 Task: Search one way flight ticket for 3 adults in first from Lynchburg: Lynchburg Regional Airport (preston Glenn Field) to Jacksonville: Albert J. Ellis Airport on 8-3-2023. Number of bags: 1 carry on bag. Price is upto 87000. Outbound departure time preference is 4:15. Look for best flights.
Action: Mouse moved to (338, 135)
Screenshot: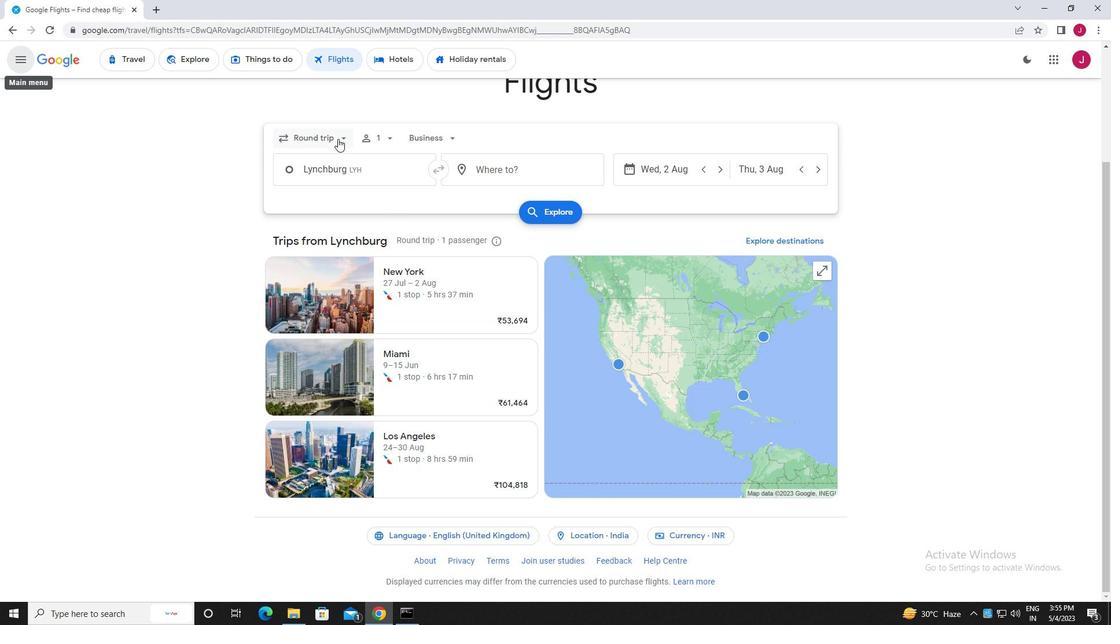 
Action: Mouse pressed left at (338, 135)
Screenshot: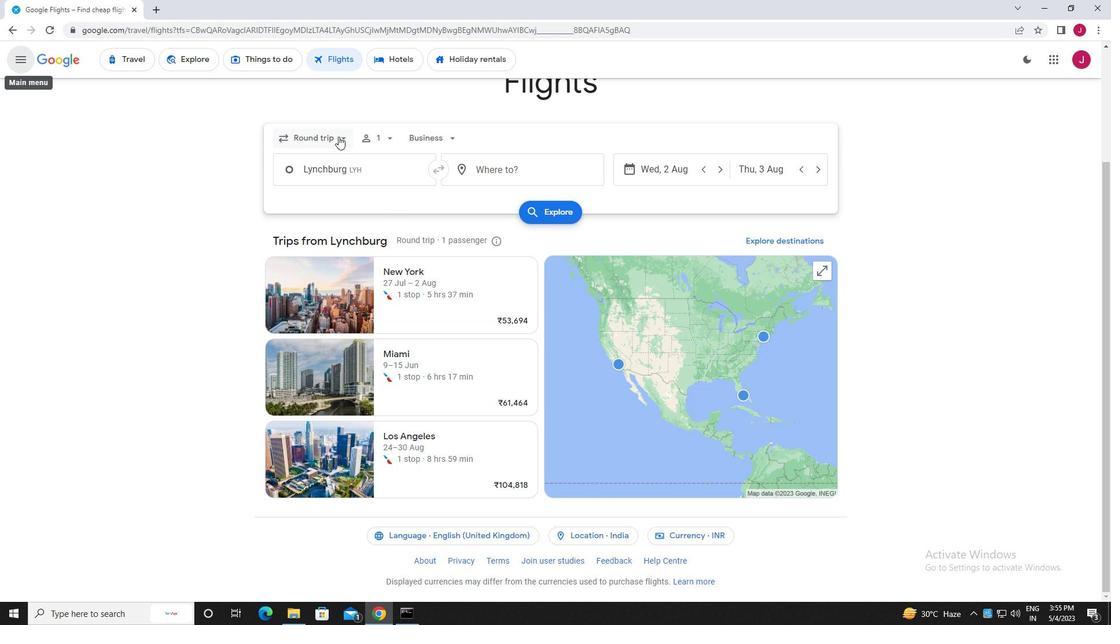 
Action: Mouse moved to (325, 191)
Screenshot: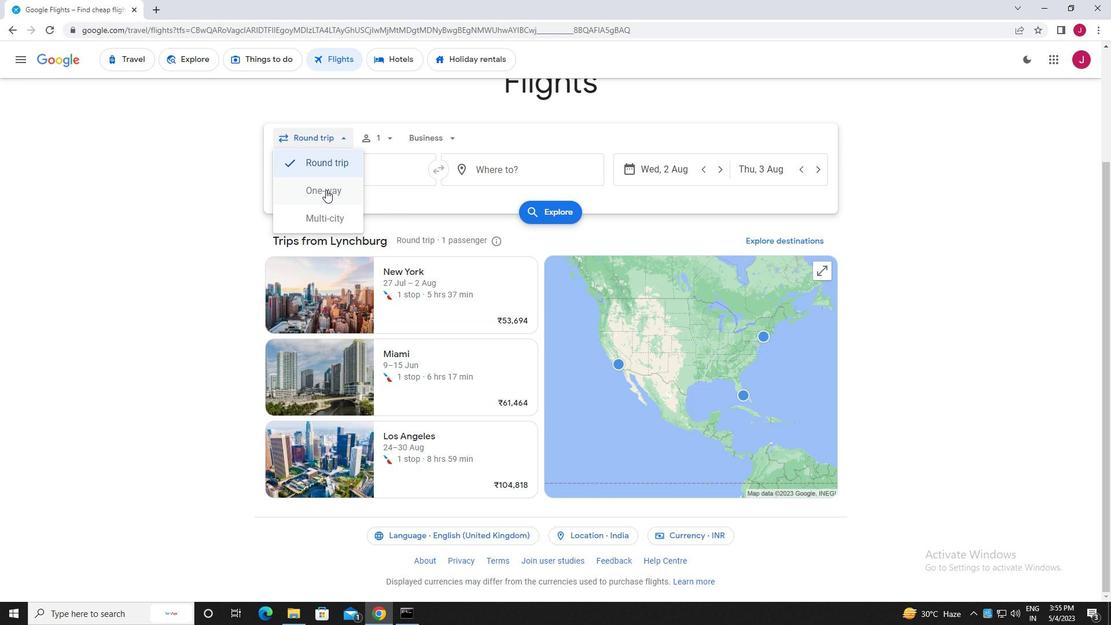 
Action: Mouse pressed left at (325, 191)
Screenshot: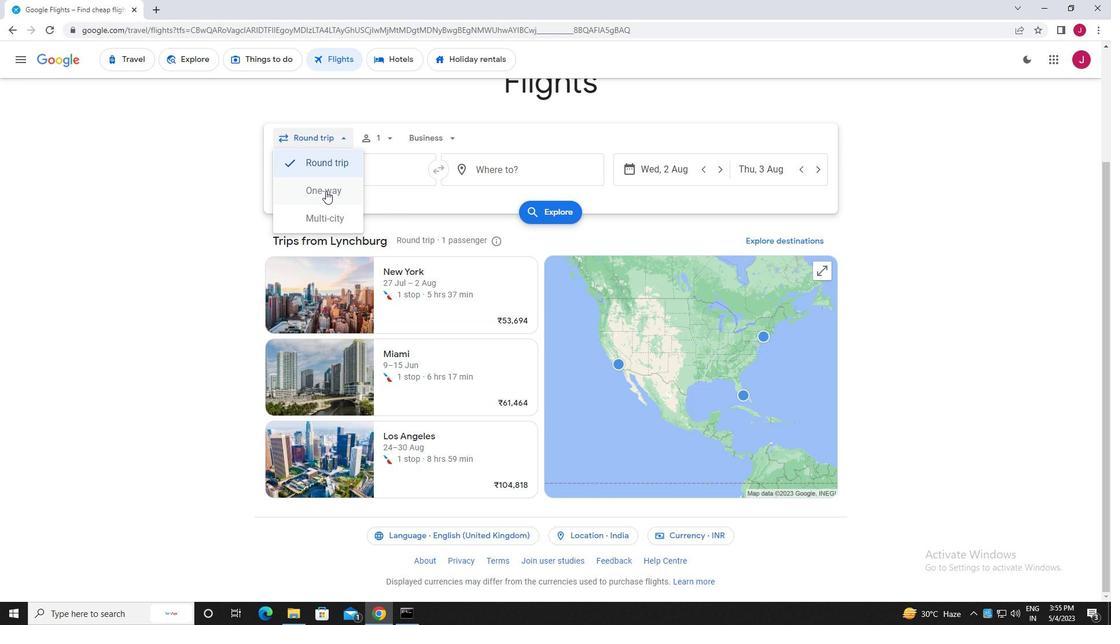 
Action: Mouse moved to (381, 139)
Screenshot: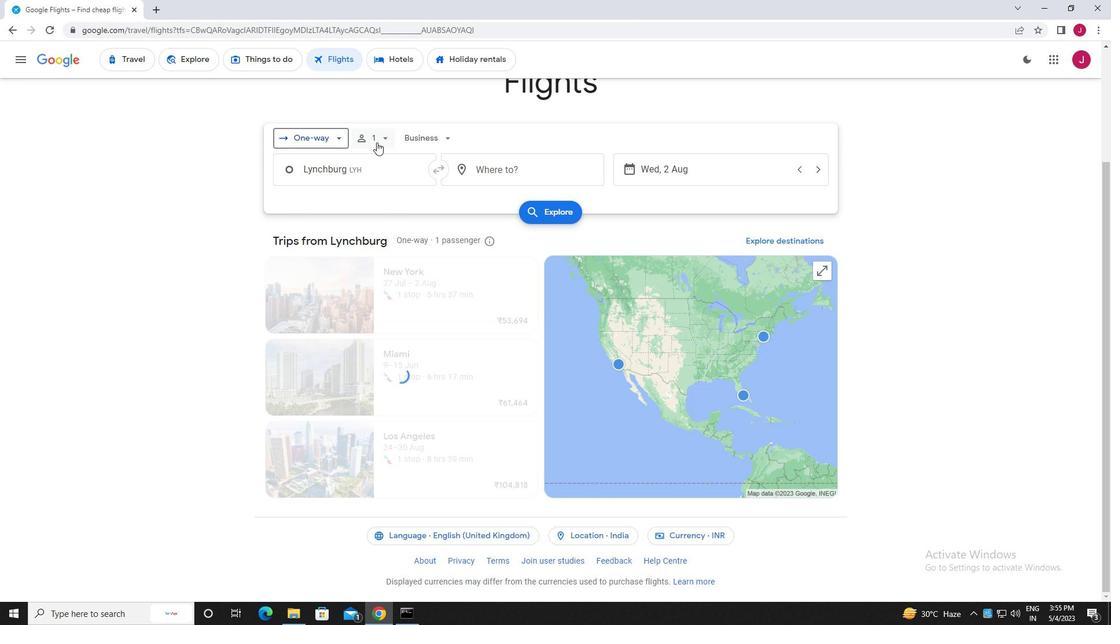 
Action: Mouse pressed left at (381, 139)
Screenshot: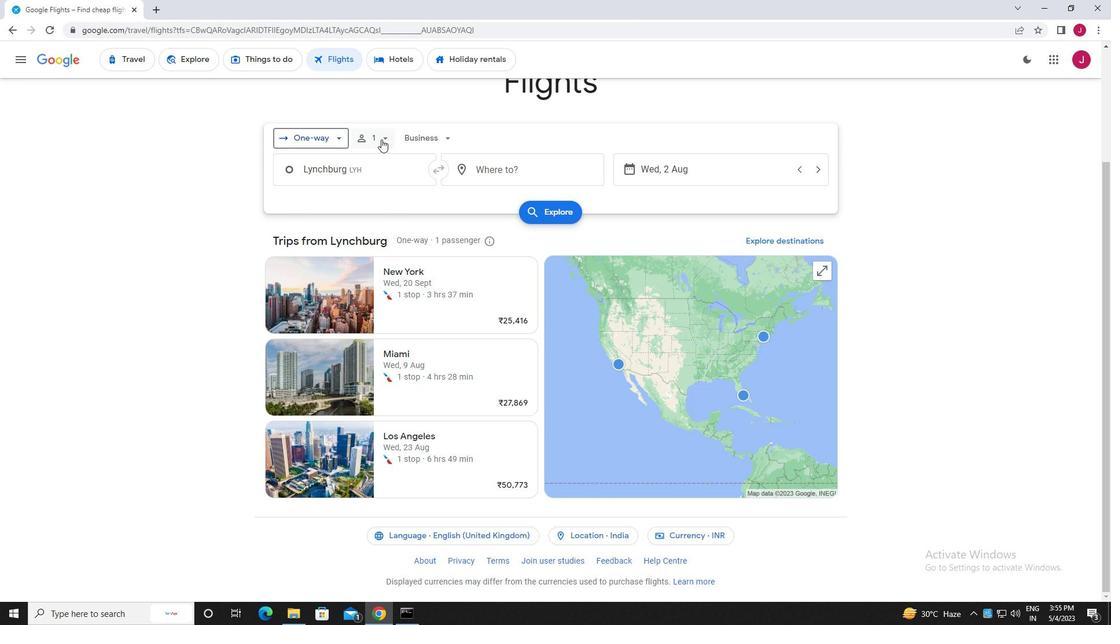 
Action: Mouse moved to (474, 166)
Screenshot: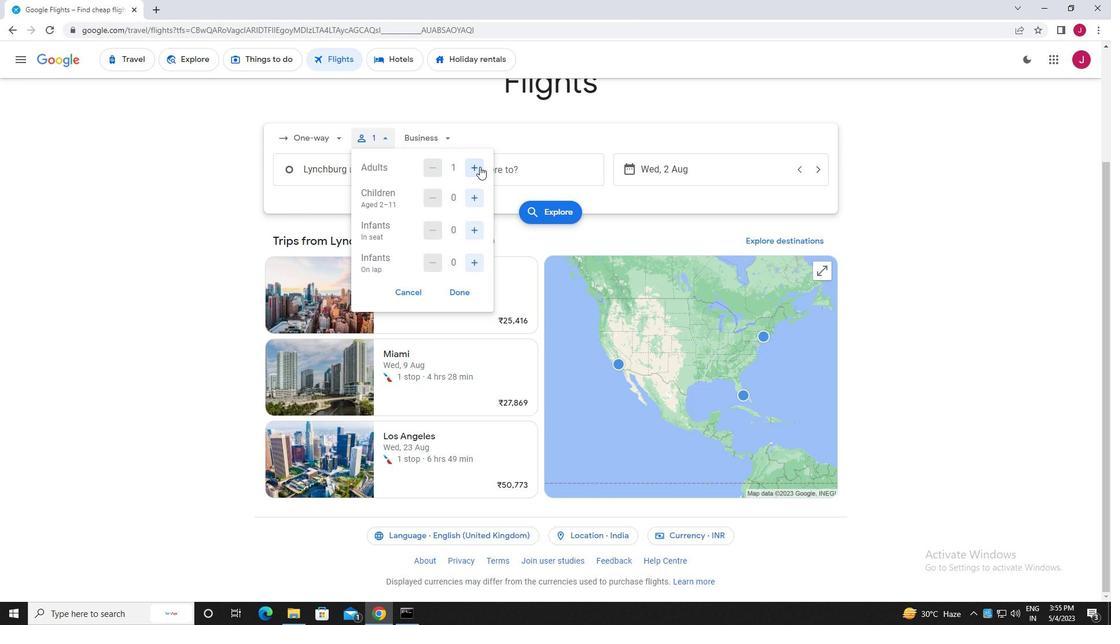 
Action: Mouse pressed left at (474, 166)
Screenshot: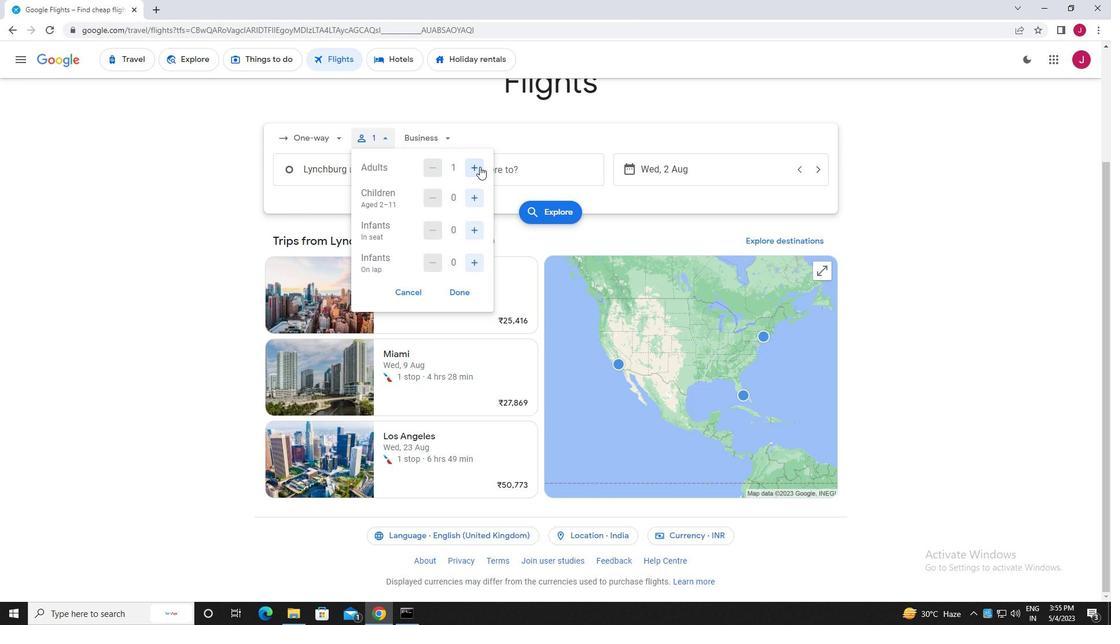 
Action: Mouse pressed left at (474, 166)
Screenshot: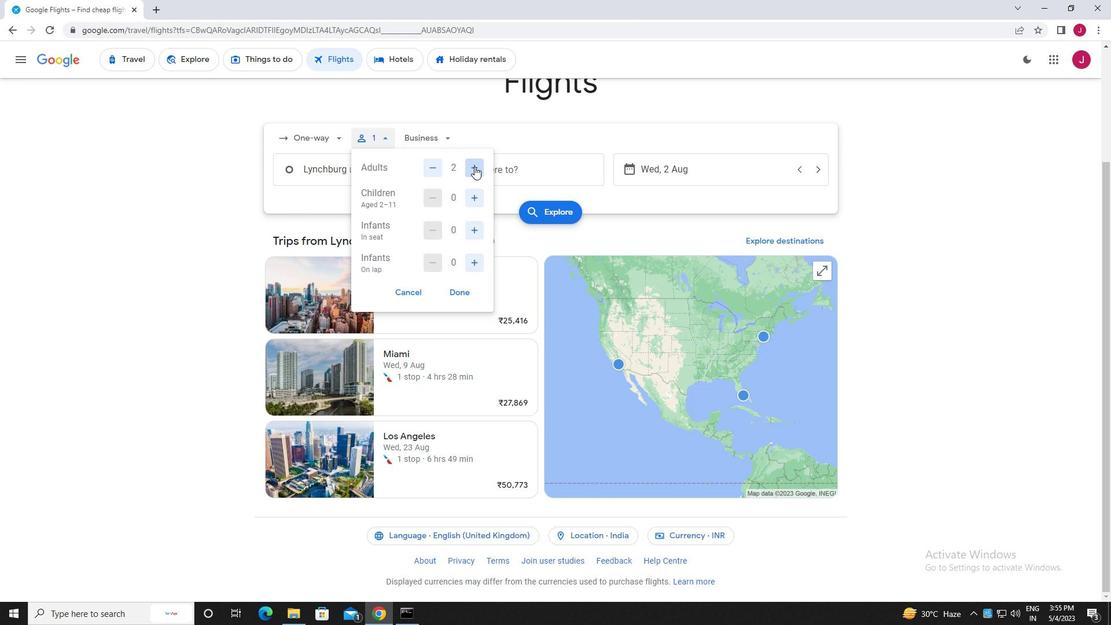 
Action: Mouse moved to (458, 291)
Screenshot: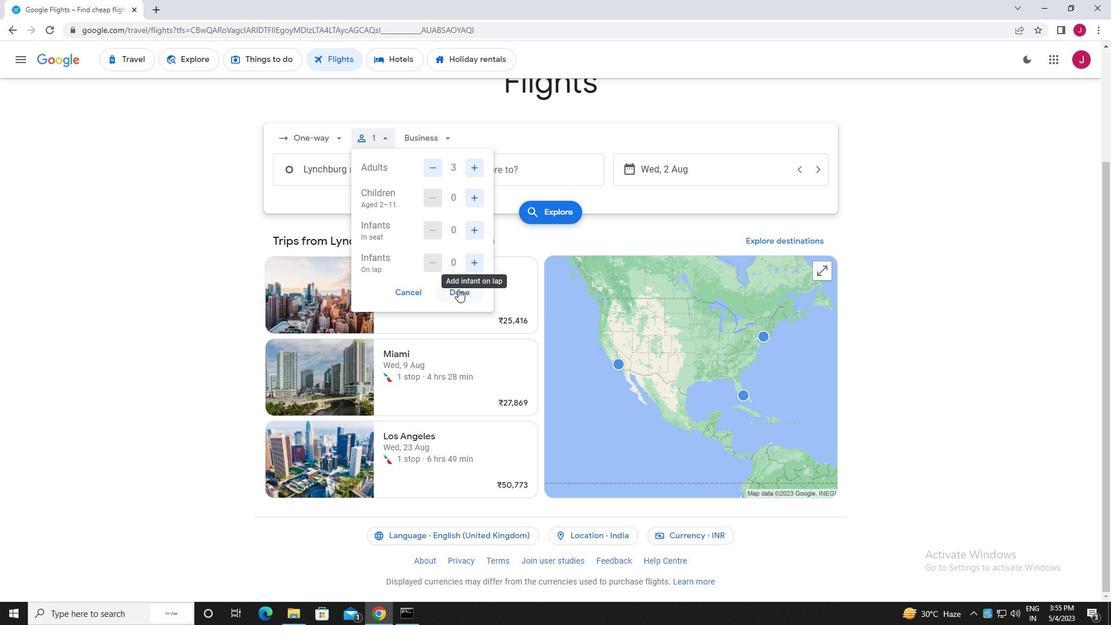 
Action: Mouse pressed left at (458, 291)
Screenshot: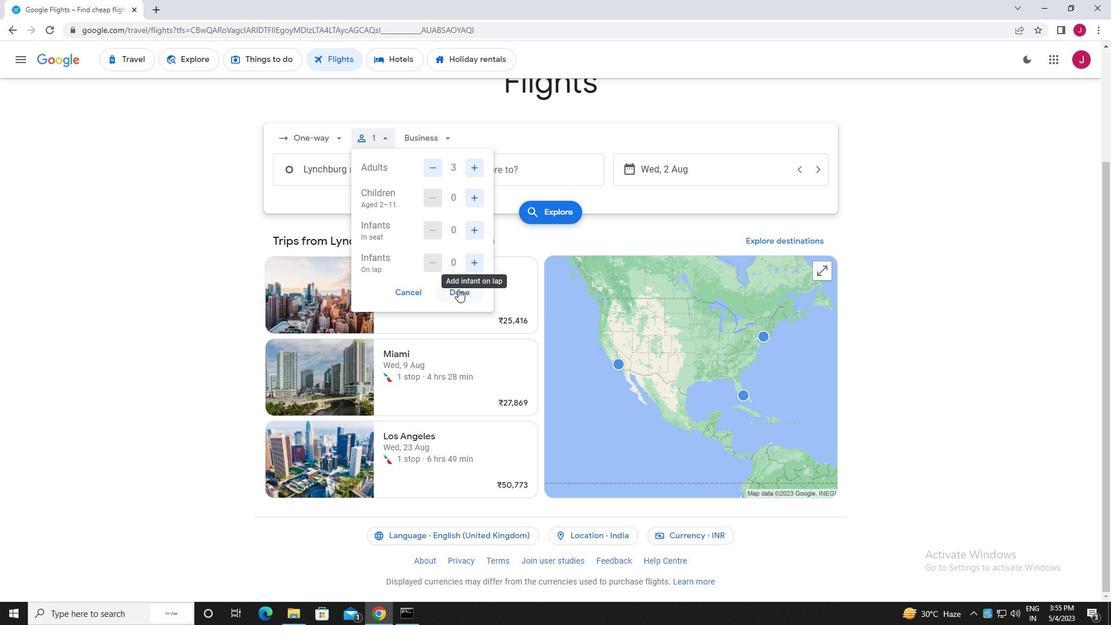 
Action: Mouse moved to (445, 138)
Screenshot: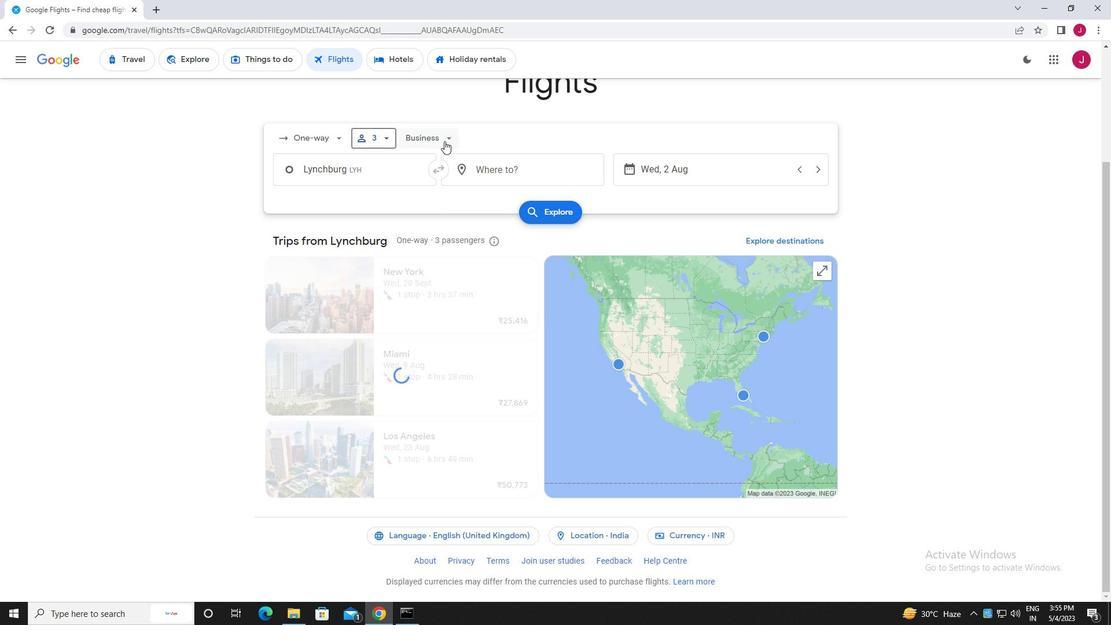 
Action: Mouse pressed left at (445, 138)
Screenshot: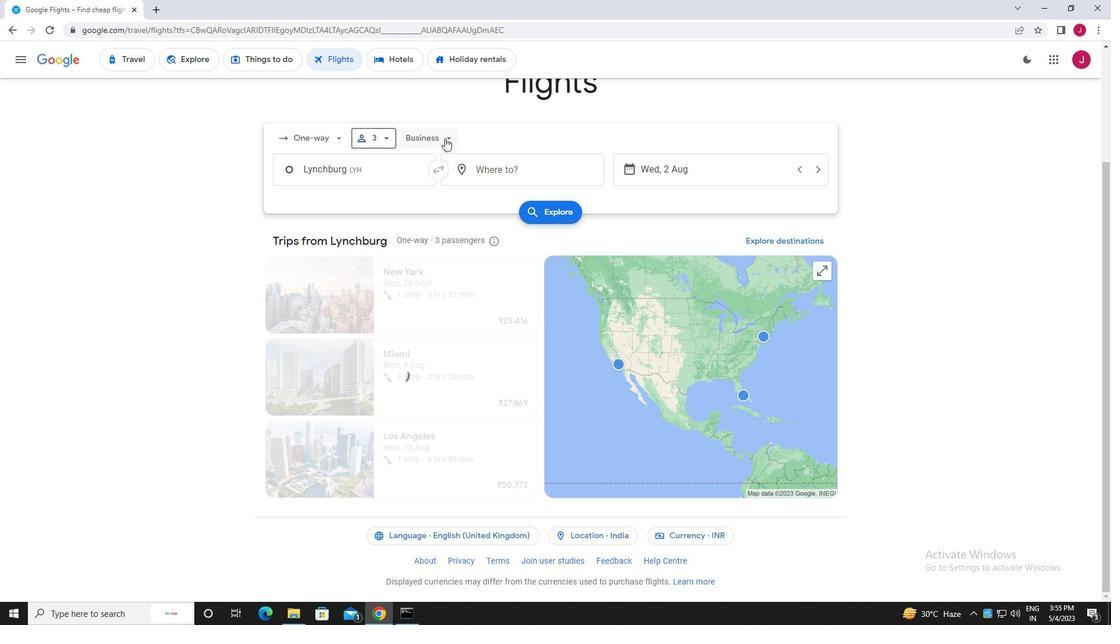
Action: Mouse moved to (442, 245)
Screenshot: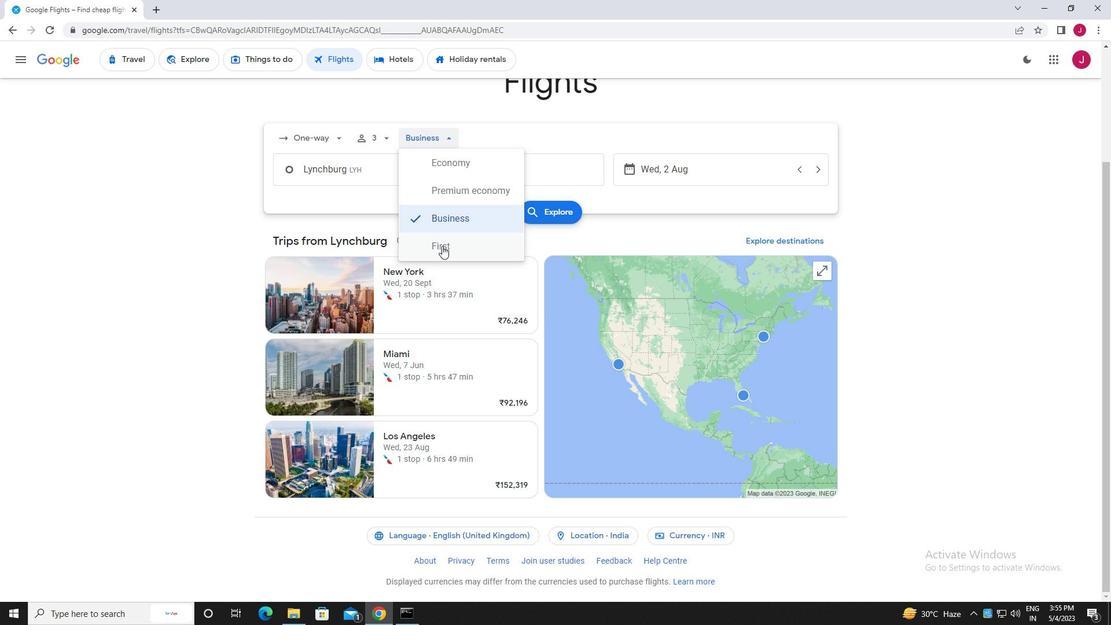 
Action: Mouse pressed left at (442, 245)
Screenshot: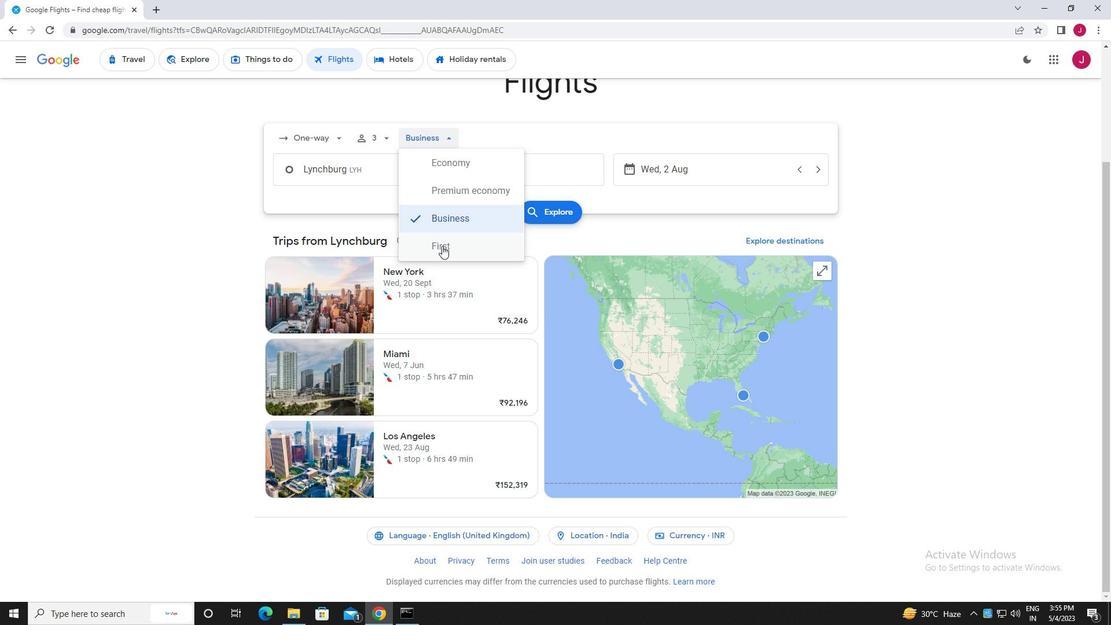 
Action: Mouse moved to (390, 170)
Screenshot: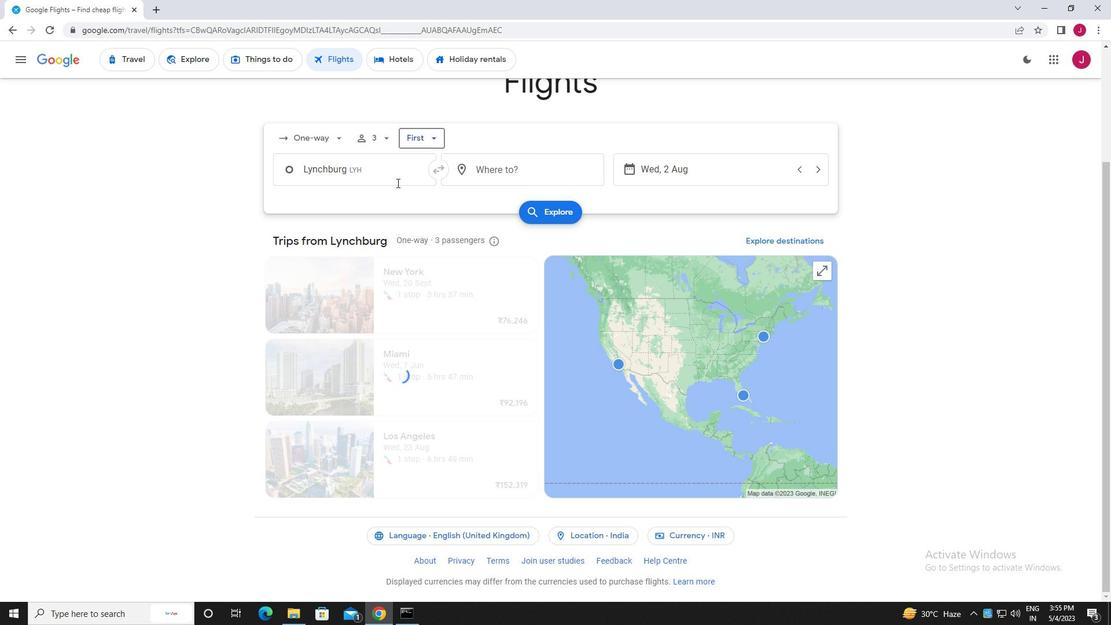 
Action: Mouse pressed left at (390, 170)
Screenshot: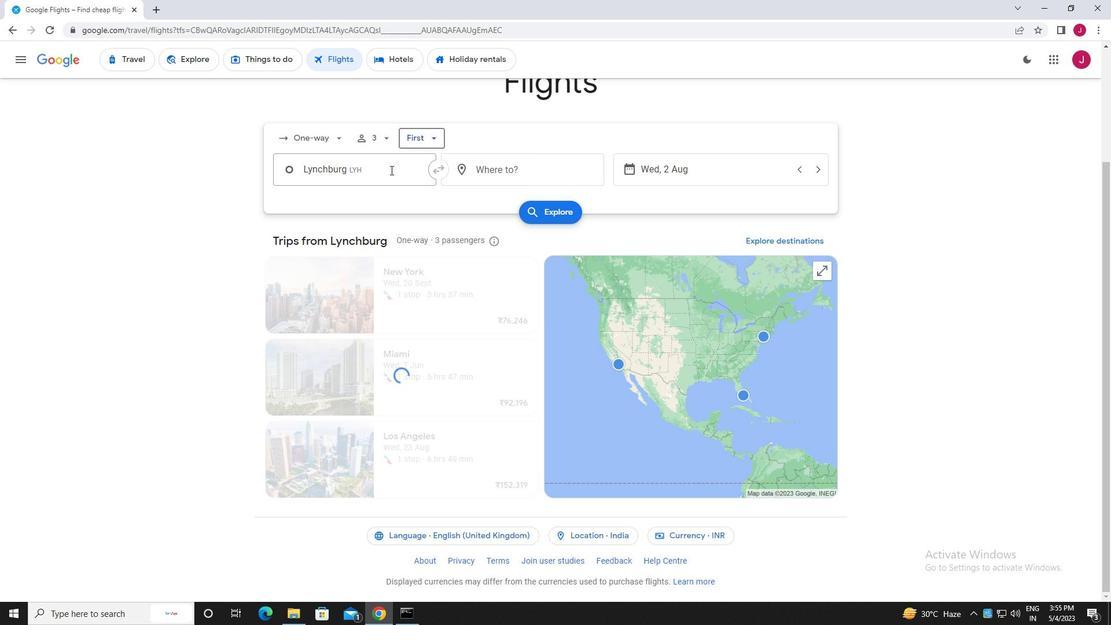 
Action: Mouse moved to (398, 173)
Screenshot: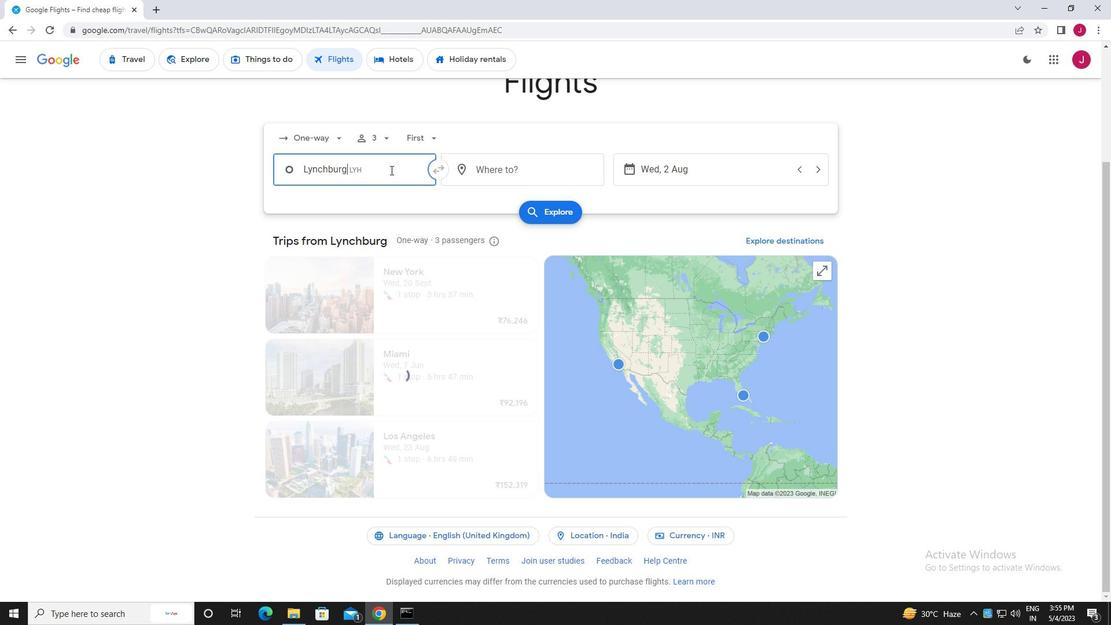 
Action: Key pressed lynch
Screenshot: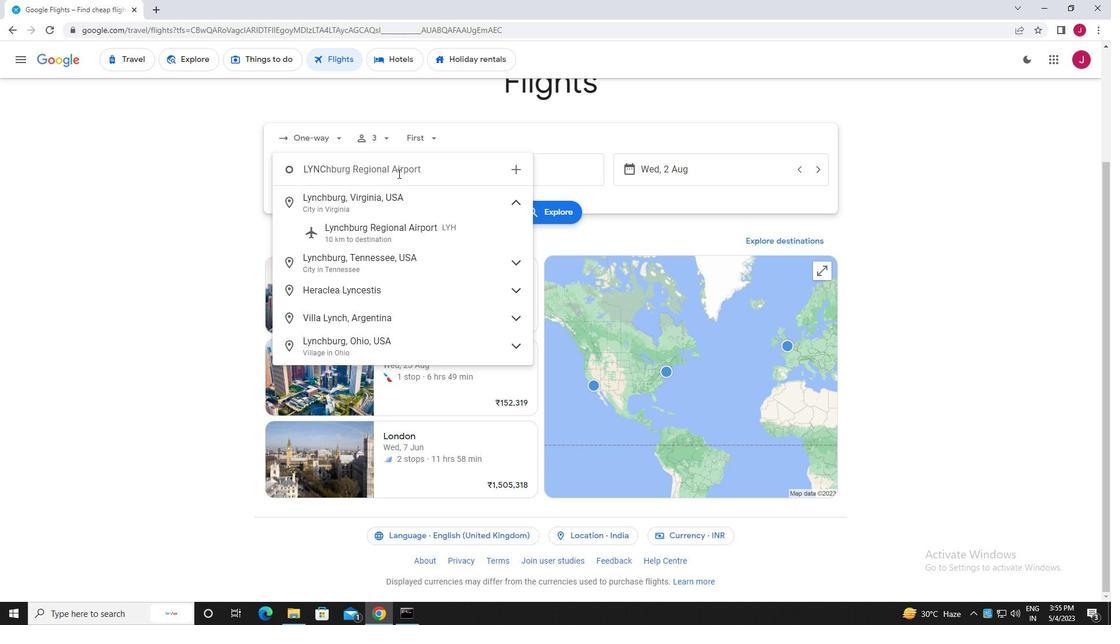 
Action: Mouse moved to (421, 225)
Screenshot: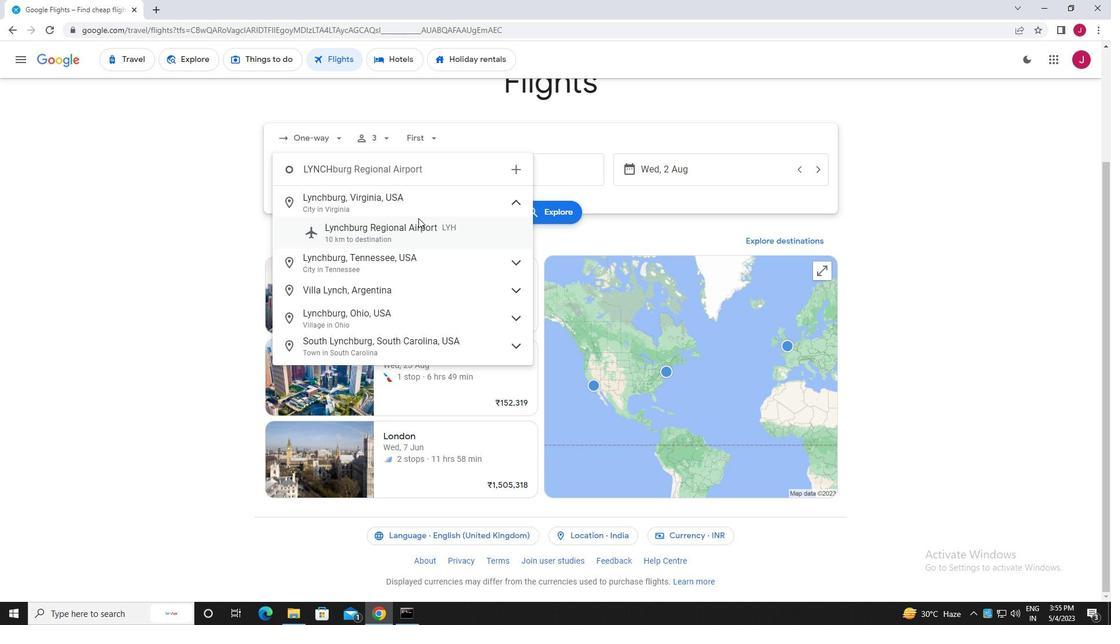 
Action: Mouse pressed left at (421, 225)
Screenshot: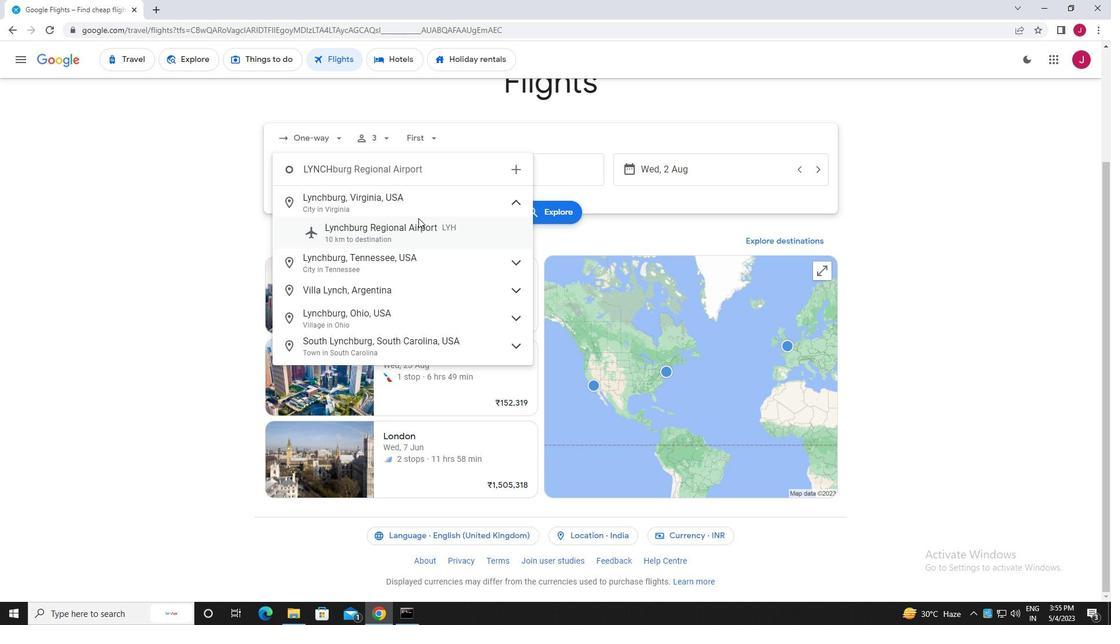 
Action: Mouse moved to (522, 173)
Screenshot: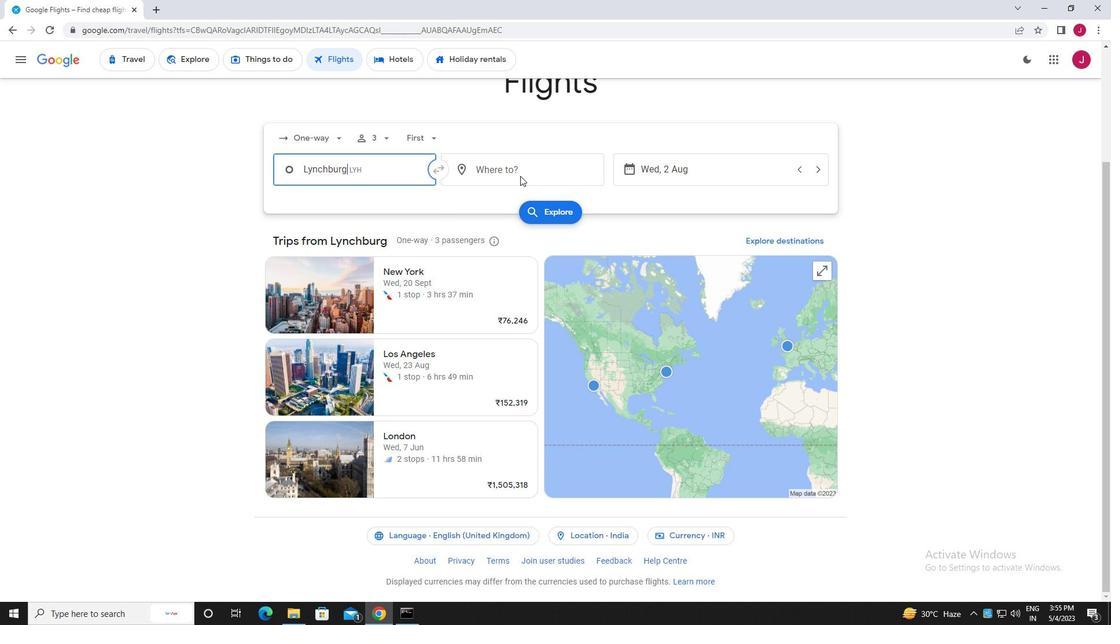 
Action: Mouse pressed left at (522, 173)
Screenshot: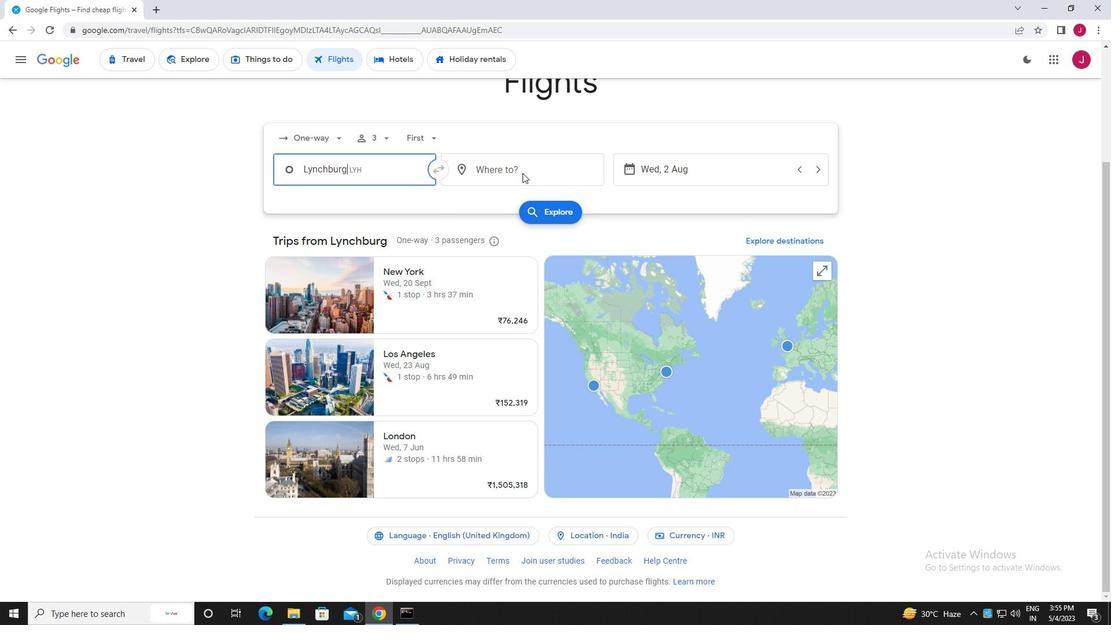 
Action: Mouse moved to (527, 173)
Screenshot: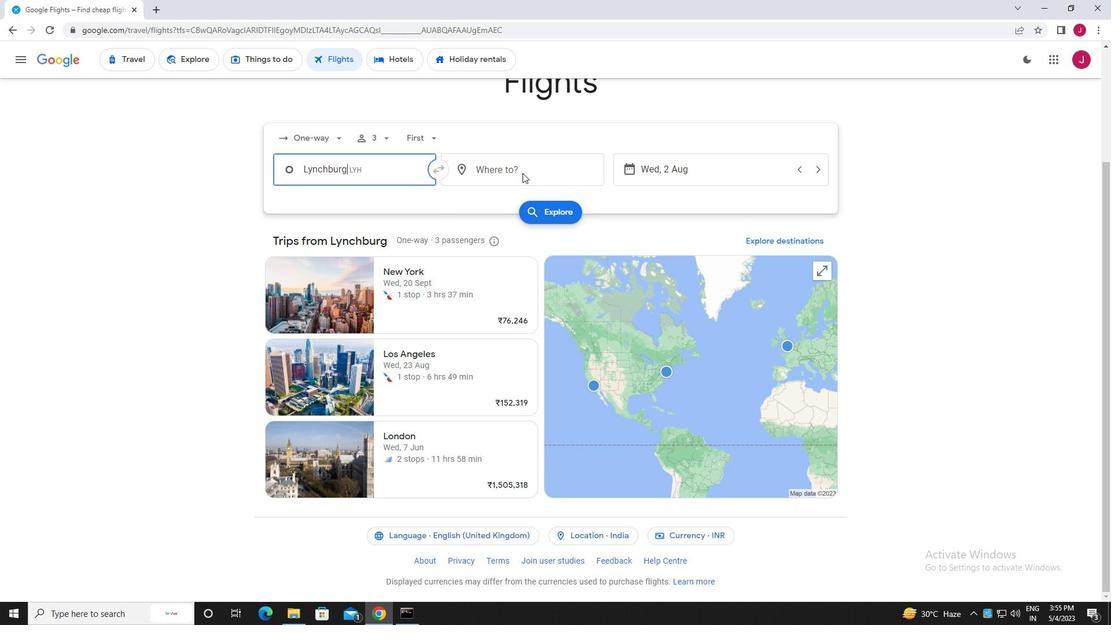 
Action: Key pressed albert<Key.space>
Screenshot: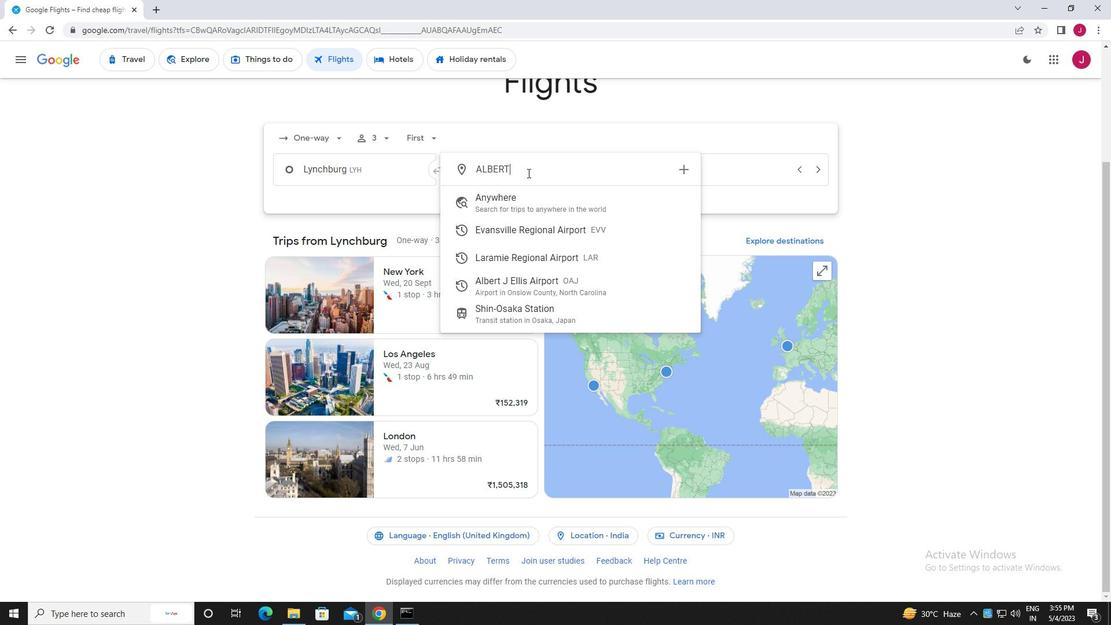 
Action: Mouse moved to (543, 202)
Screenshot: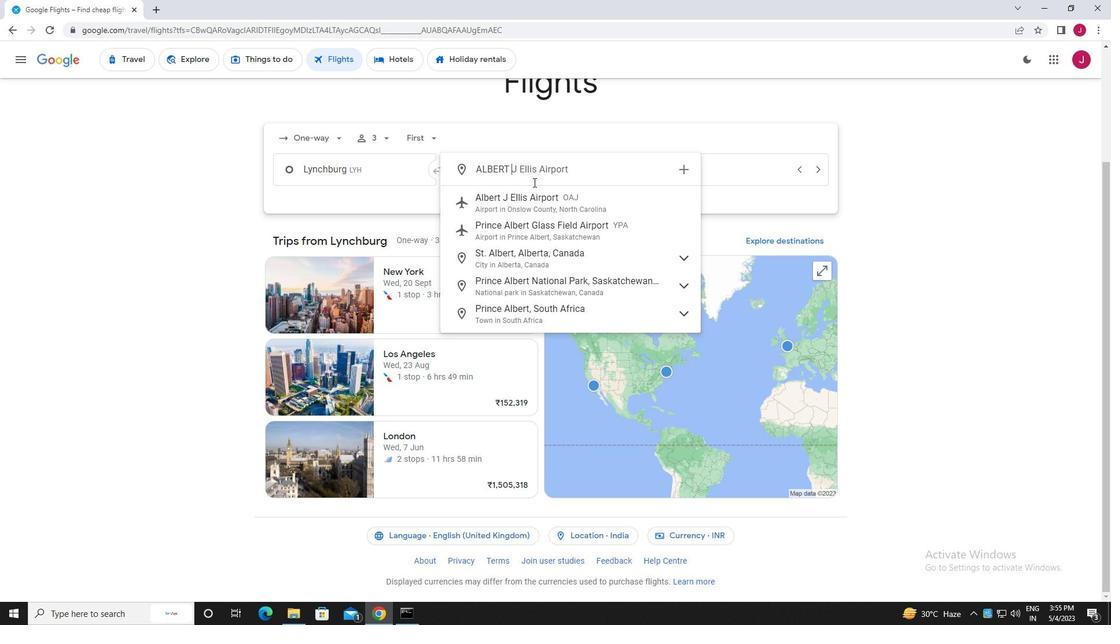 
Action: Mouse pressed left at (543, 202)
Screenshot: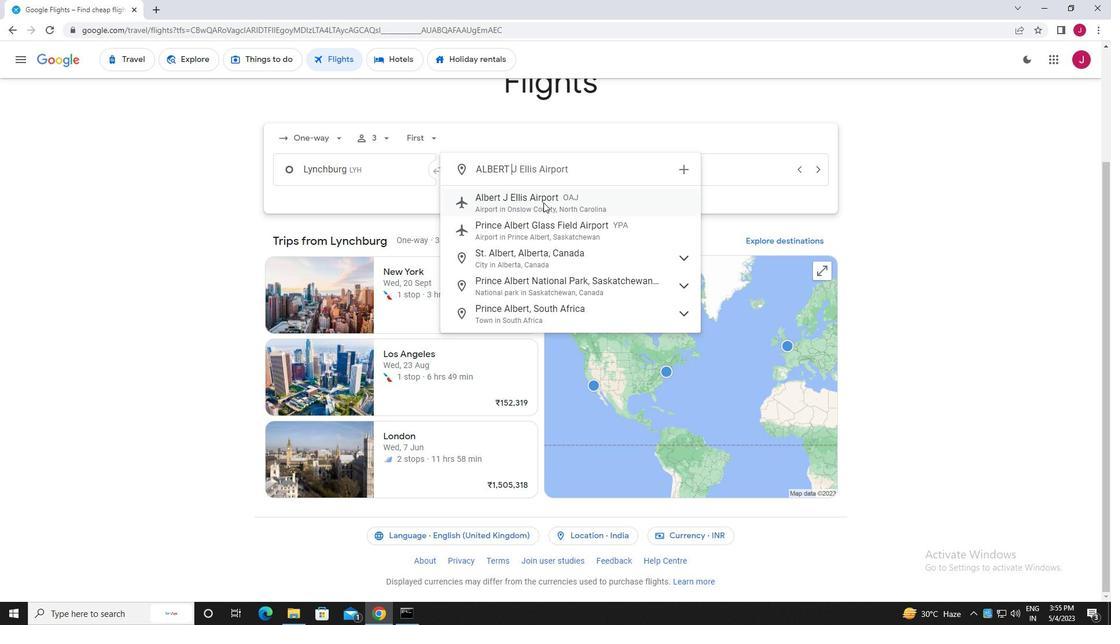 
Action: Mouse moved to (709, 170)
Screenshot: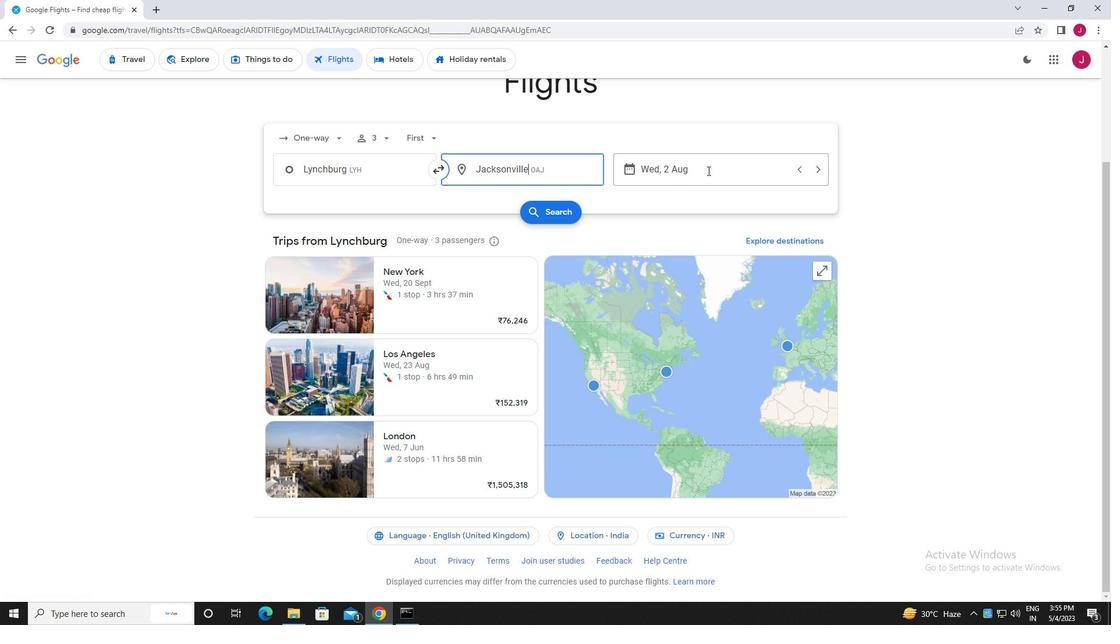 
Action: Mouse pressed left at (709, 170)
Screenshot: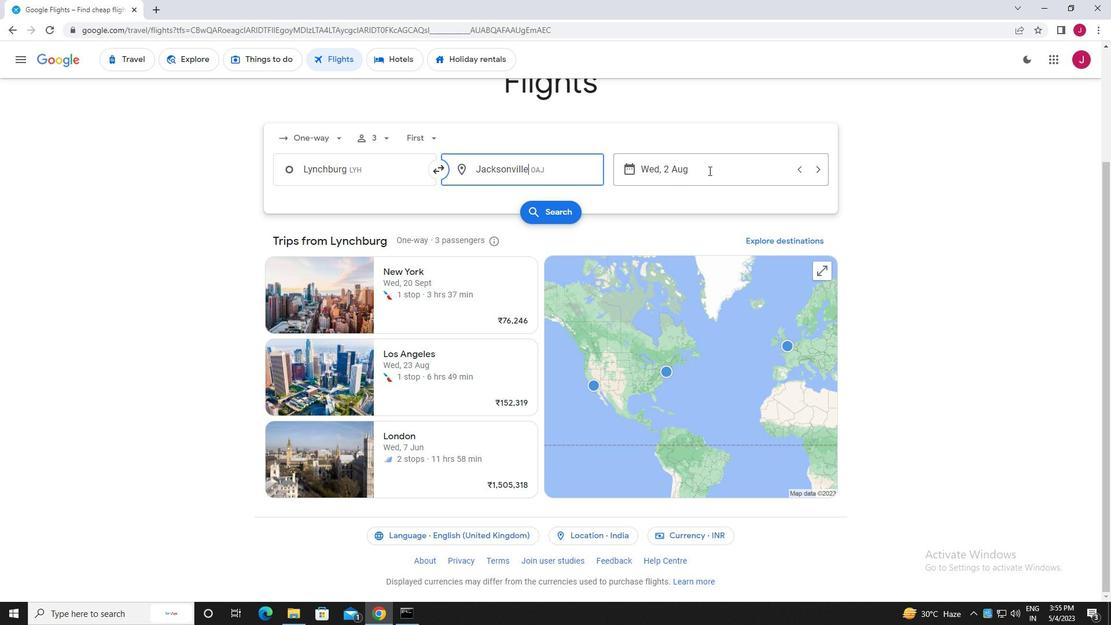 
Action: Mouse moved to (525, 261)
Screenshot: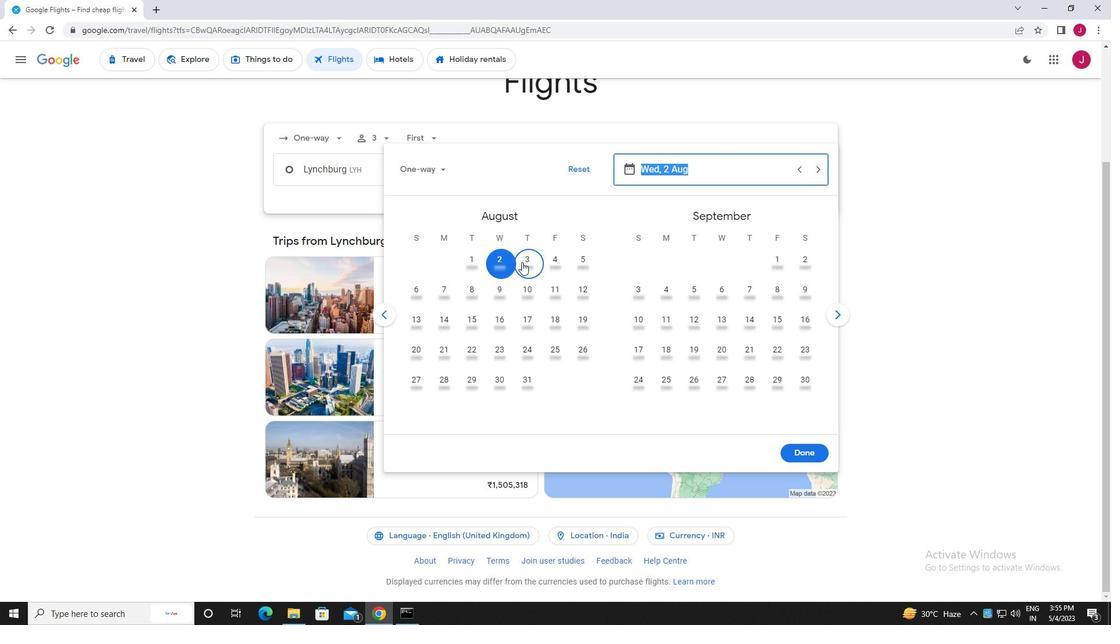 
Action: Mouse pressed left at (525, 261)
Screenshot: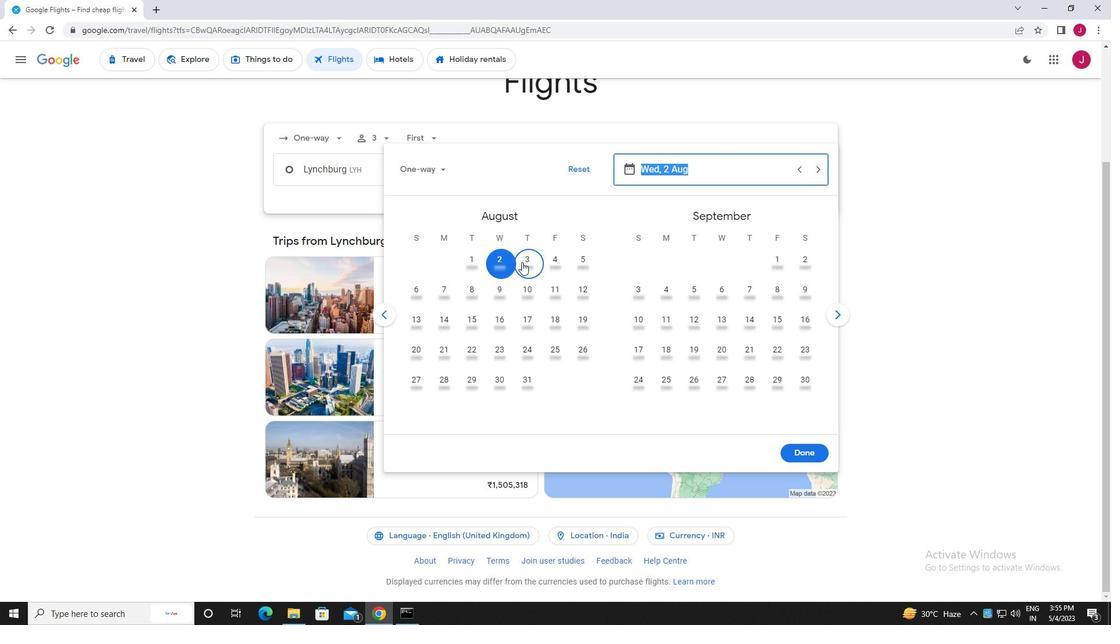 
Action: Mouse moved to (798, 458)
Screenshot: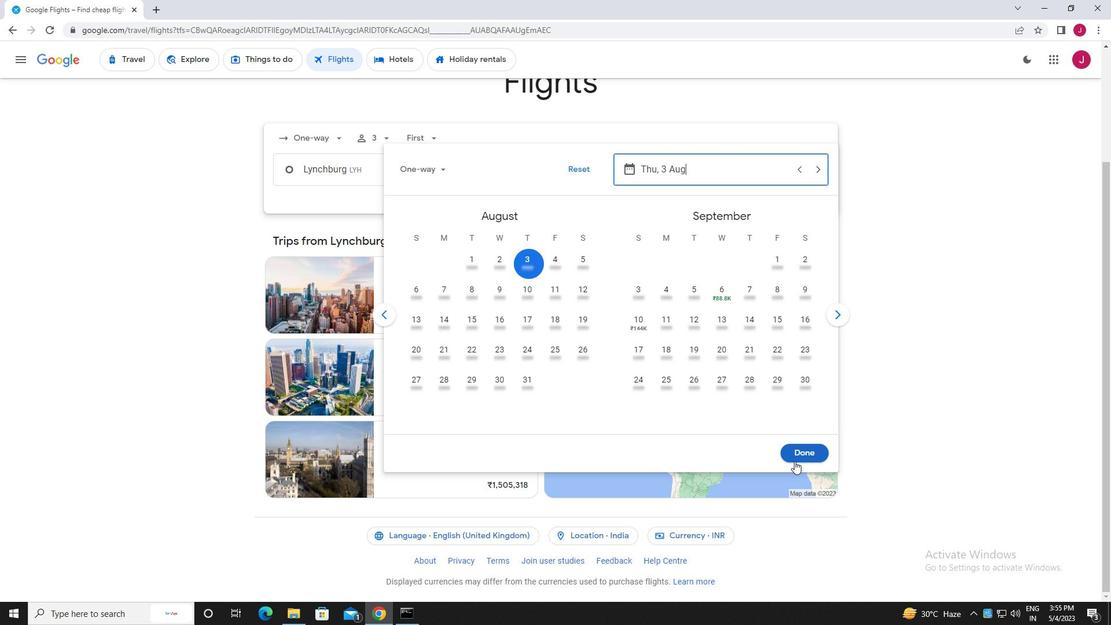 
Action: Mouse pressed left at (798, 458)
Screenshot: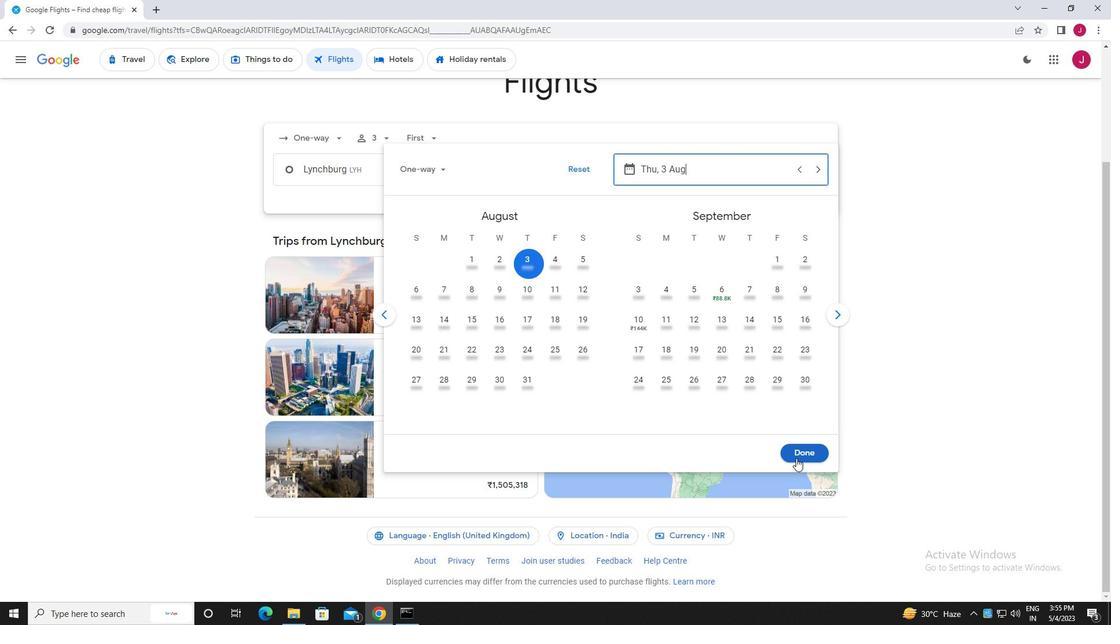 
Action: Mouse moved to (563, 213)
Screenshot: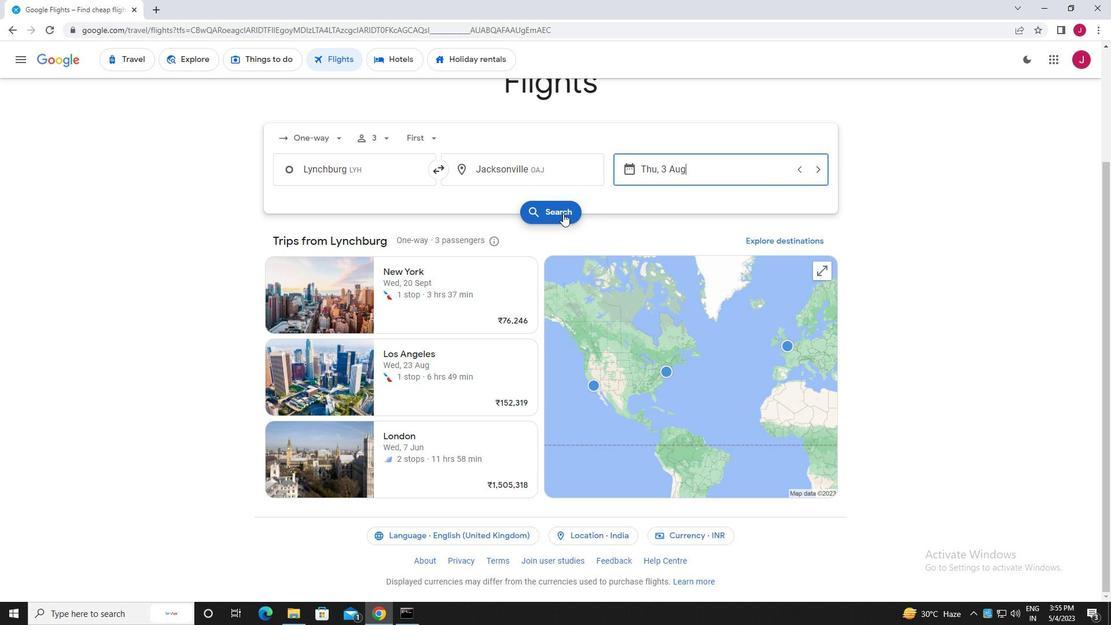 
Action: Mouse pressed left at (563, 213)
Screenshot: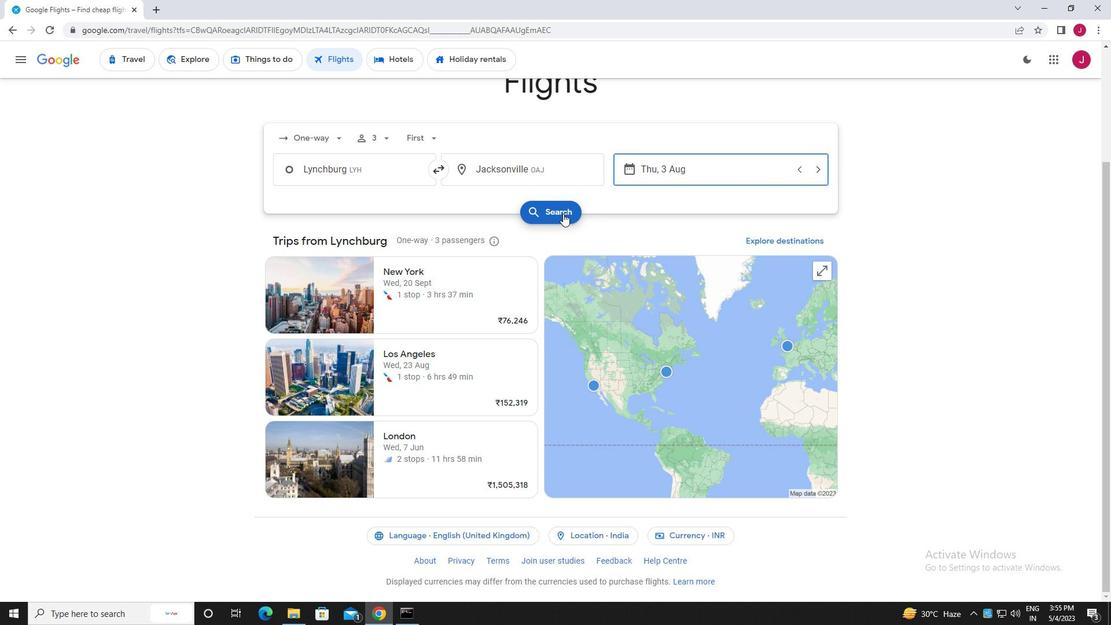 
Action: Mouse moved to (296, 167)
Screenshot: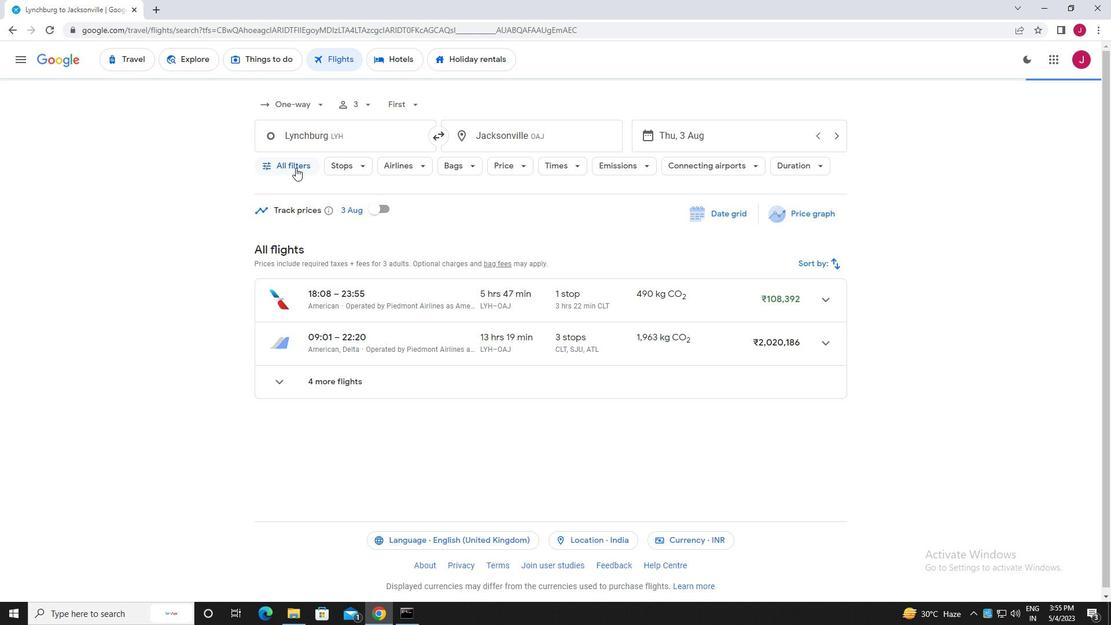 
Action: Mouse pressed left at (296, 167)
Screenshot: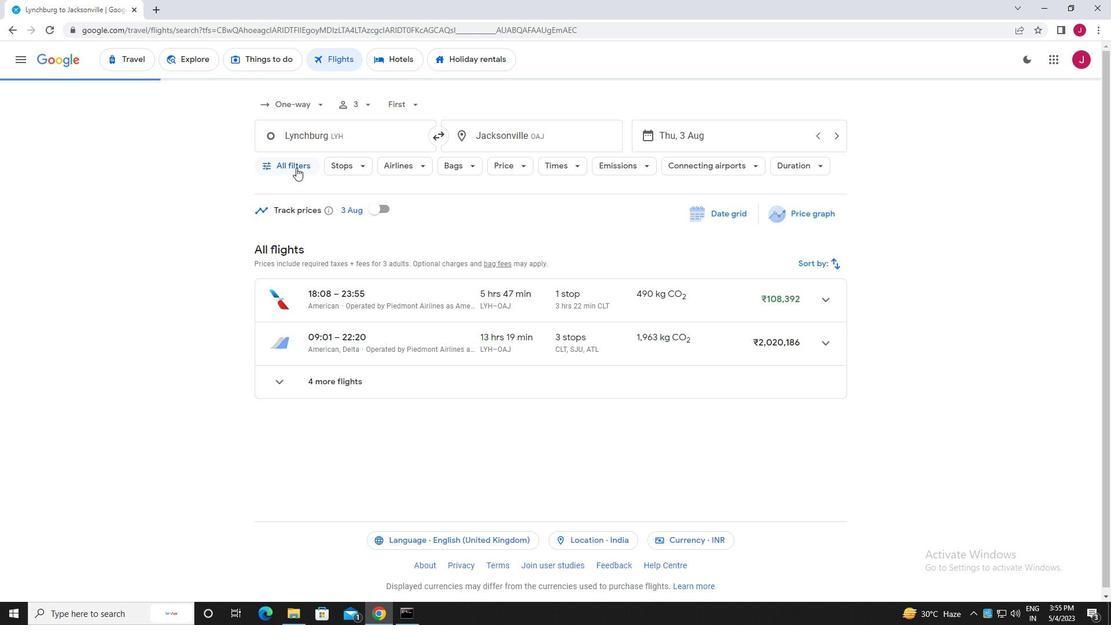 
Action: Mouse moved to (359, 210)
Screenshot: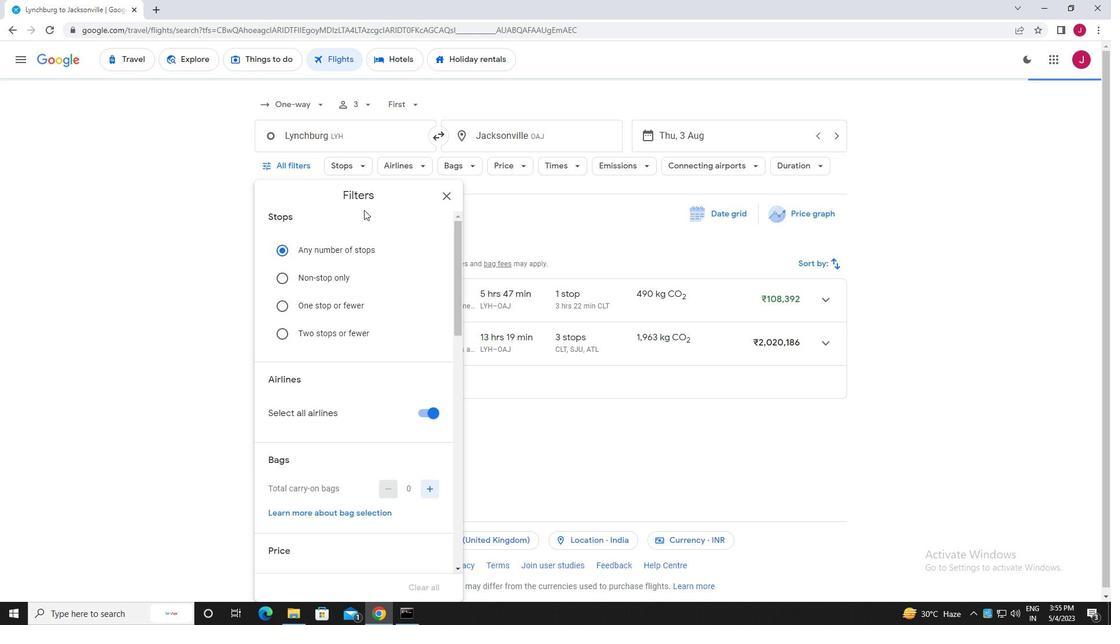
Action: Mouse scrolled (359, 210) with delta (0, 0)
Screenshot: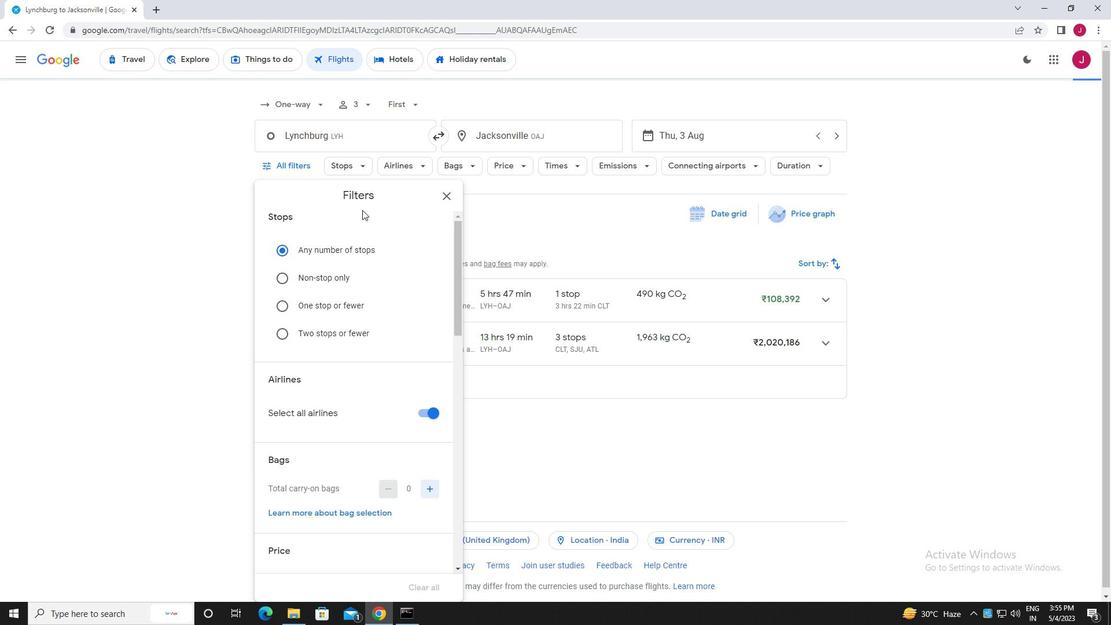 
Action: Mouse moved to (360, 210)
Screenshot: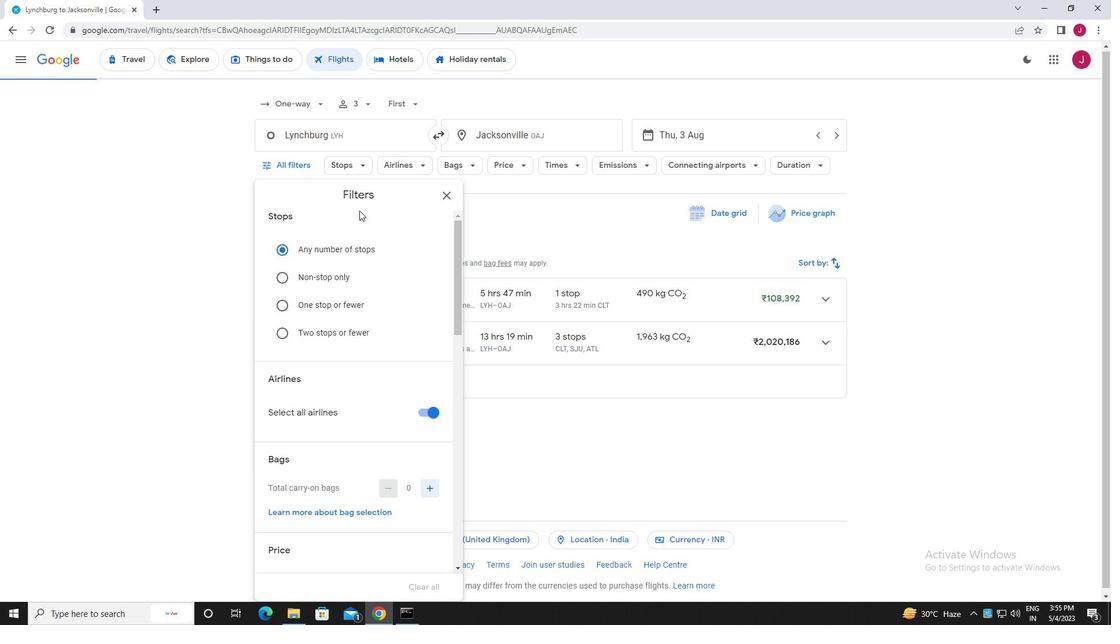
Action: Mouse scrolled (360, 210) with delta (0, 0)
Screenshot: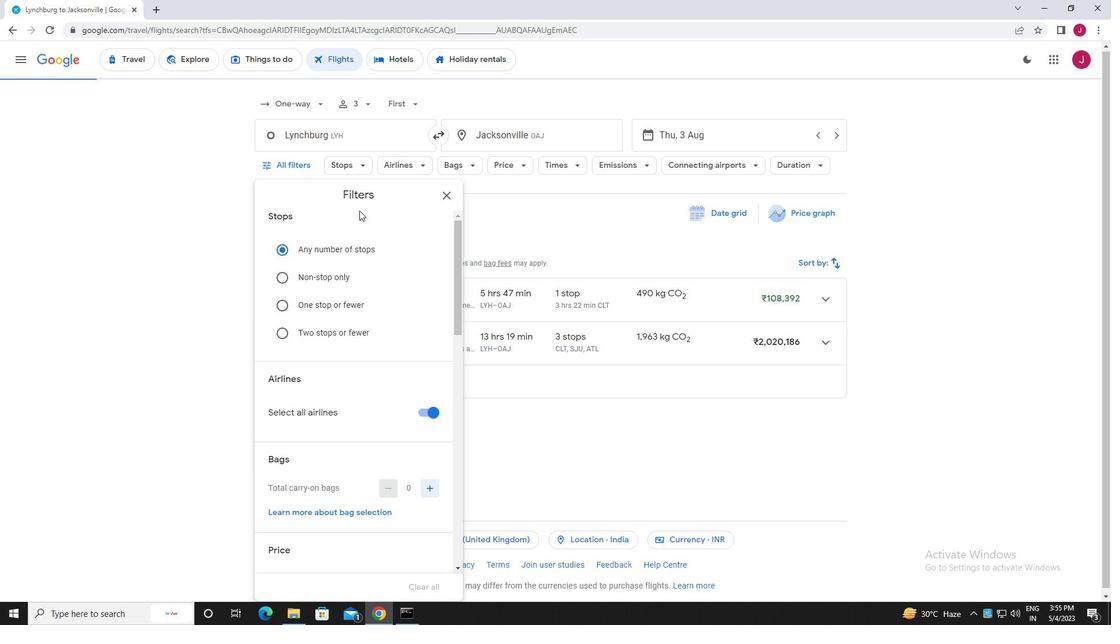 
Action: Mouse moved to (365, 213)
Screenshot: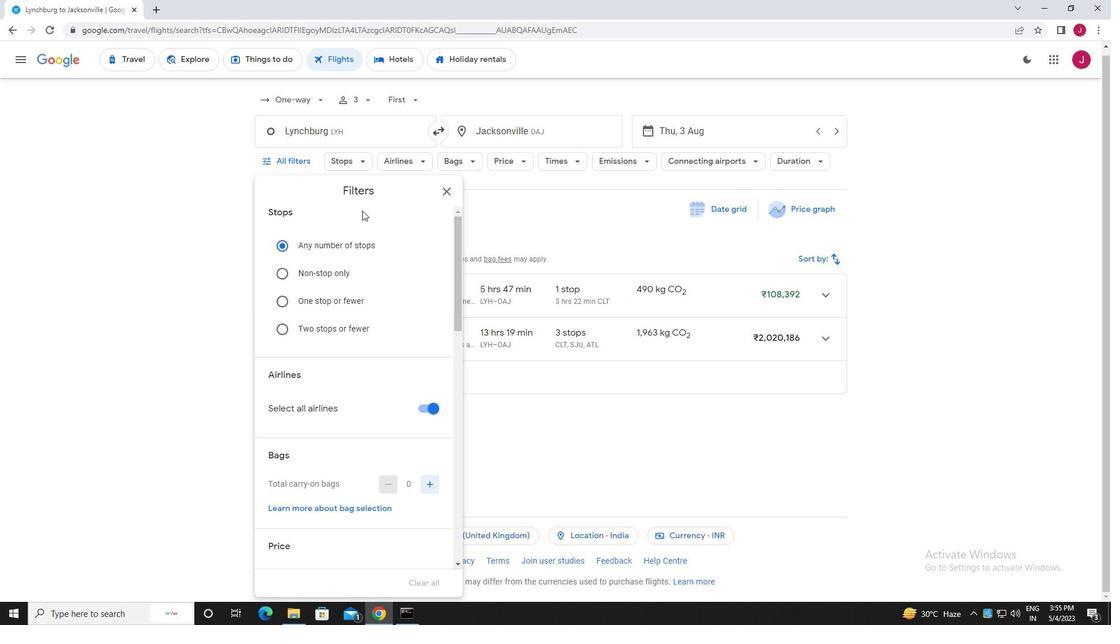 
Action: Mouse scrolled (365, 213) with delta (0, 0)
Screenshot: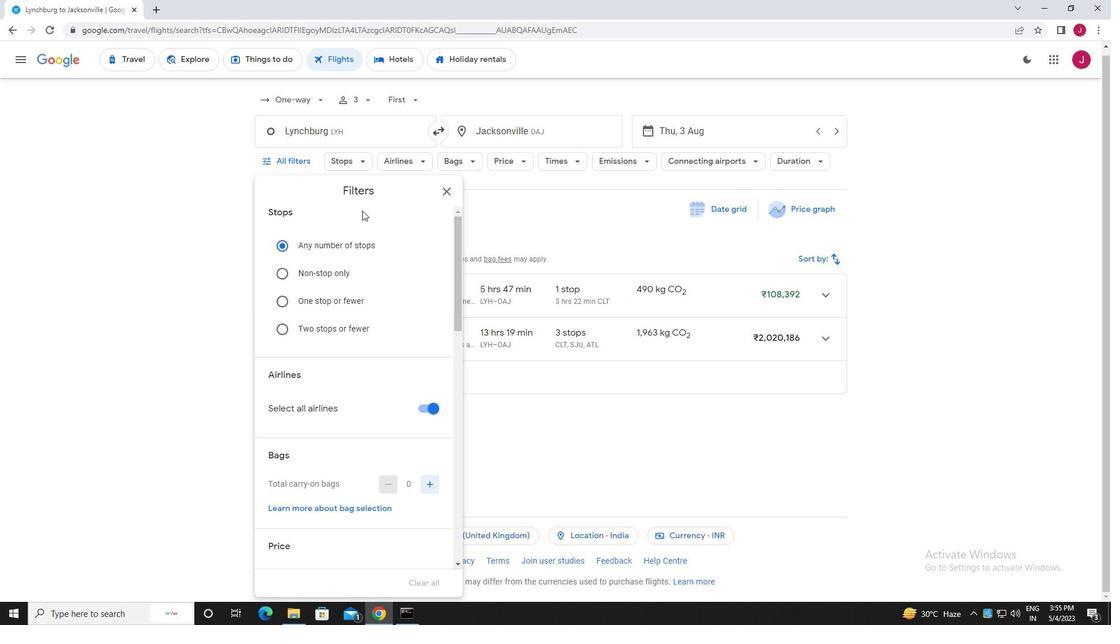 
Action: Mouse moved to (385, 224)
Screenshot: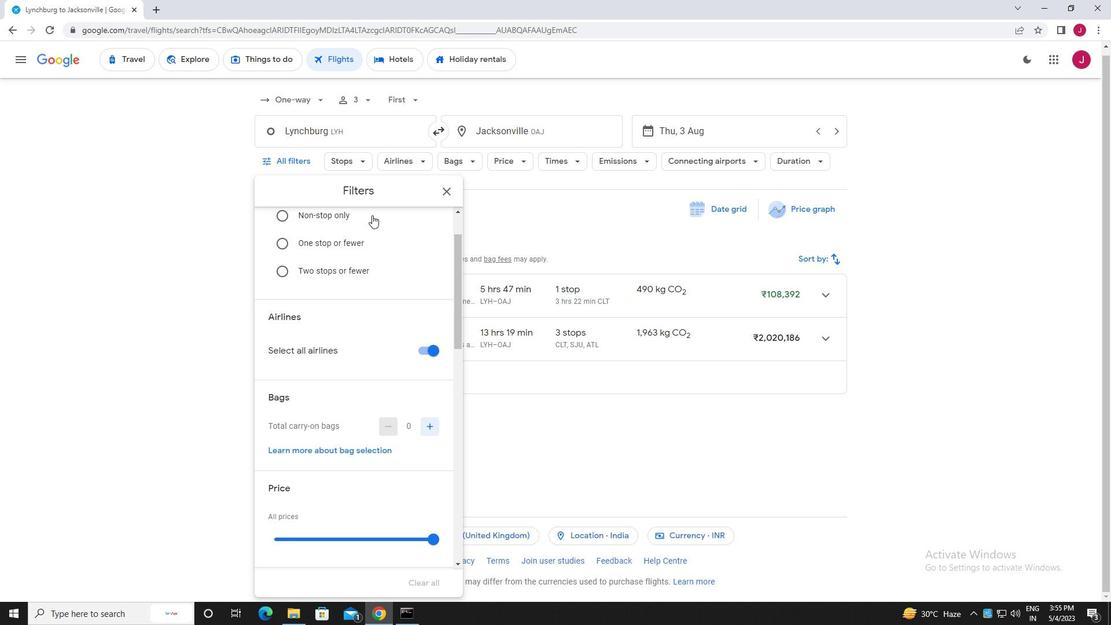 
Action: Mouse scrolled (385, 223) with delta (0, 0)
Screenshot: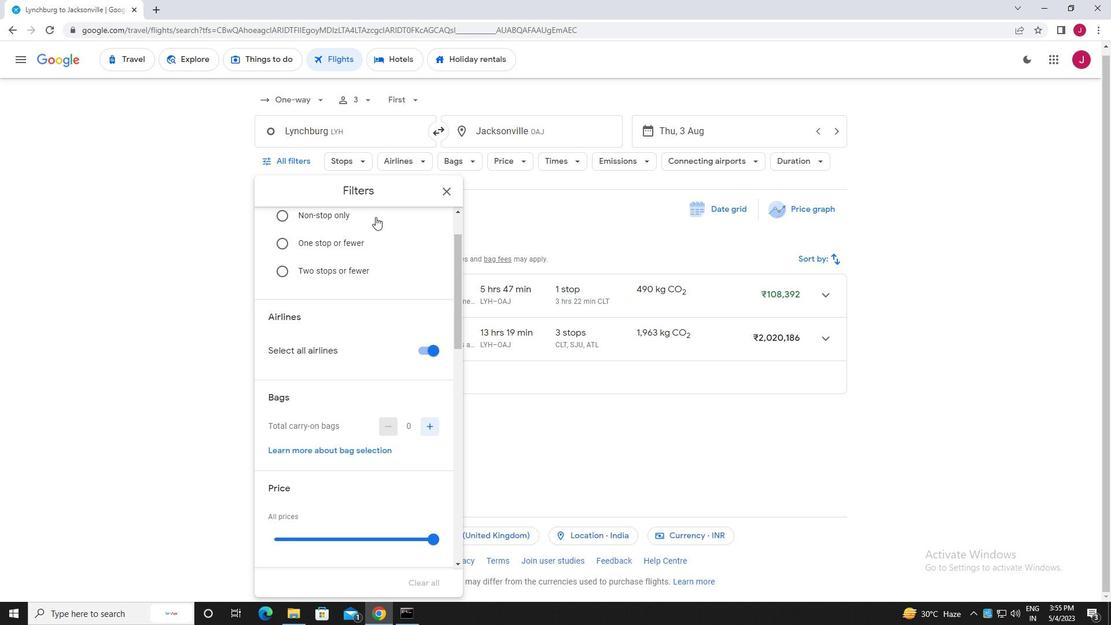 
Action: Mouse moved to (430, 288)
Screenshot: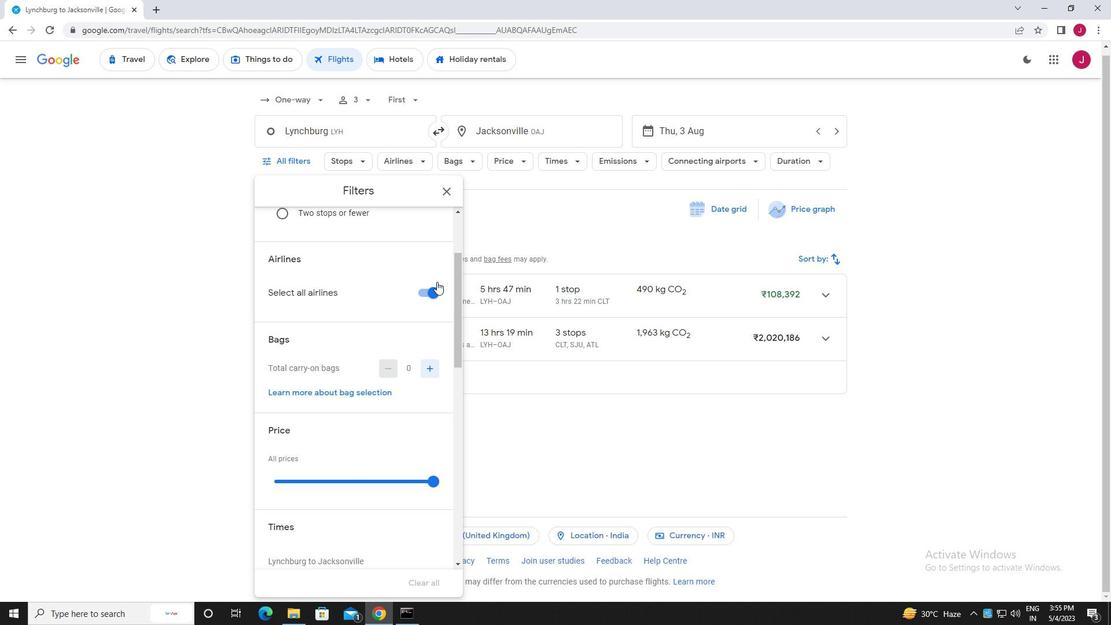 
Action: Mouse pressed left at (430, 288)
Screenshot: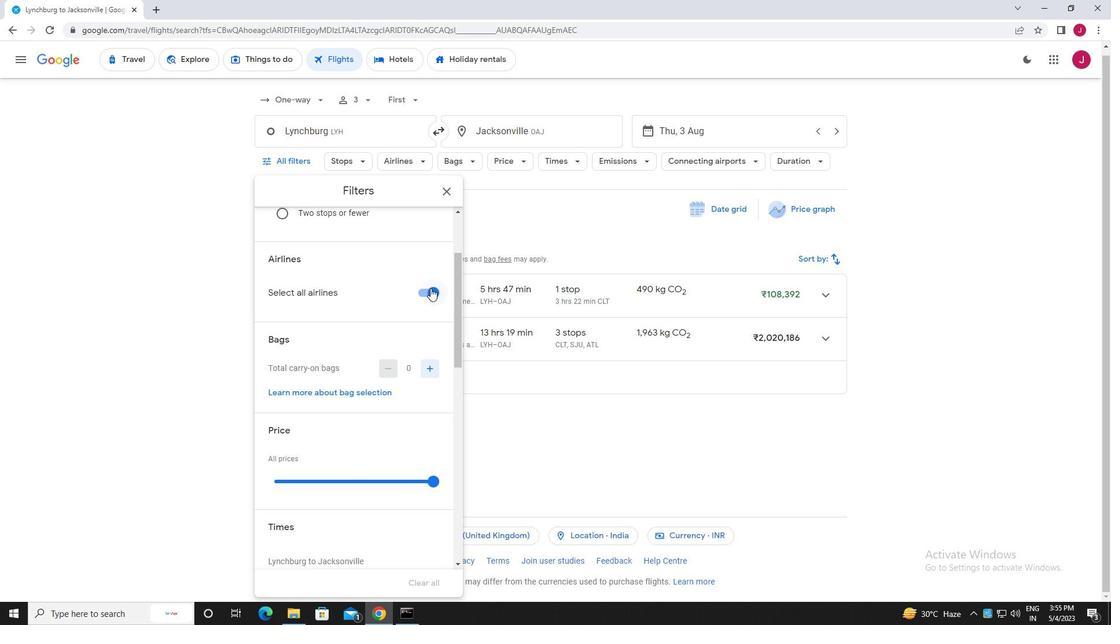 
Action: Mouse moved to (416, 278)
Screenshot: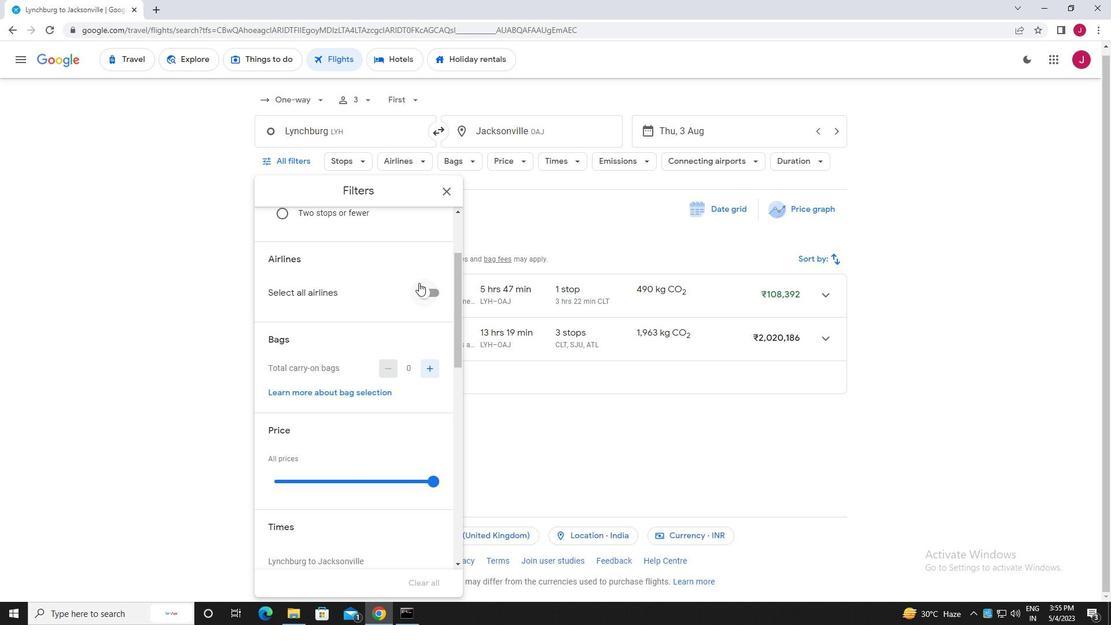 
Action: Mouse scrolled (416, 278) with delta (0, 0)
Screenshot: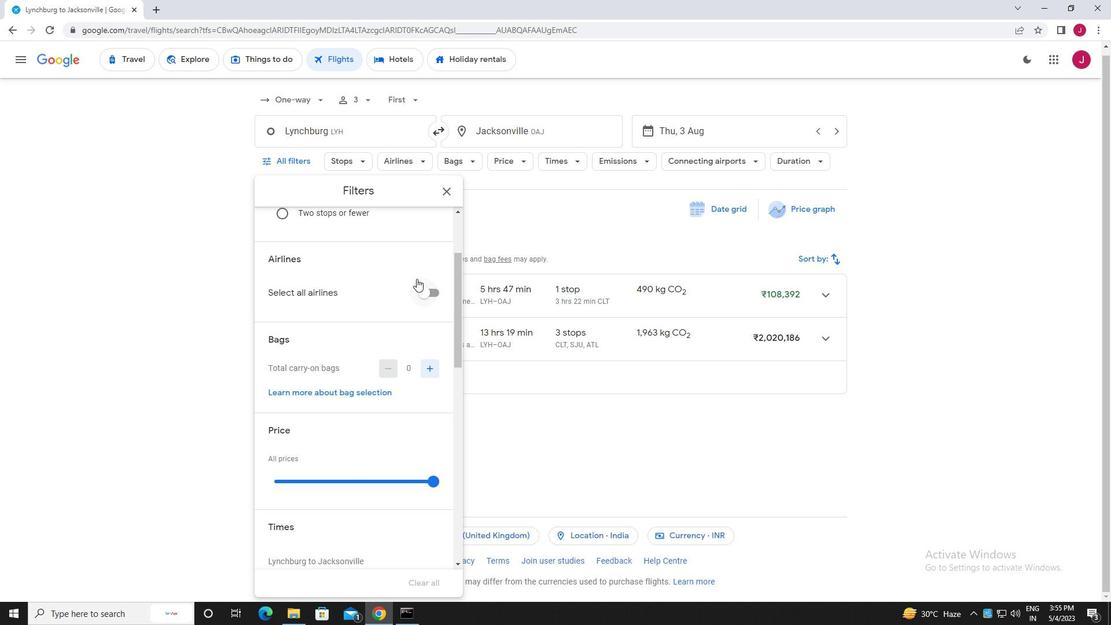 
Action: Mouse scrolled (416, 278) with delta (0, 0)
Screenshot: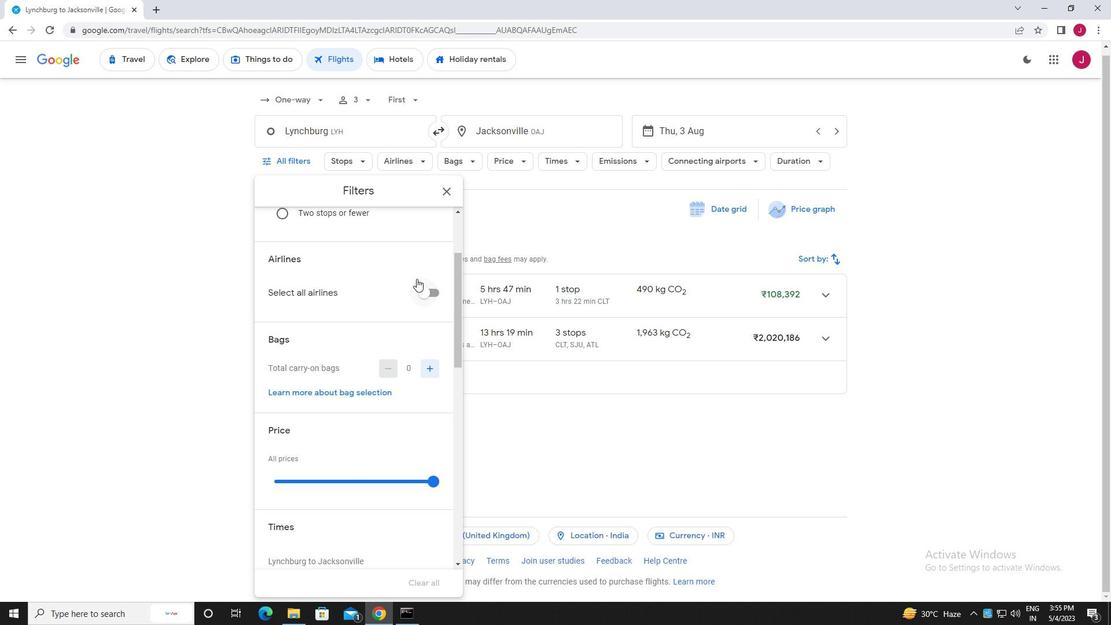 
Action: Mouse scrolled (416, 278) with delta (0, 0)
Screenshot: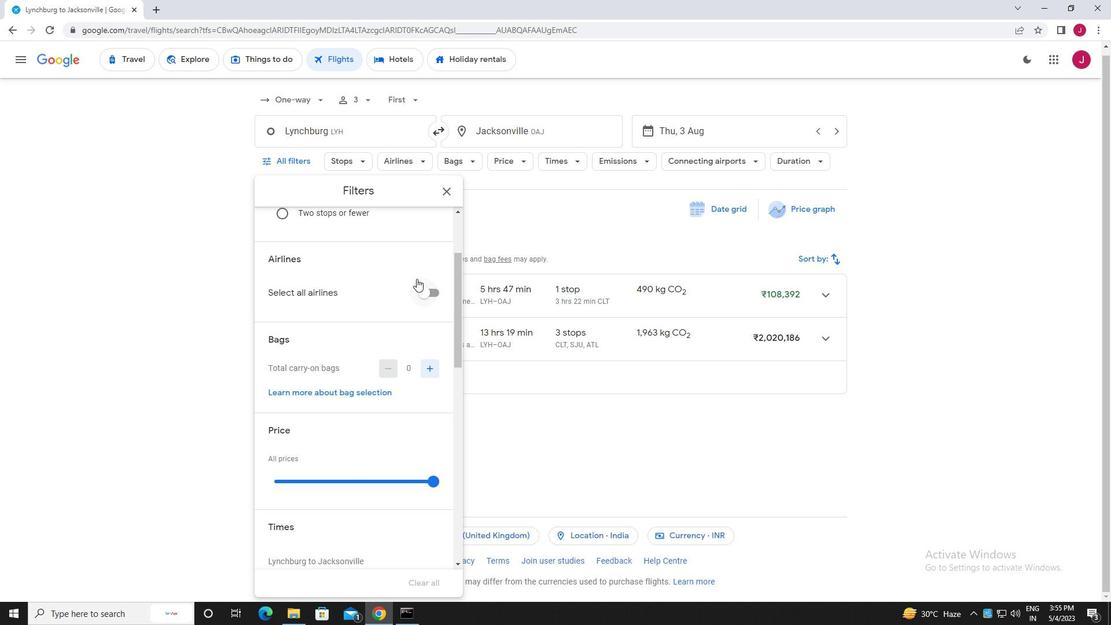 
Action: Mouse moved to (420, 269)
Screenshot: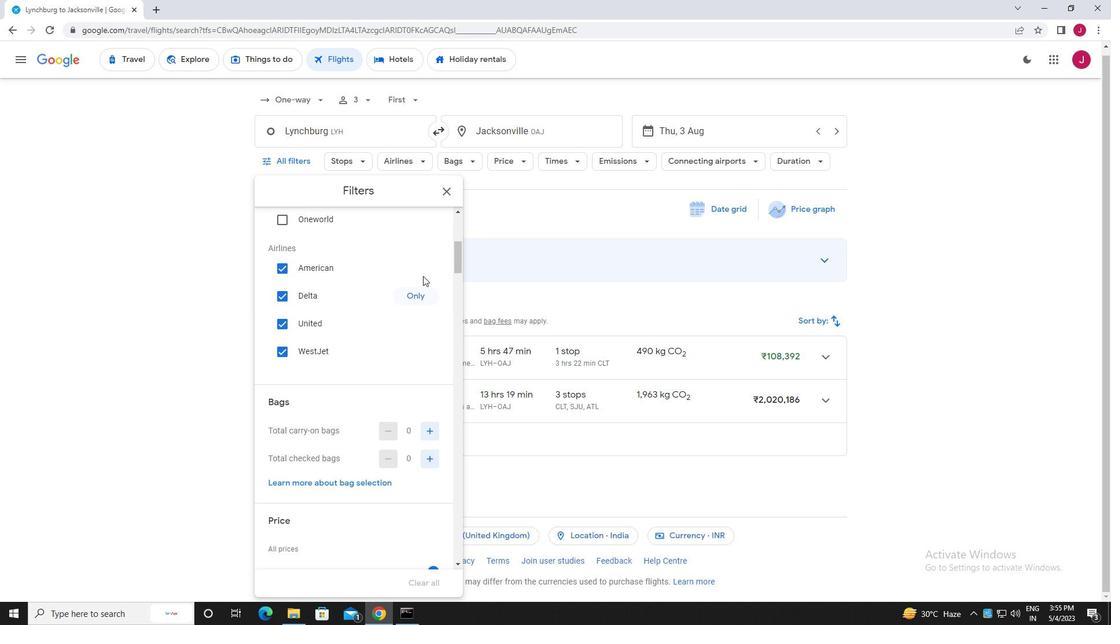 
Action: Mouse scrolled (420, 269) with delta (0, 0)
Screenshot: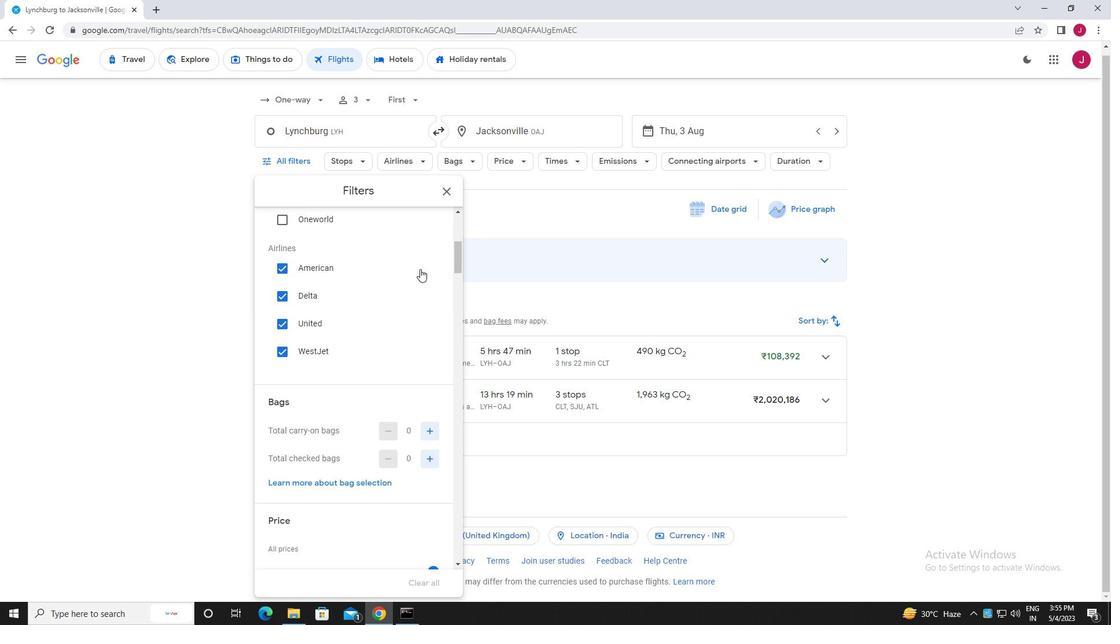 
Action: Mouse moved to (420, 269)
Screenshot: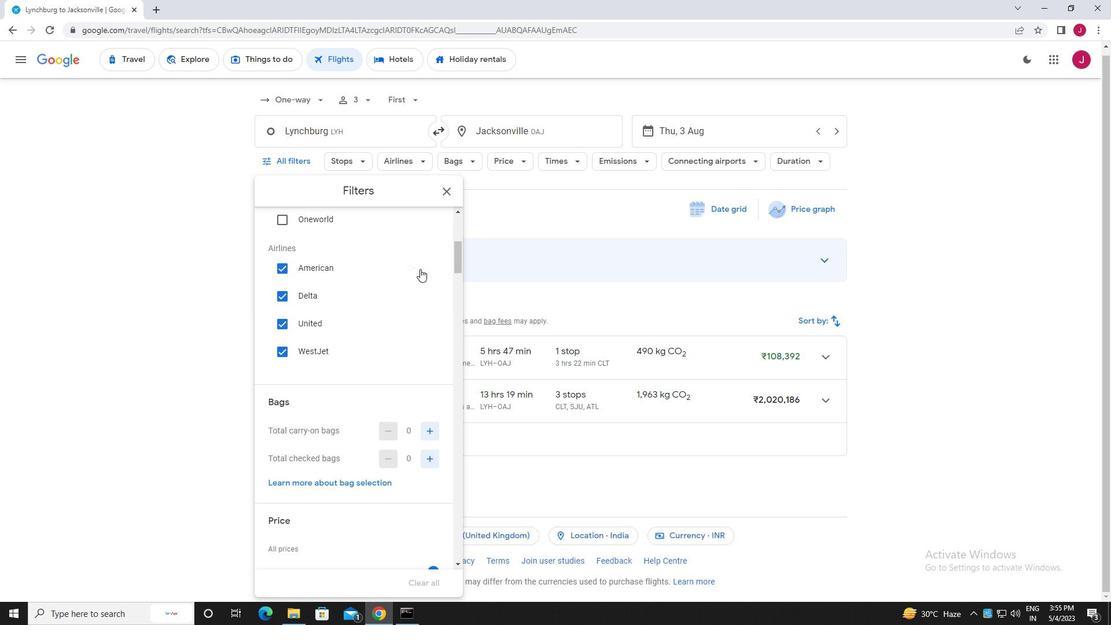 
Action: Mouse scrolled (420, 269) with delta (0, 0)
Screenshot: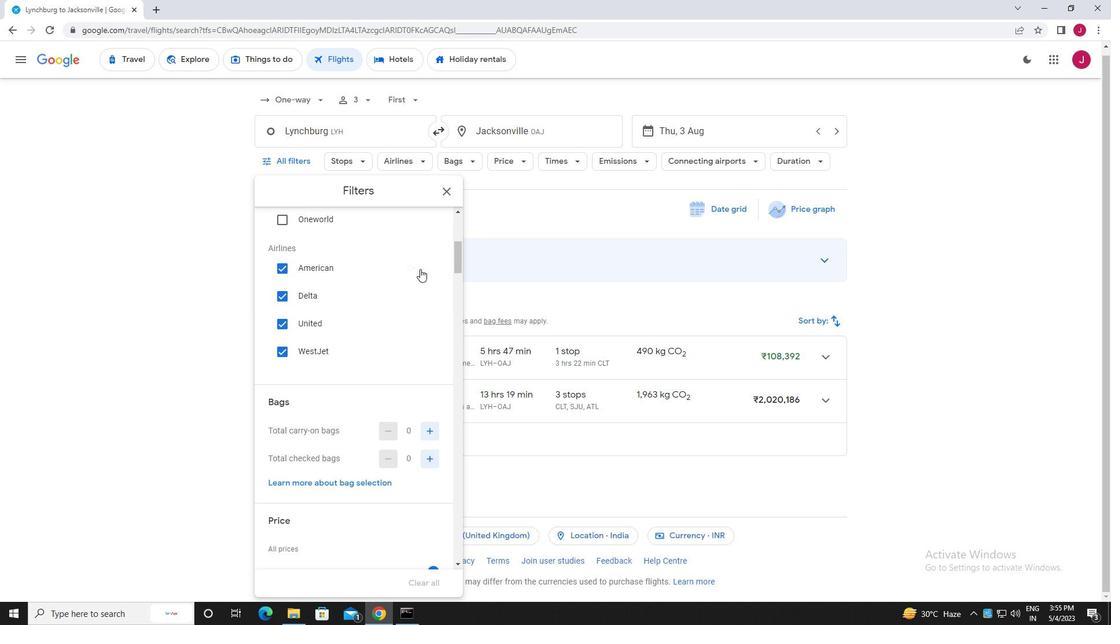 
Action: Mouse moved to (419, 235)
Screenshot: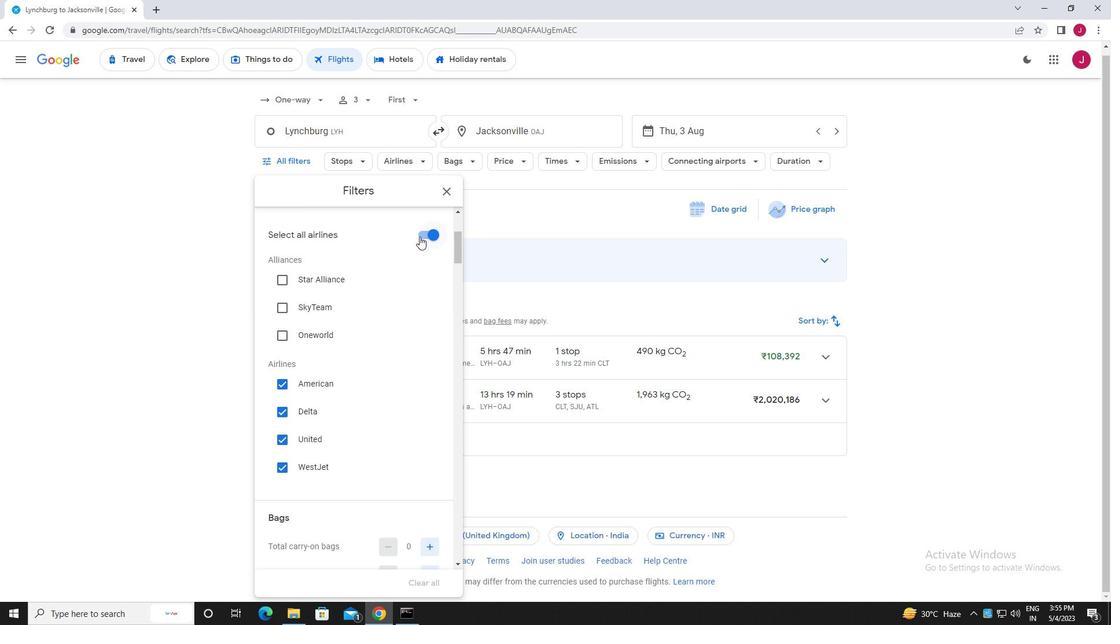 
Action: Mouse pressed left at (419, 235)
Screenshot: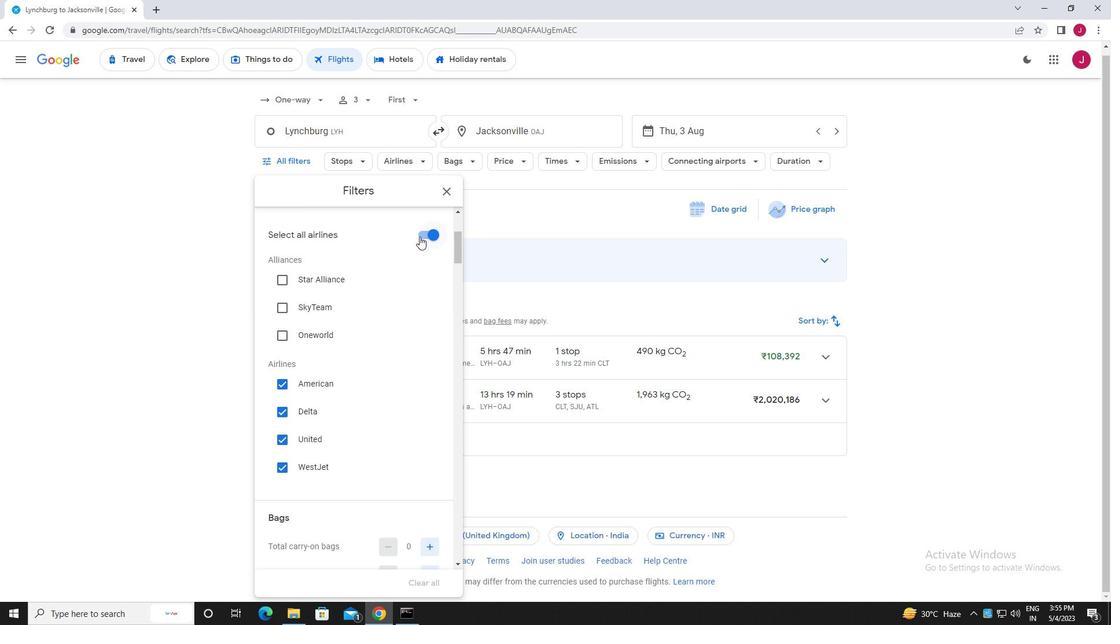 
Action: Mouse moved to (410, 256)
Screenshot: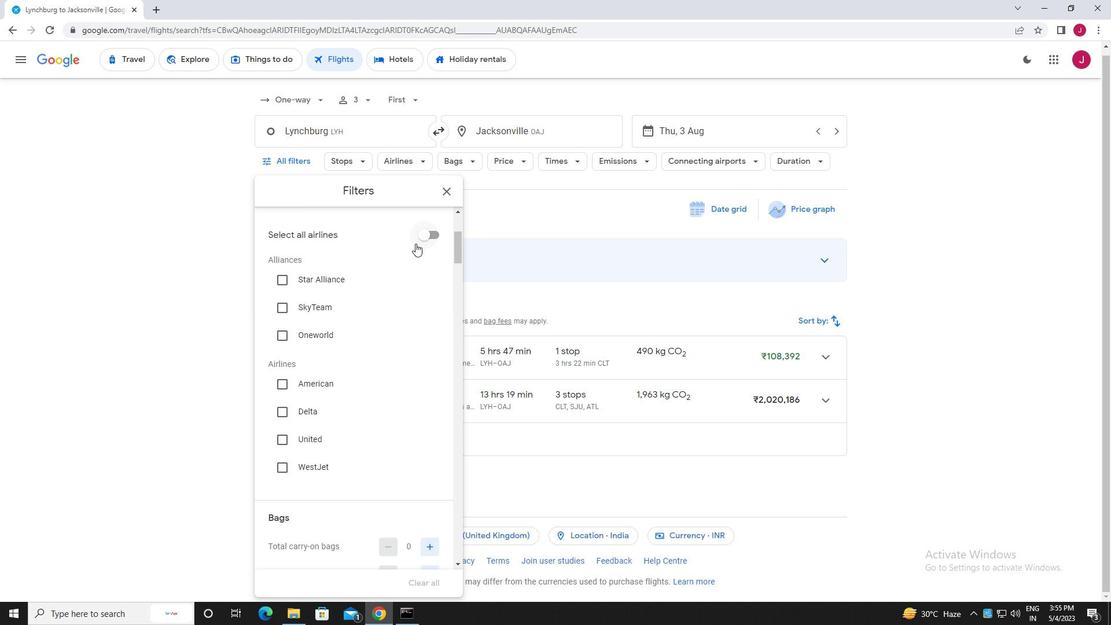 
Action: Mouse scrolled (410, 256) with delta (0, 0)
Screenshot: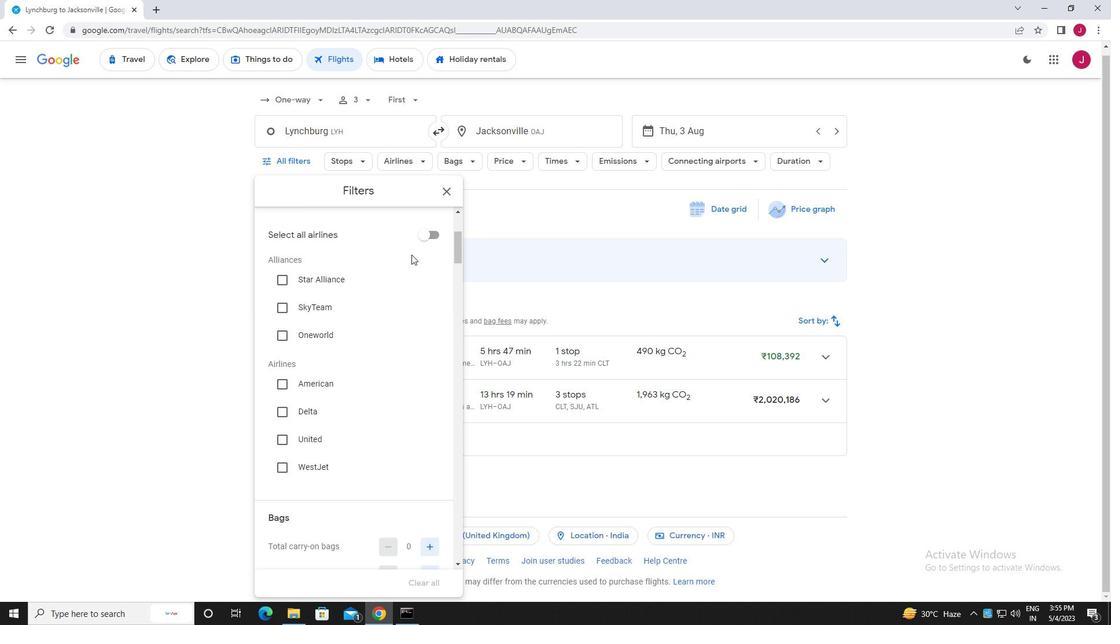 
Action: Mouse scrolled (410, 256) with delta (0, 0)
Screenshot: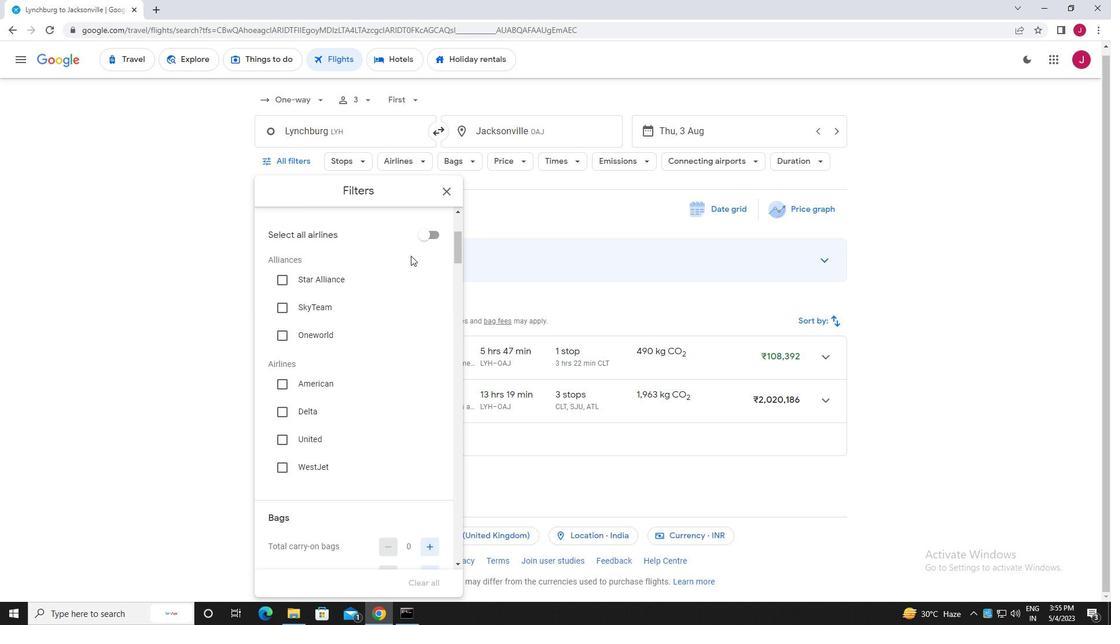 
Action: Mouse scrolled (410, 255) with delta (0, 0)
Screenshot: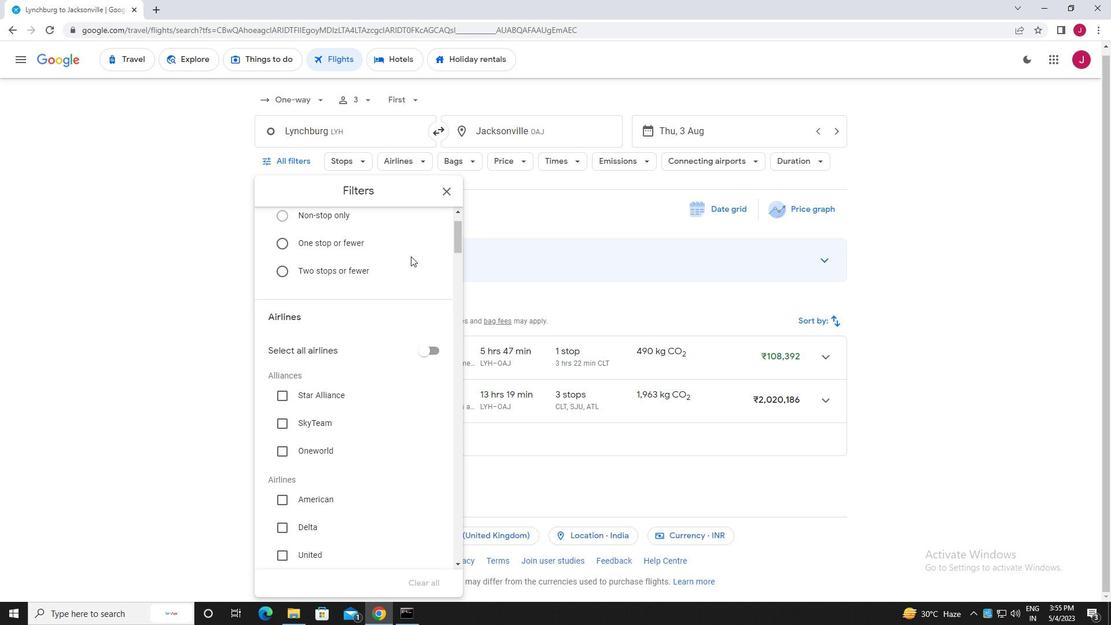 
Action: Mouse scrolled (410, 255) with delta (0, 0)
Screenshot: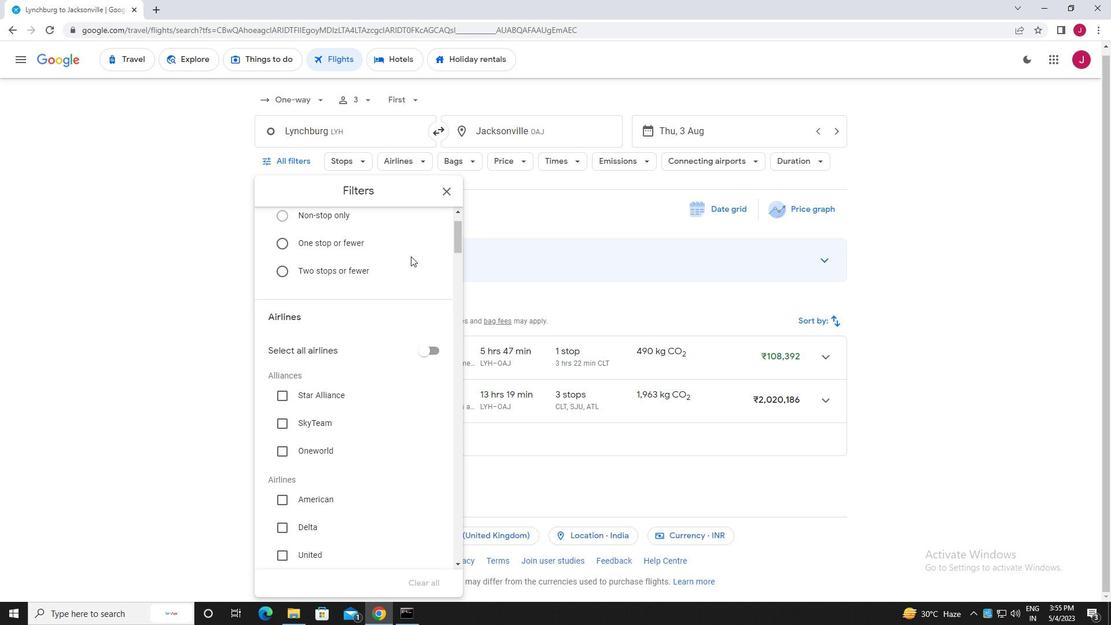 
Action: Mouse scrolled (410, 255) with delta (0, 0)
Screenshot: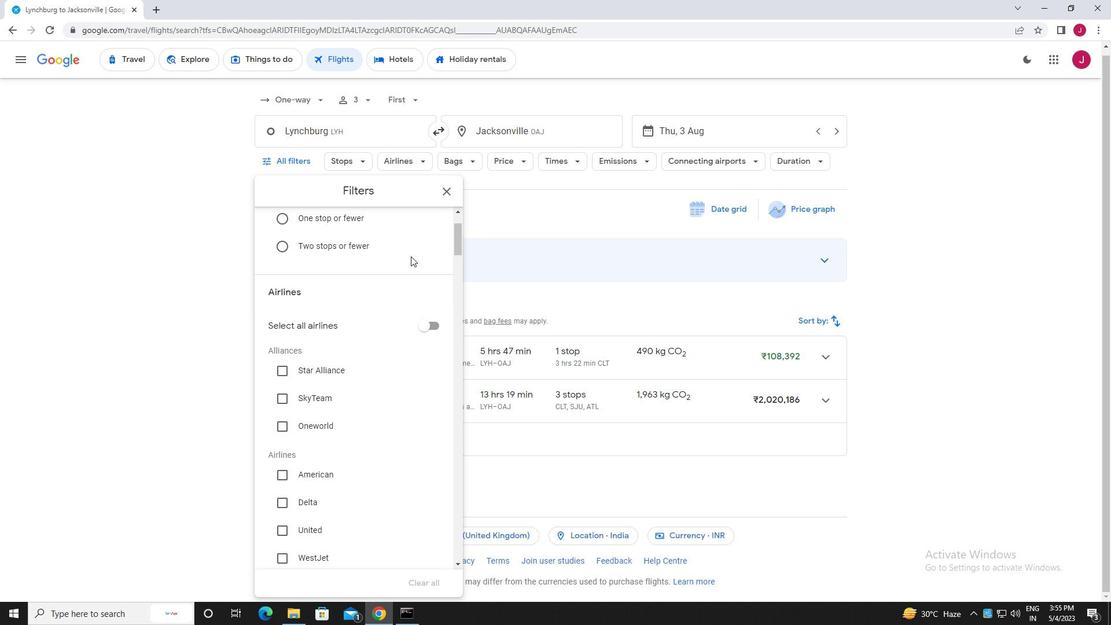 
Action: Mouse scrolled (410, 255) with delta (0, 0)
Screenshot: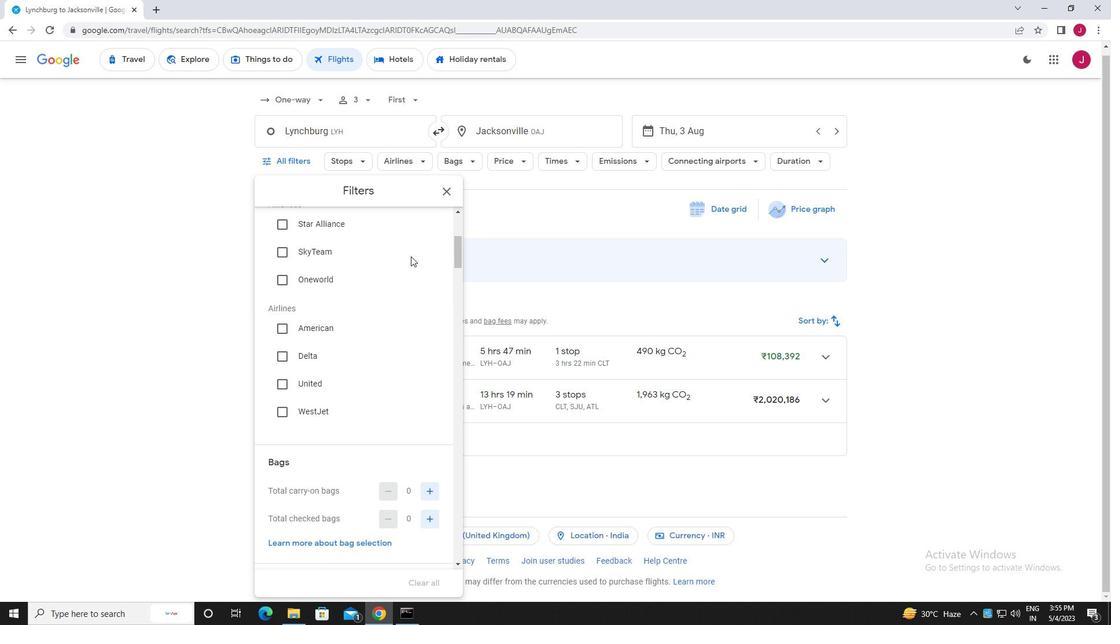 
Action: Mouse scrolled (410, 255) with delta (0, 0)
Screenshot: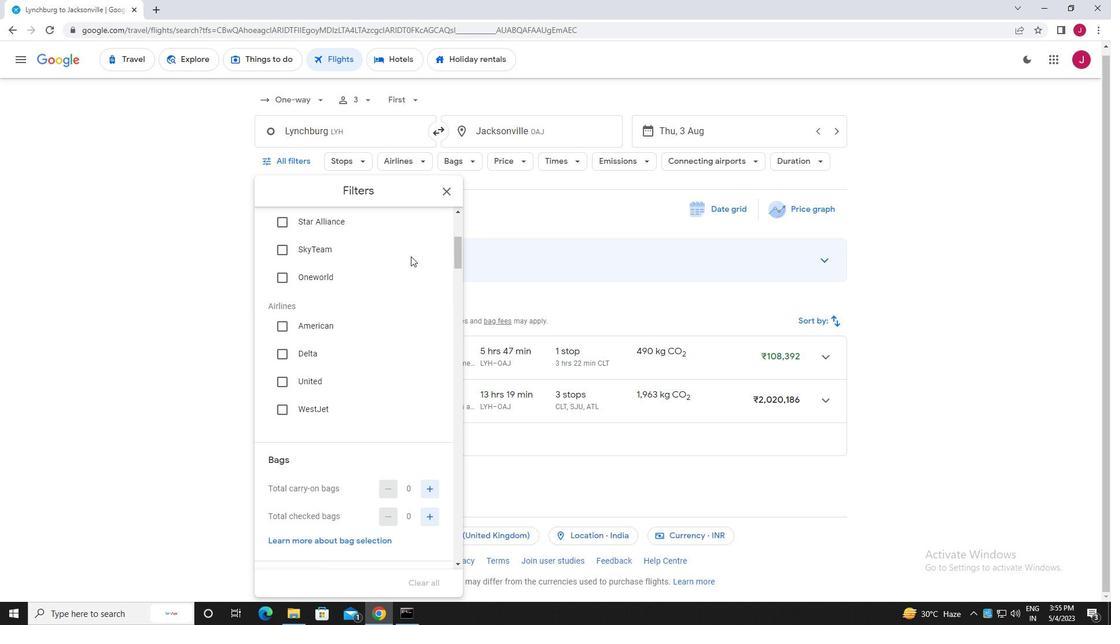
Action: Mouse scrolled (410, 255) with delta (0, 0)
Screenshot: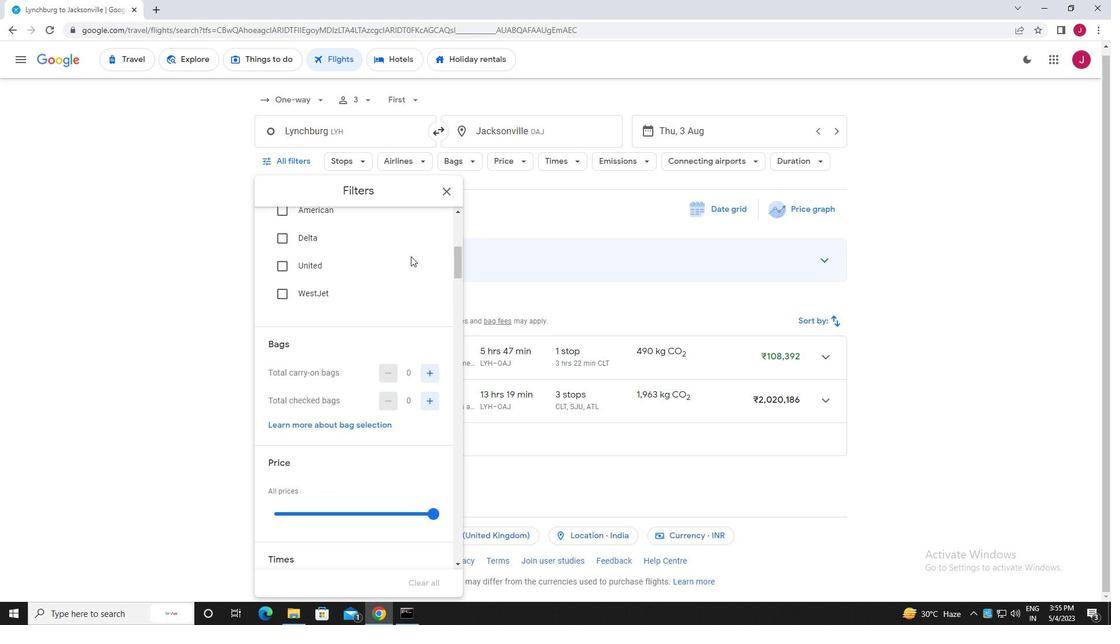 
Action: Mouse scrolled (410, 255) with delta (0, 0)
Screenshot: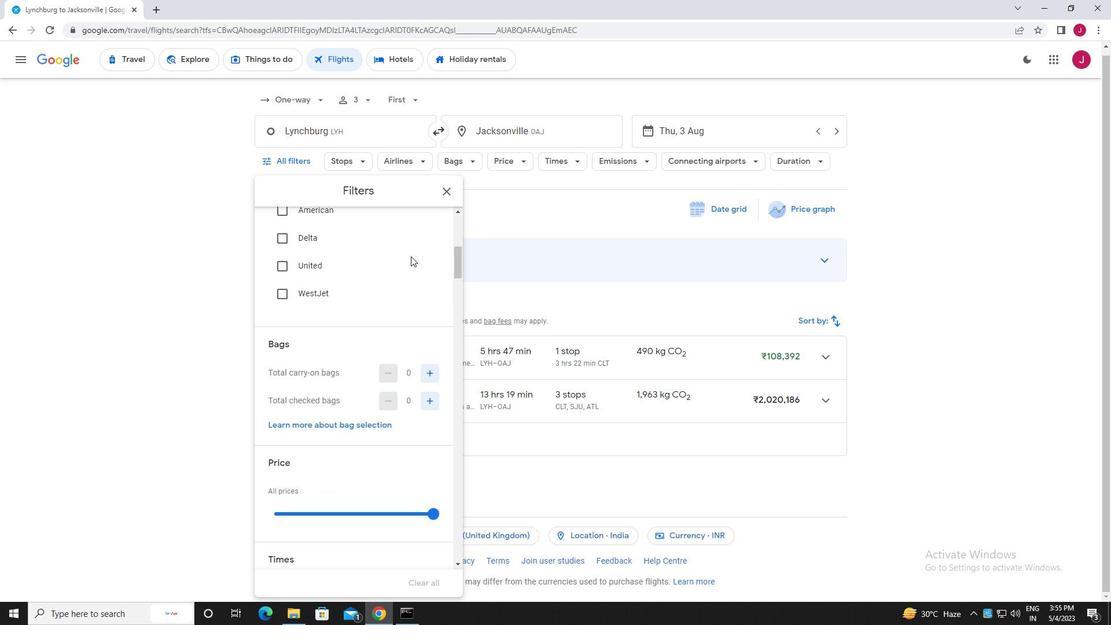 
Action: Mouse moved to (410, 256)
Screenshot: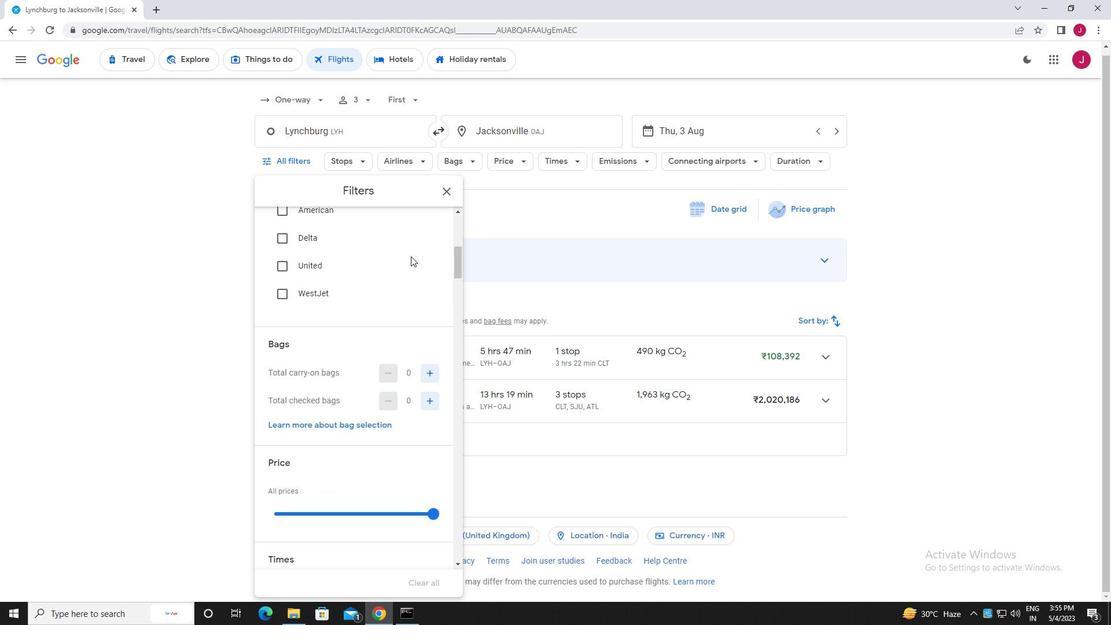 
Action: Mouse scrolled (410, 255) with delta (0, 0)
Screenshot: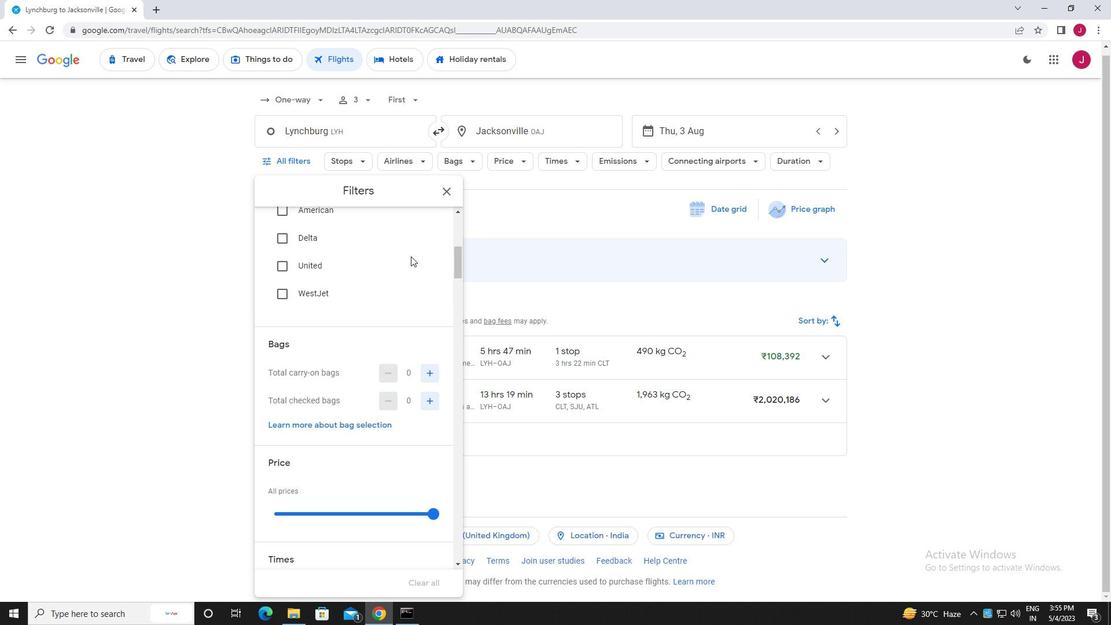 
Action: Mouse moved to (428, 229)
Screenshot: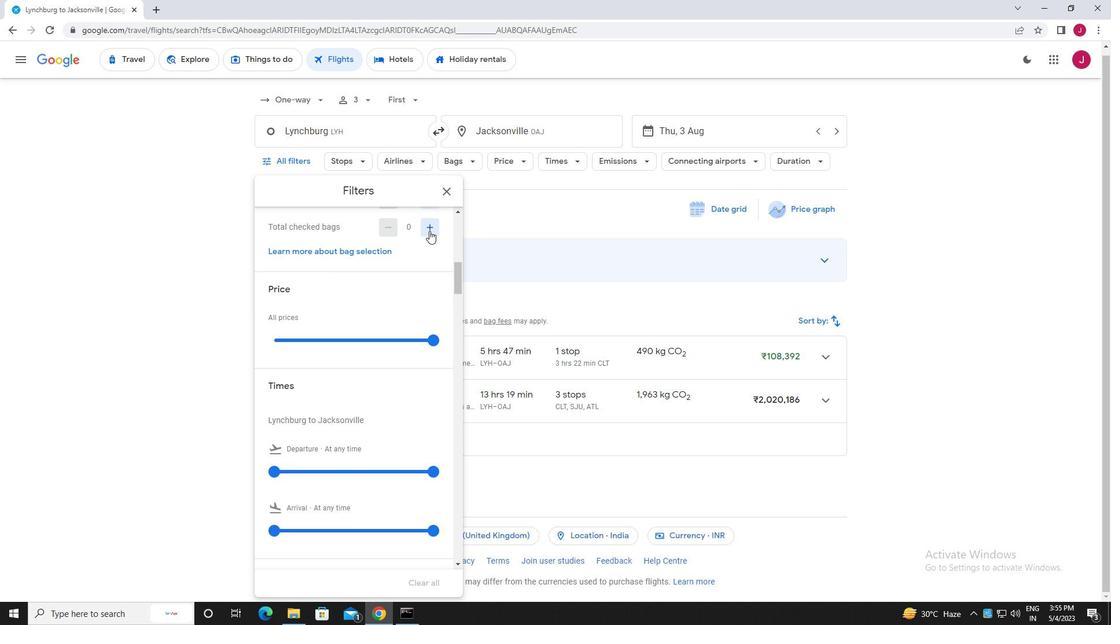 
Action: Mouse pressed left at (428, 229)
Screenshot: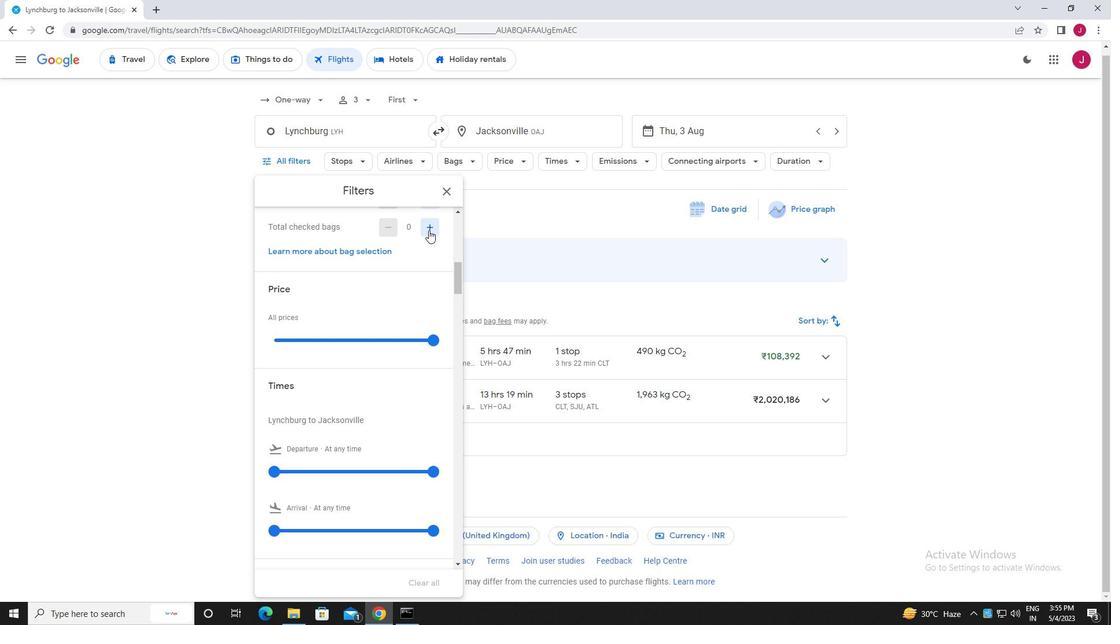 
Action: Mouse moved to (386, 227)
Screenshot: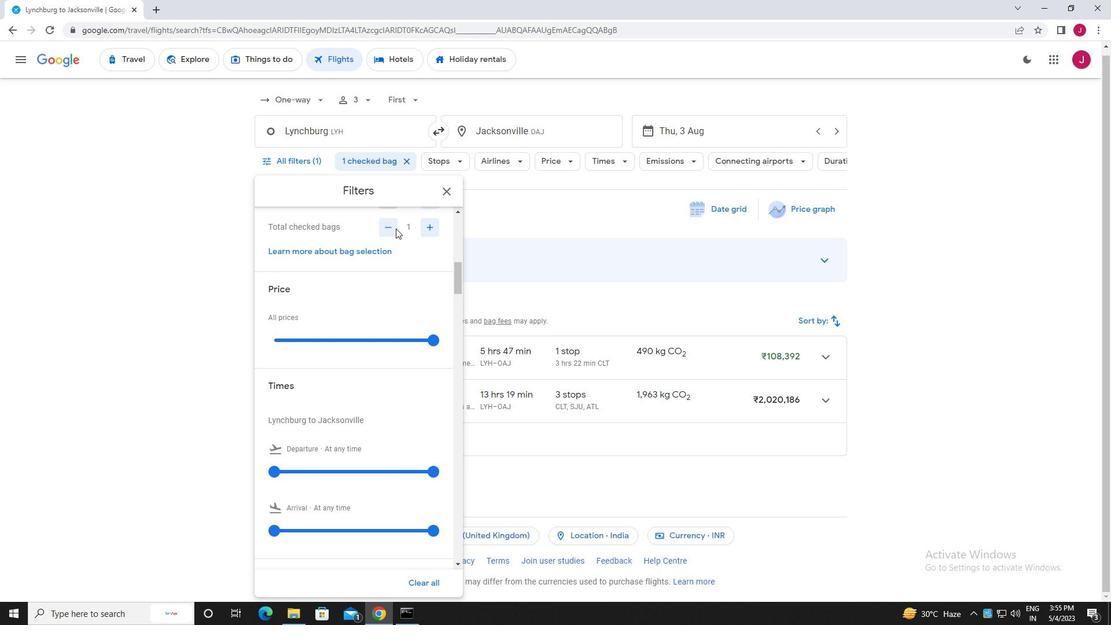 
Action: Mouse pressed left at (386, 227)
Screenshot: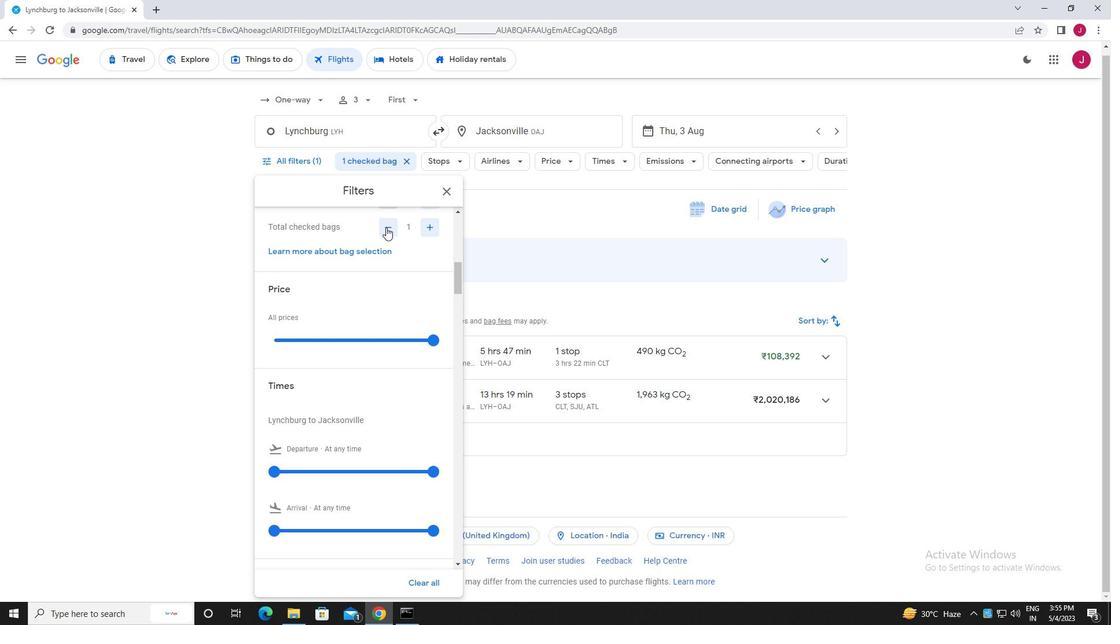 
Action: Mouse moved to (391, 233)
Screenshot: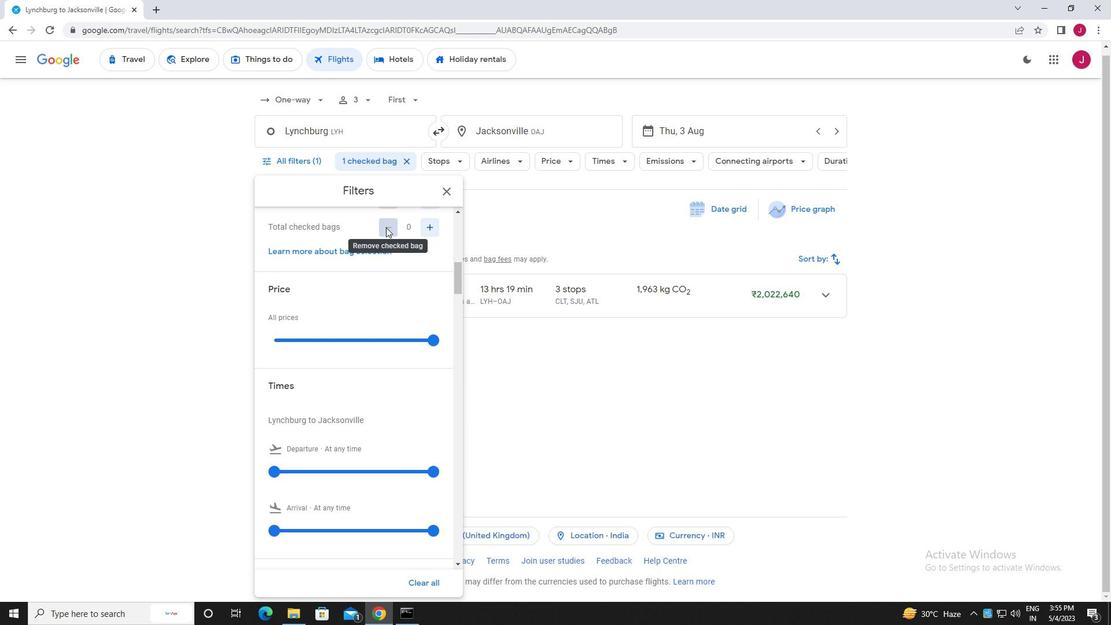 
Action: Mouse scrolled (391, 233) with delta (0, 0)
Screenshot: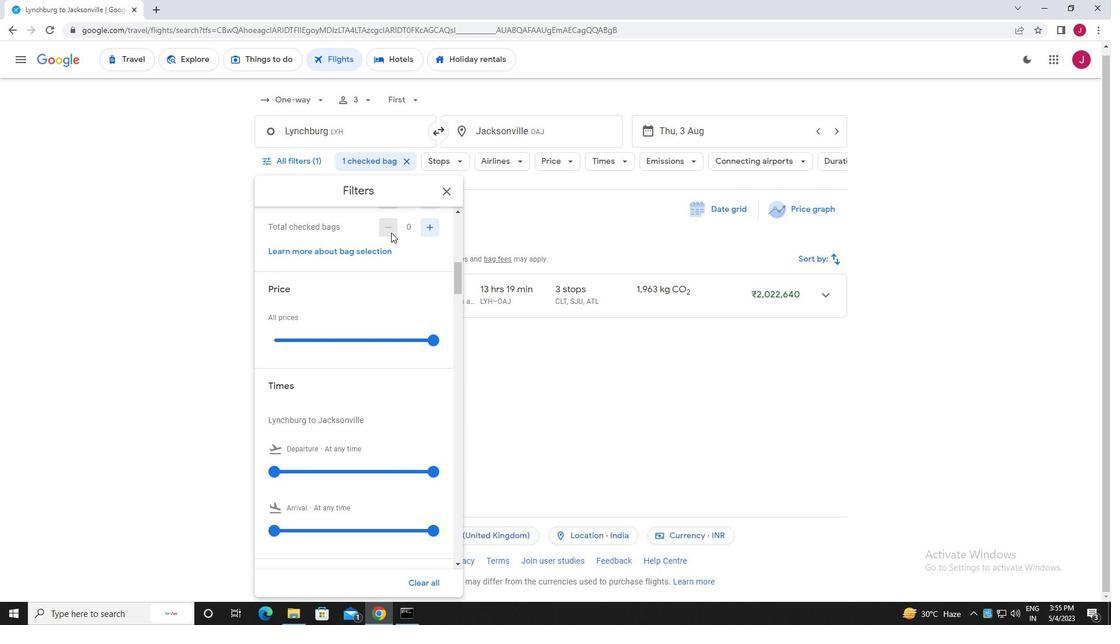 
Action: Mouse moved to (430, 256)
Screenshot: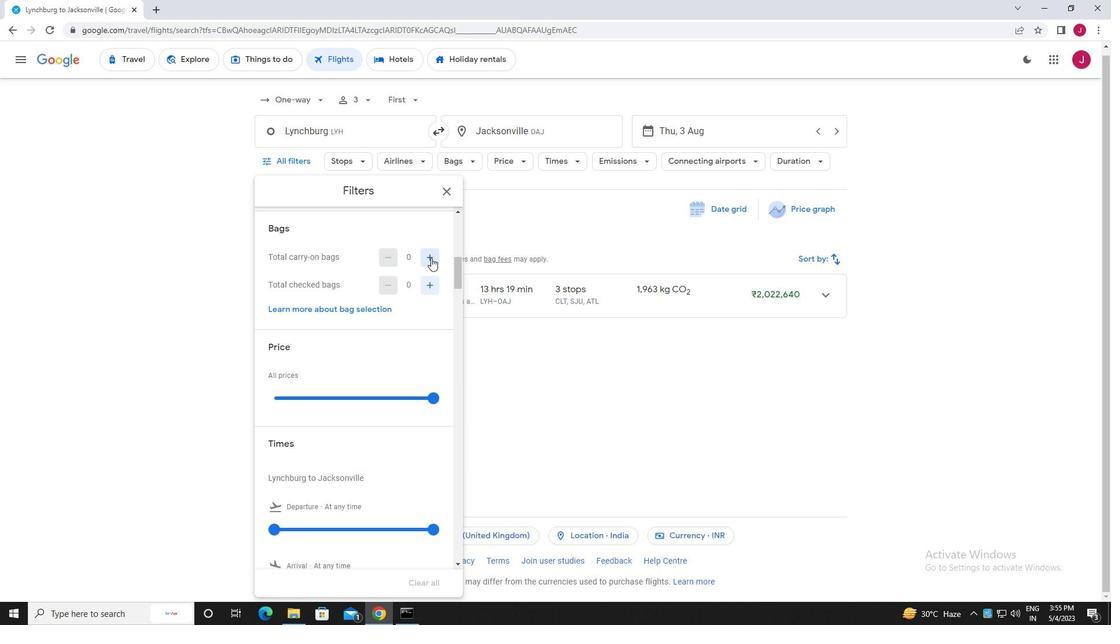 
Action: Mouse pressed left at (430, 256)
Screenshot: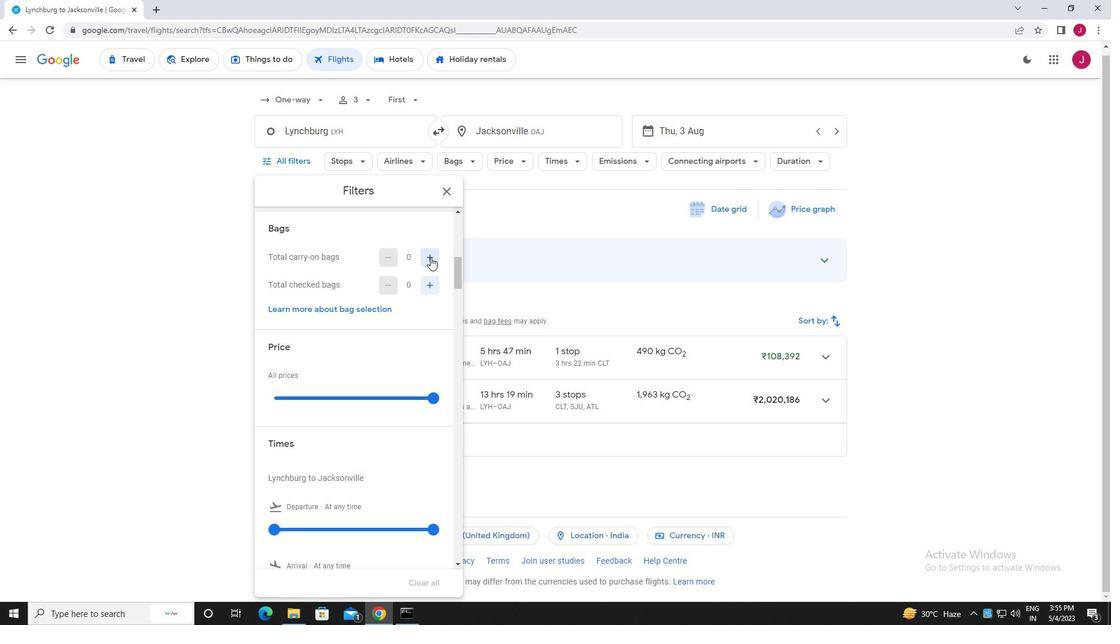 
Action: Mouse moved to (402, 270)
Screenshot: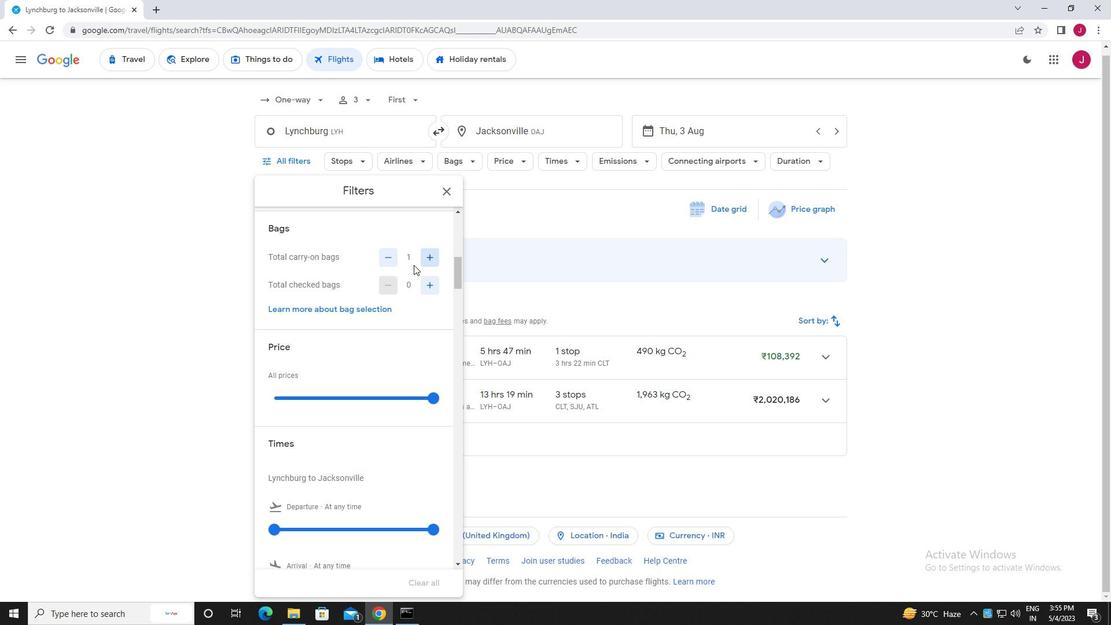 
Action: Mouse scrolled (402, 269) with delta (0, 0)
Screenshot: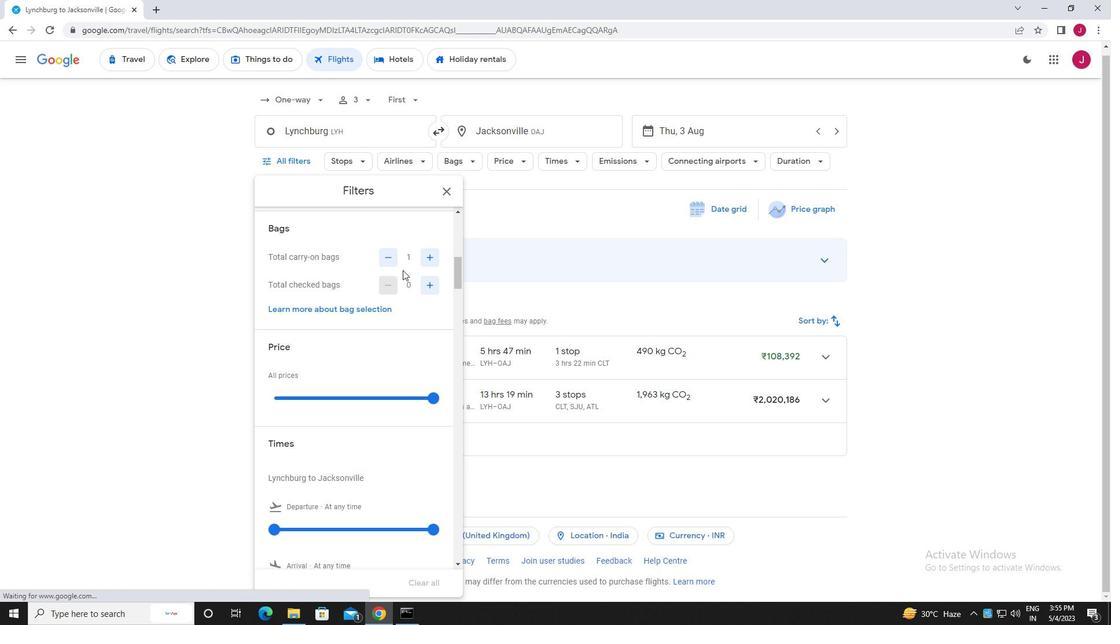 
Action: Mouse scrolled (402, 269) with delta (0, 0)
Screenshot: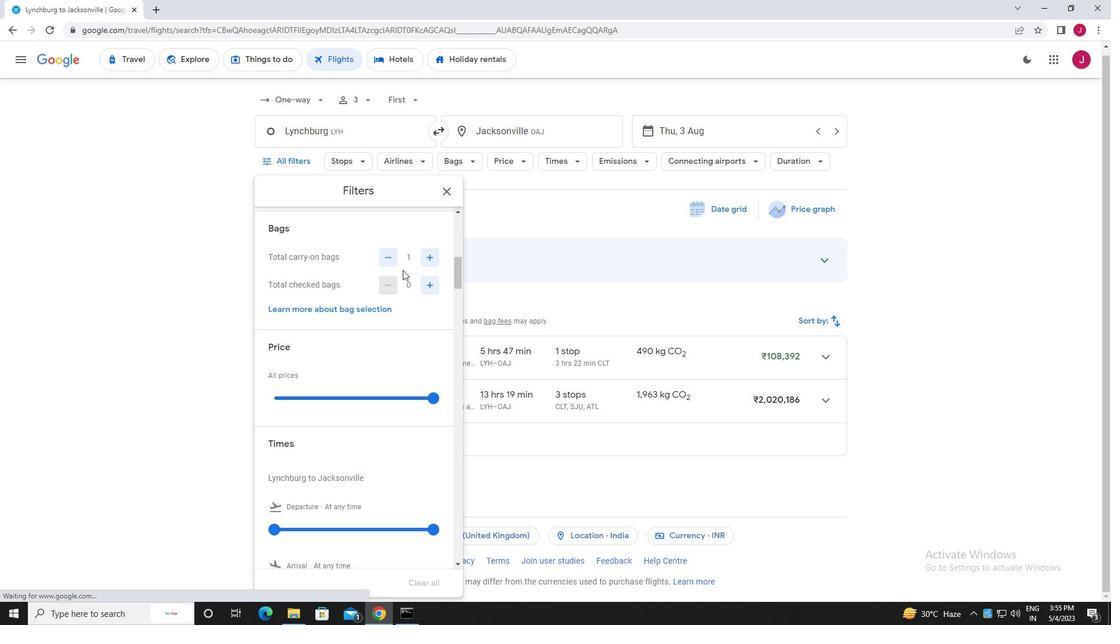 
Action: Mouse moved to (430, 284)
Screenshot: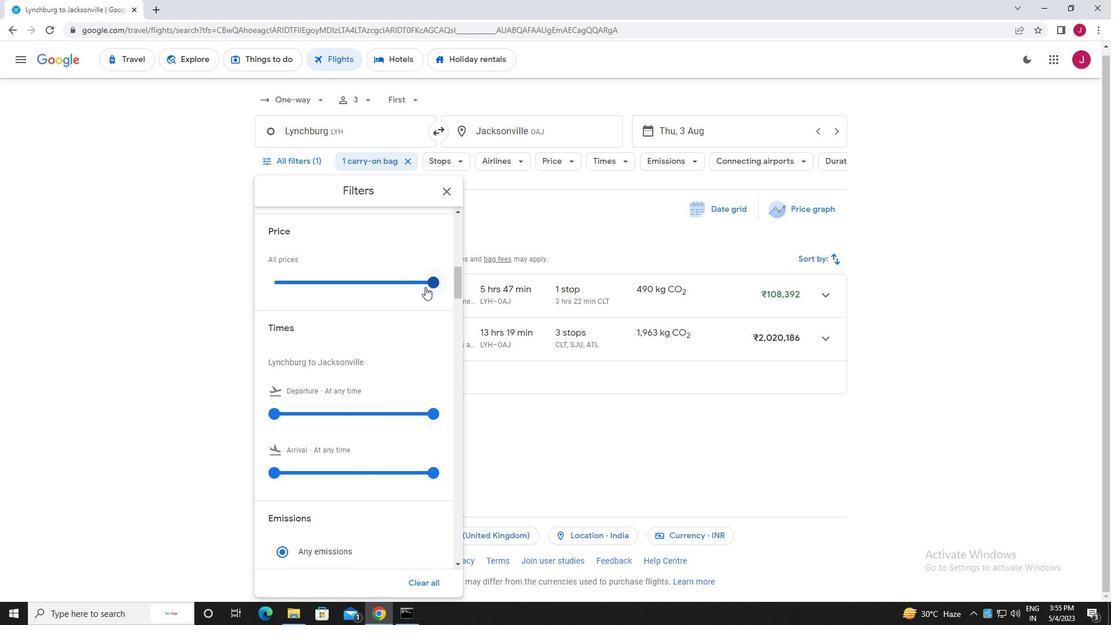 
Action: Mouse pressed left at (430, 284)
Screenshot: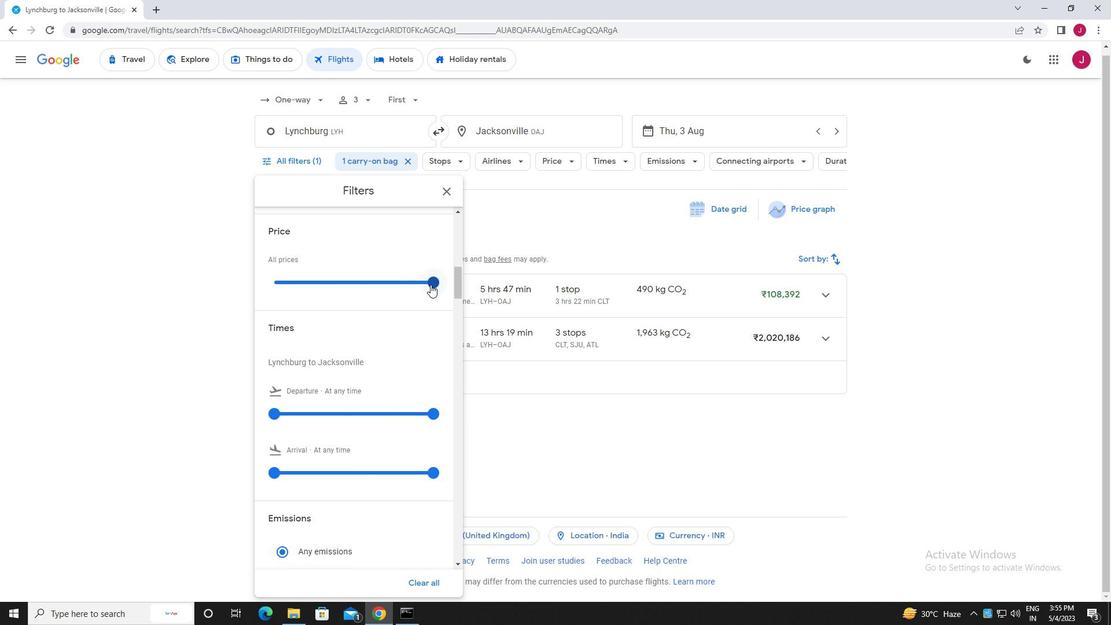 
Action: Mouse moved to (344, 292)
Screenshot: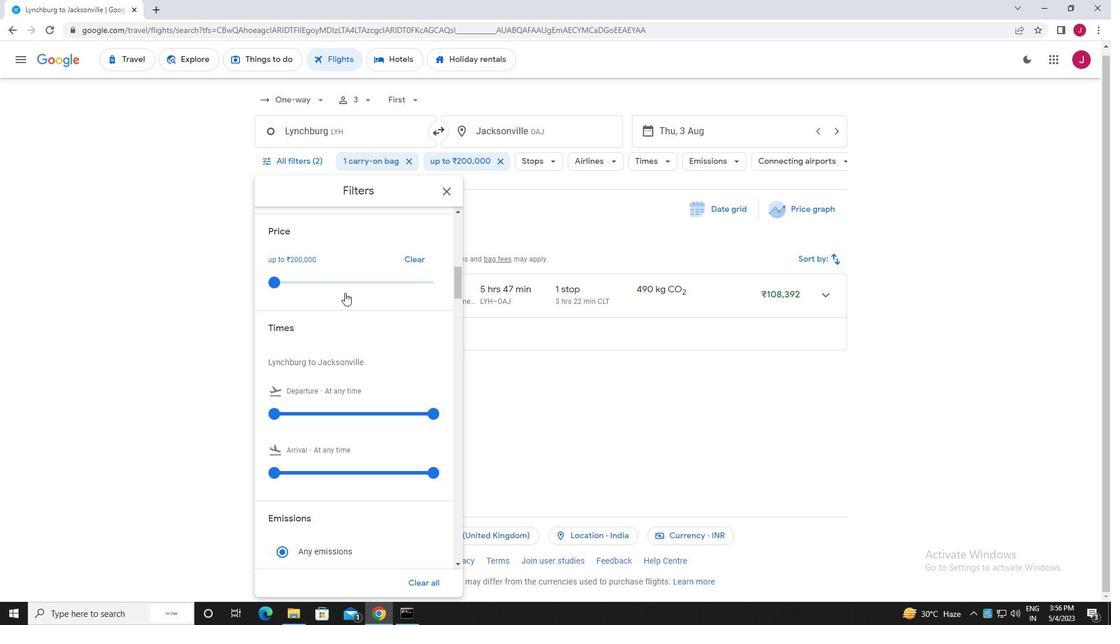 
Action: Mouse scrolled (344, 292) with delta (0, 0)
Screenshot: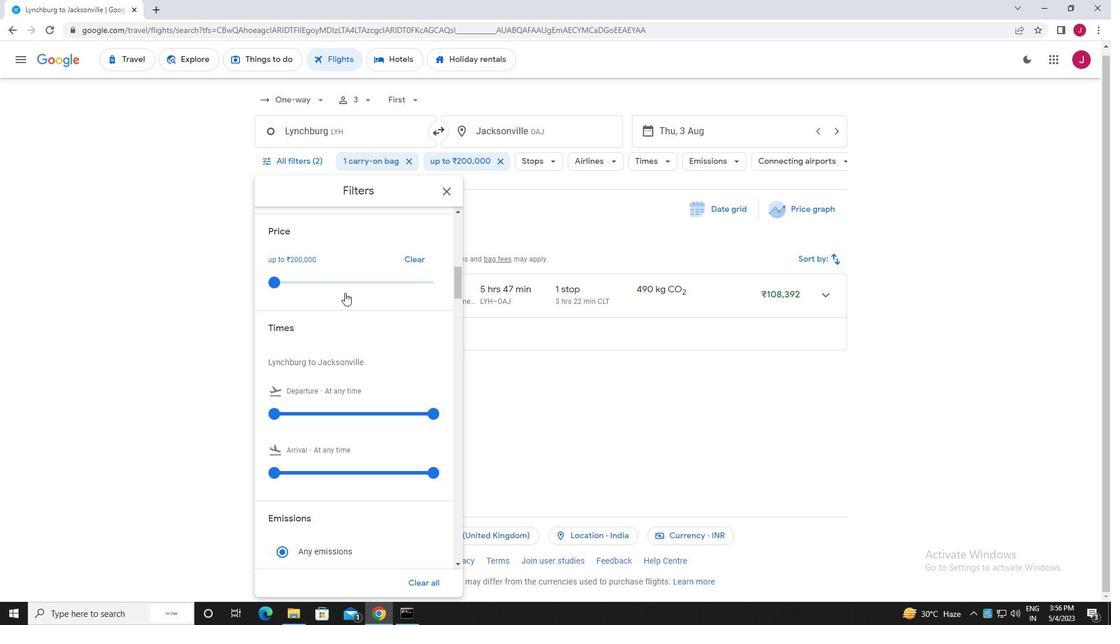 
Action: Mouse moved to (275, 353)
Screenshot: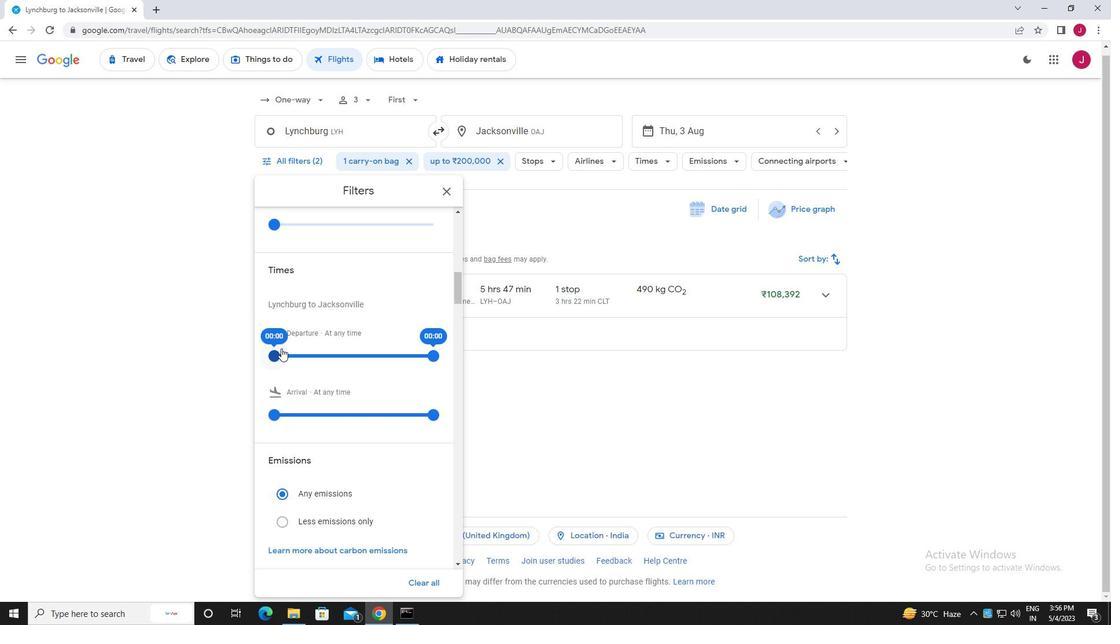 
Action: Mouse pressed left at (275, 353)
Screenshot: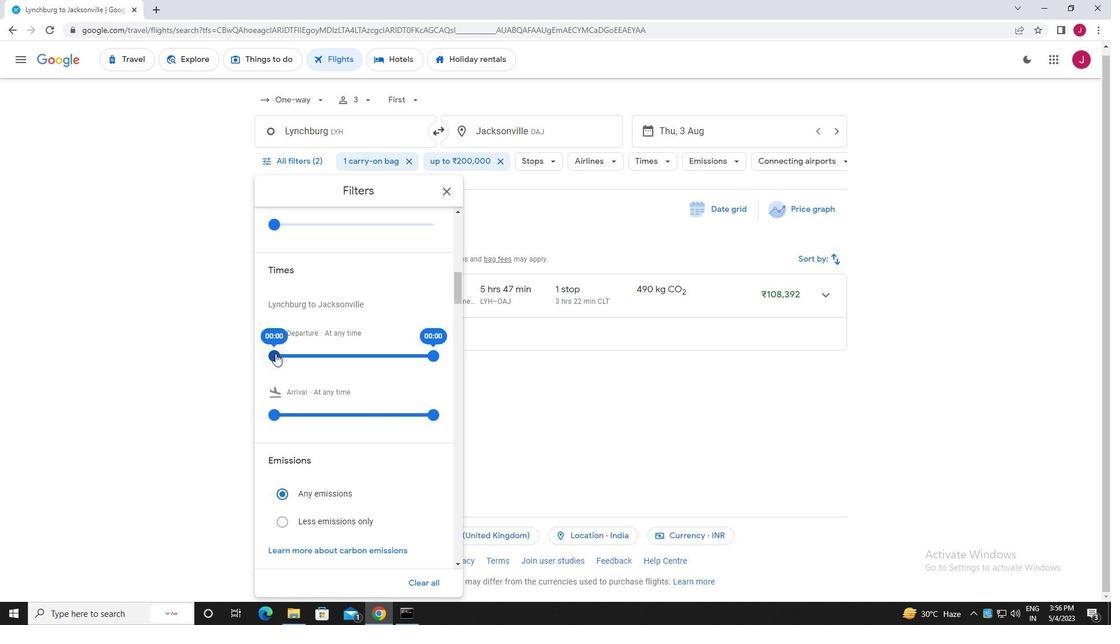 
Action: Mouse moved to (430, 357)
Screenshot: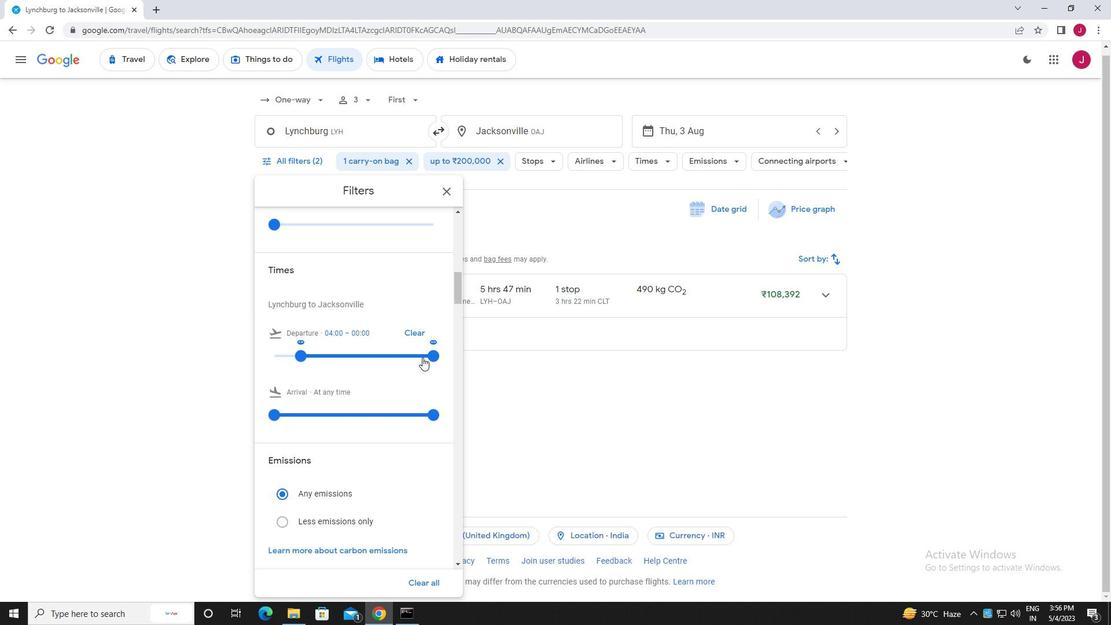 
Action: Mouse pressed left at (430, 357)
Screenshot: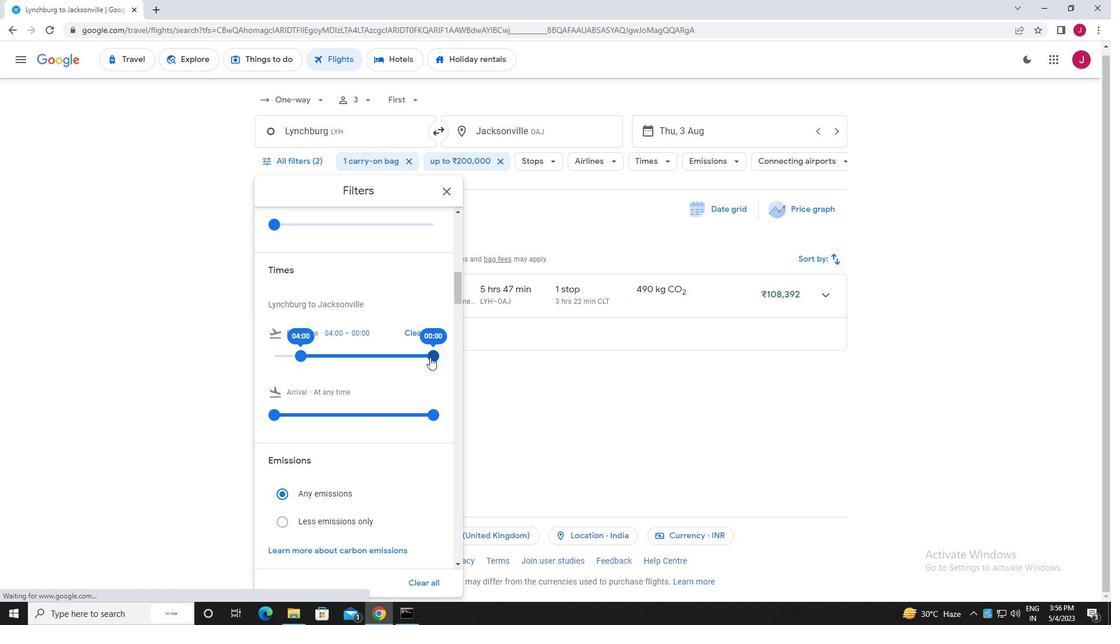 
Action: Mouse moved to (339, 352)
Screenshot: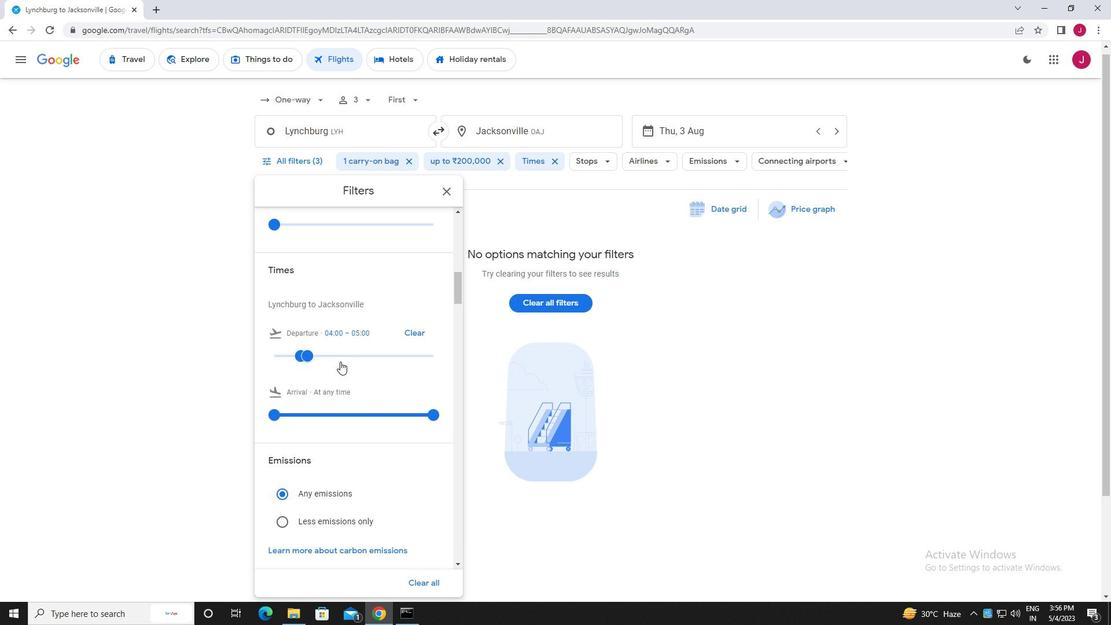 
Action: Mouse scrolled (339, 351) with delta (0, 0)
Screenshot: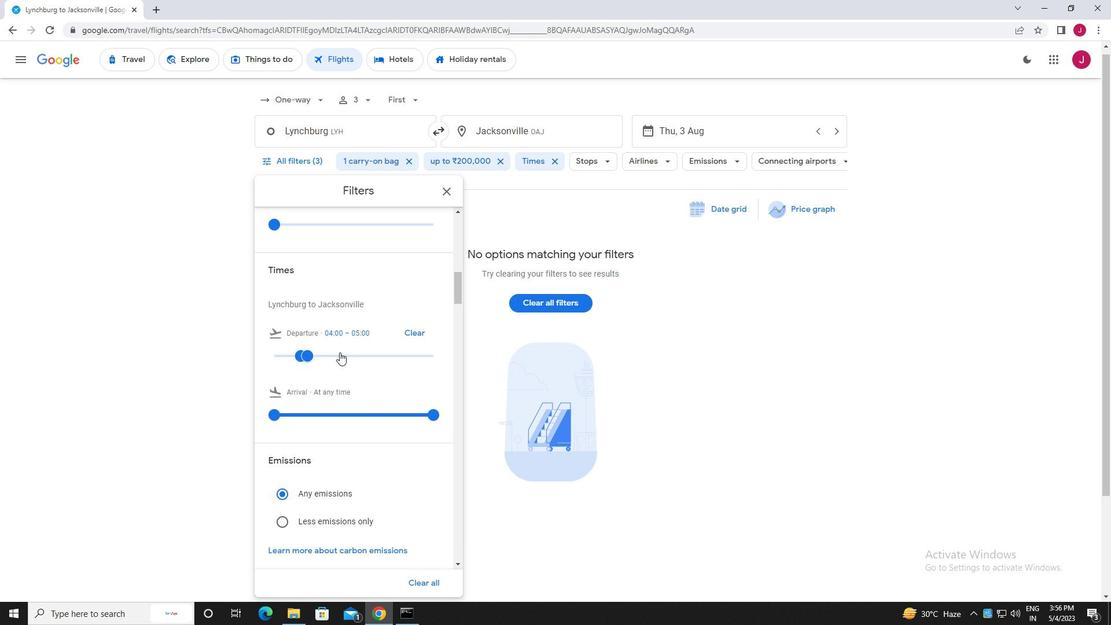 
Action: Mouse scrolled (339, 351) with delta (0, 0)
Screenshot: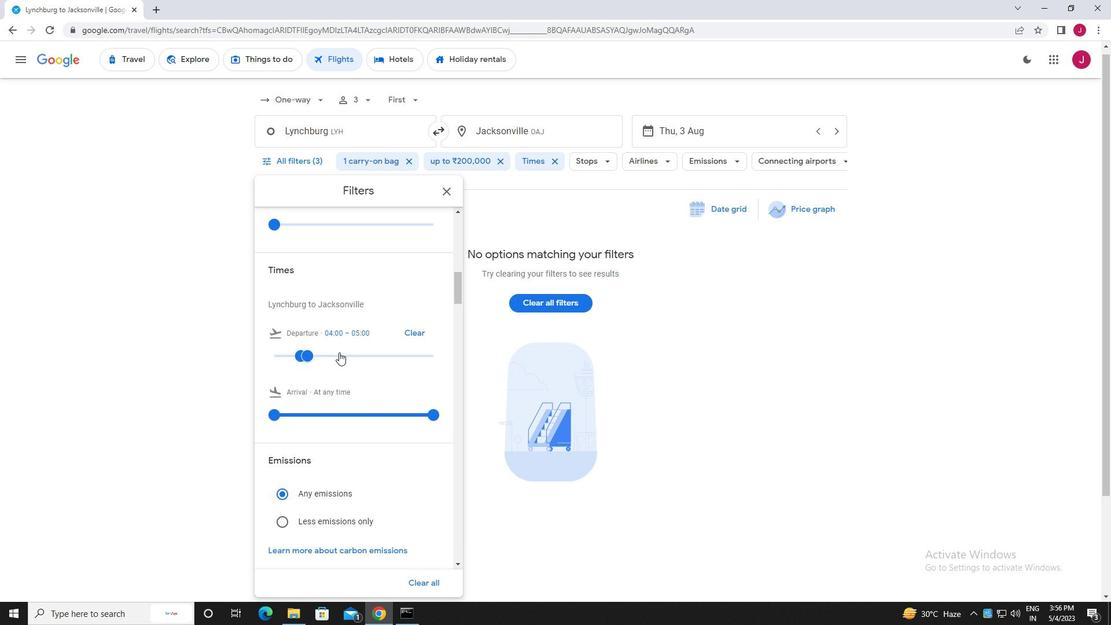 
Action: Mouse scrolled (339, 351) with delta (0, 0)
Screenshot: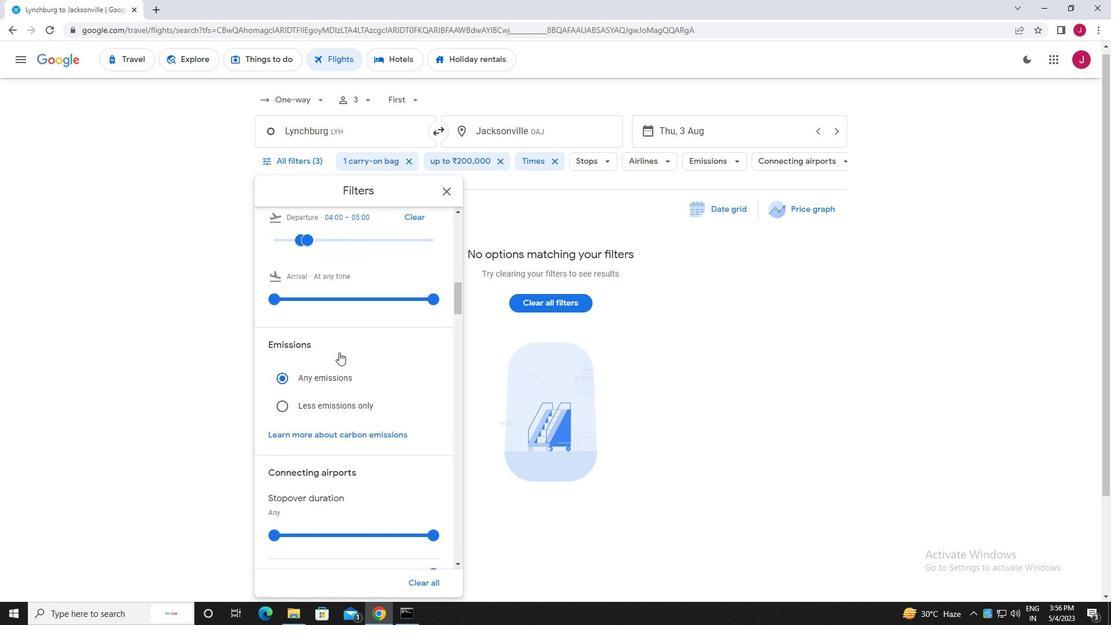
Action: Mouse scrolled (339, 351) with delta (0, 0)
Screenshot: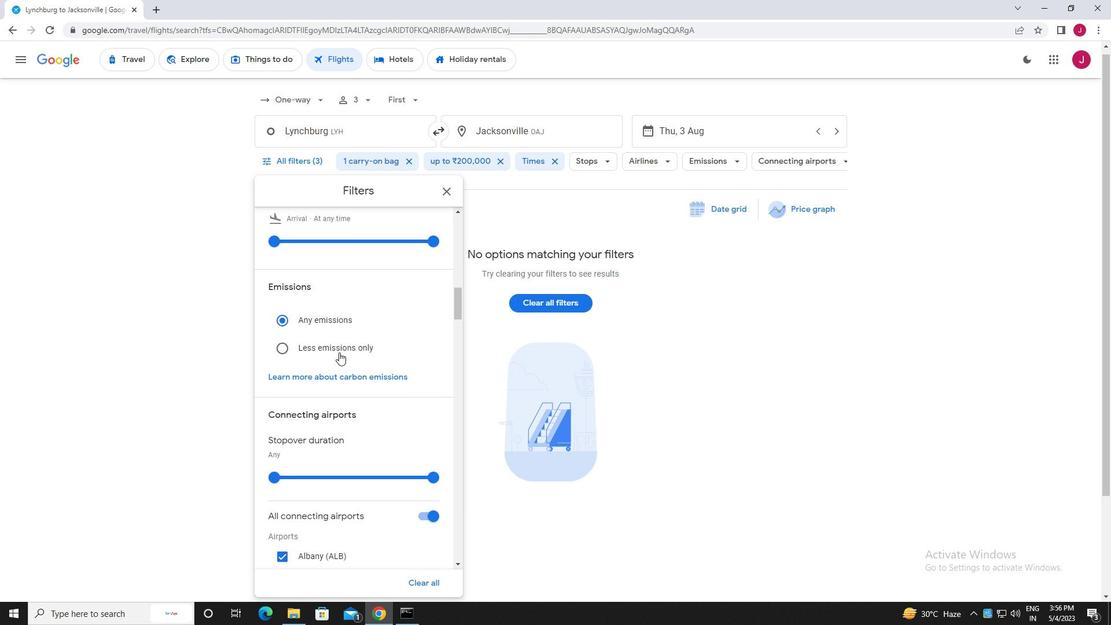 
Action: Mouse moved to (339, 353)
Screenshot: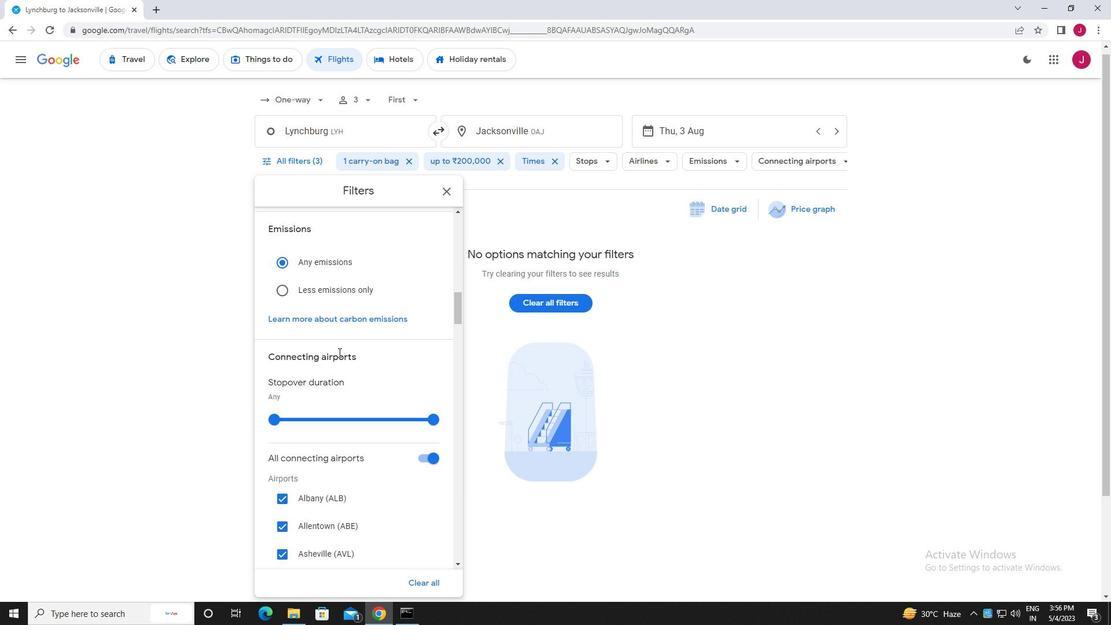 
Action: Mouse scrolled (339, 352) with delta (0, 0)
Screenshot: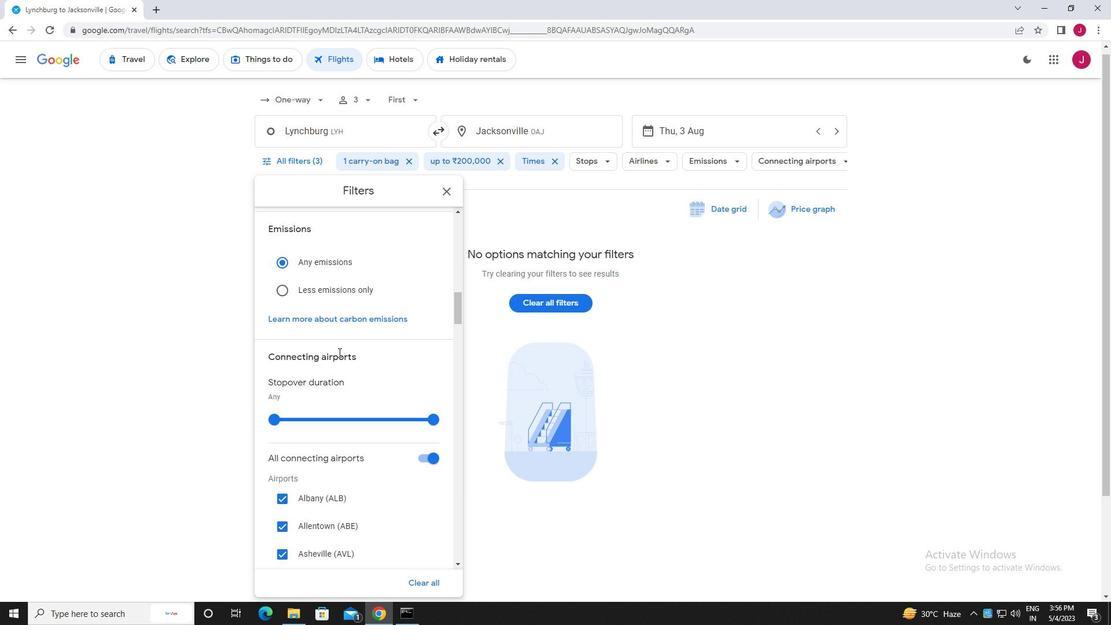 
Action: Mouse moved to (339, 353)
Screenshot: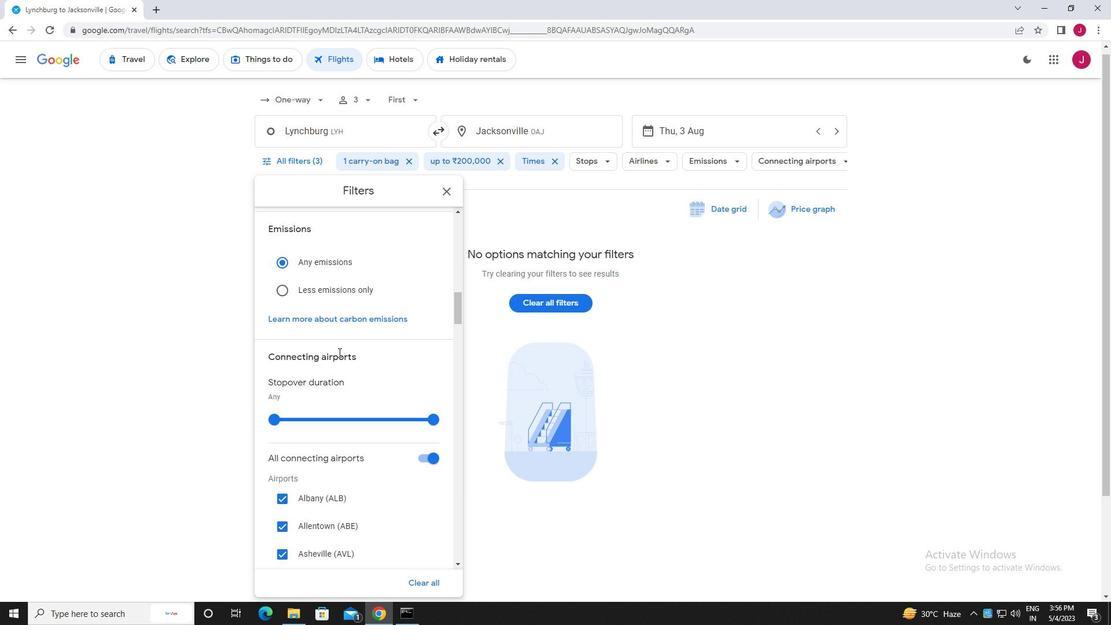 
Action: Mouse scrolled (339, 352) with delta (0, 0)
Screenshot: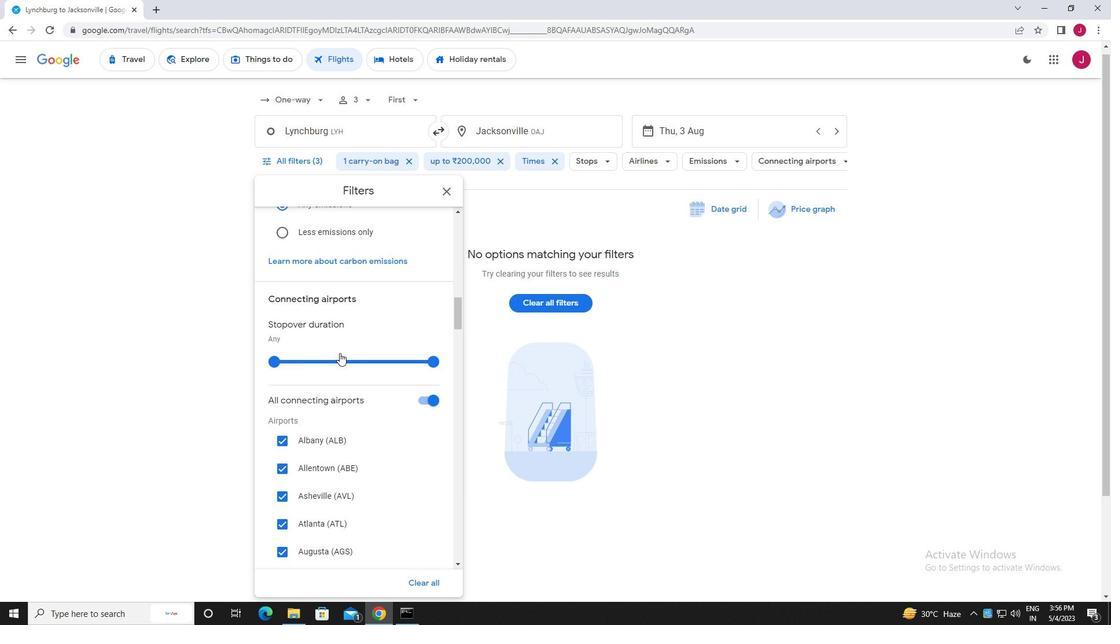 
Action: Mouse scrolled (339, 352) with delta (0, 0)
Screenshot: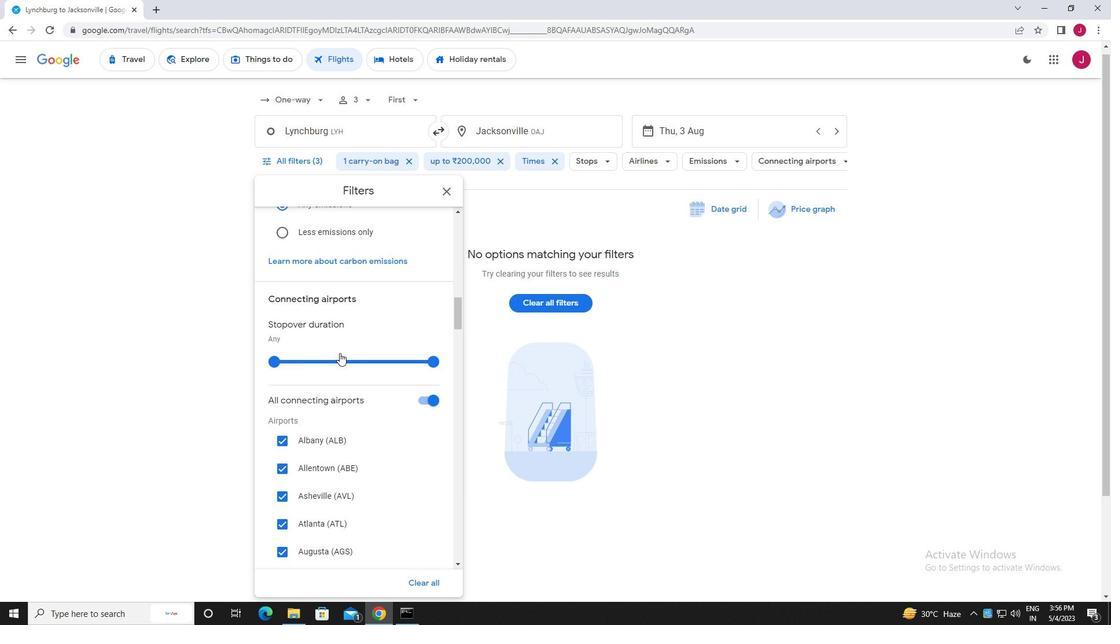 
Action: Mouse scrolled (339, 352) with delta (0, 0)
Screenshot: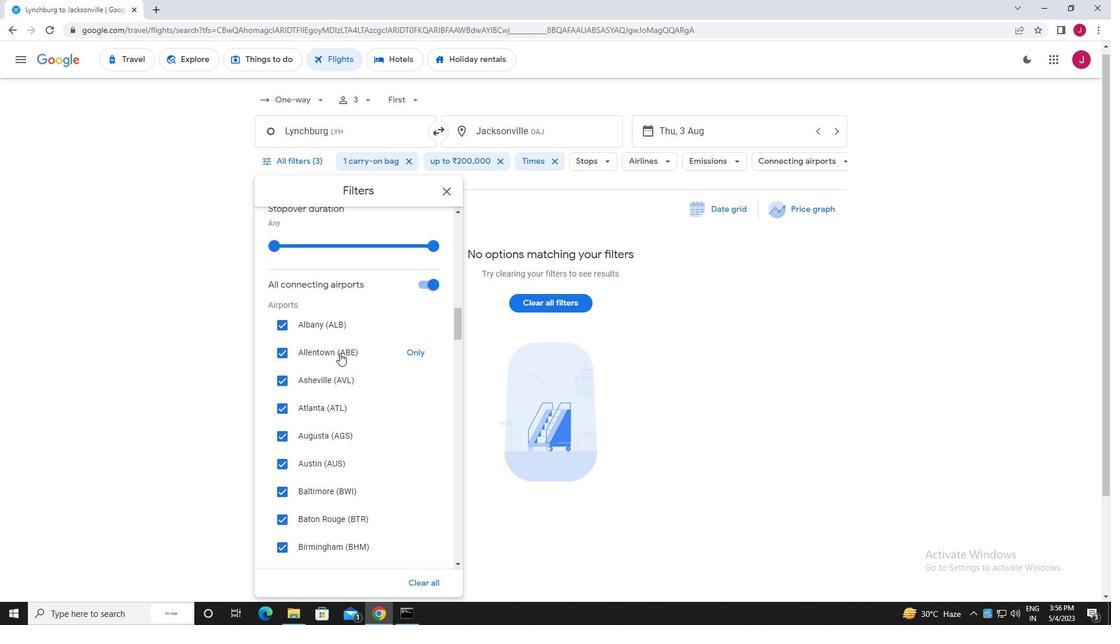 
Action: Mouse scrolled (339, 352) with delta (0, 0)
Screenshot: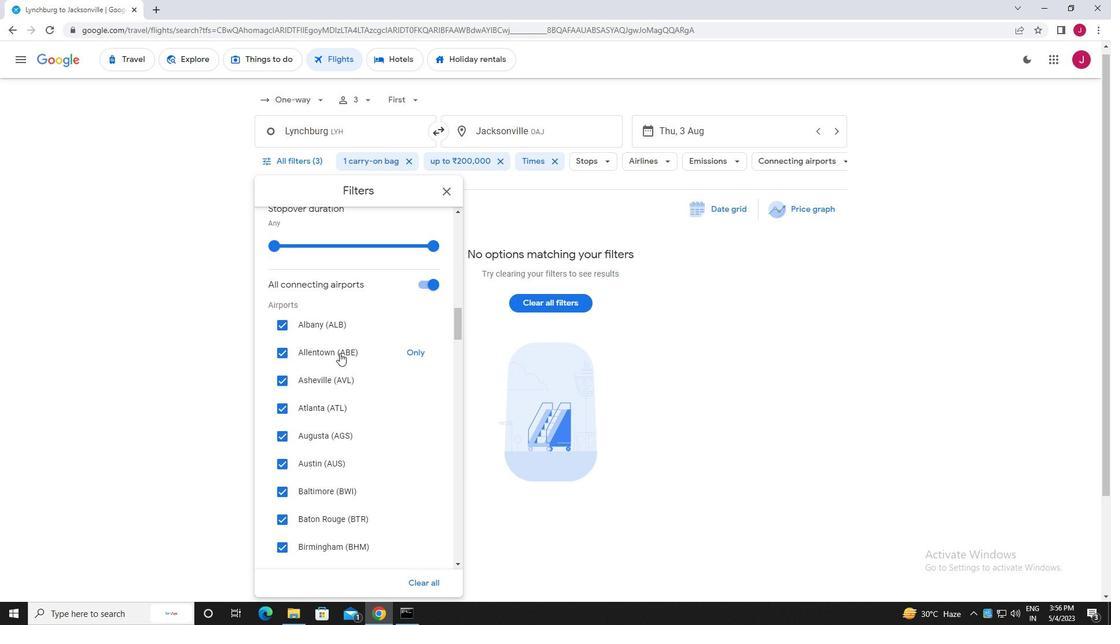 
Action: Mouse scrolled (339, 352) with delta (0, 0)
Screenshot: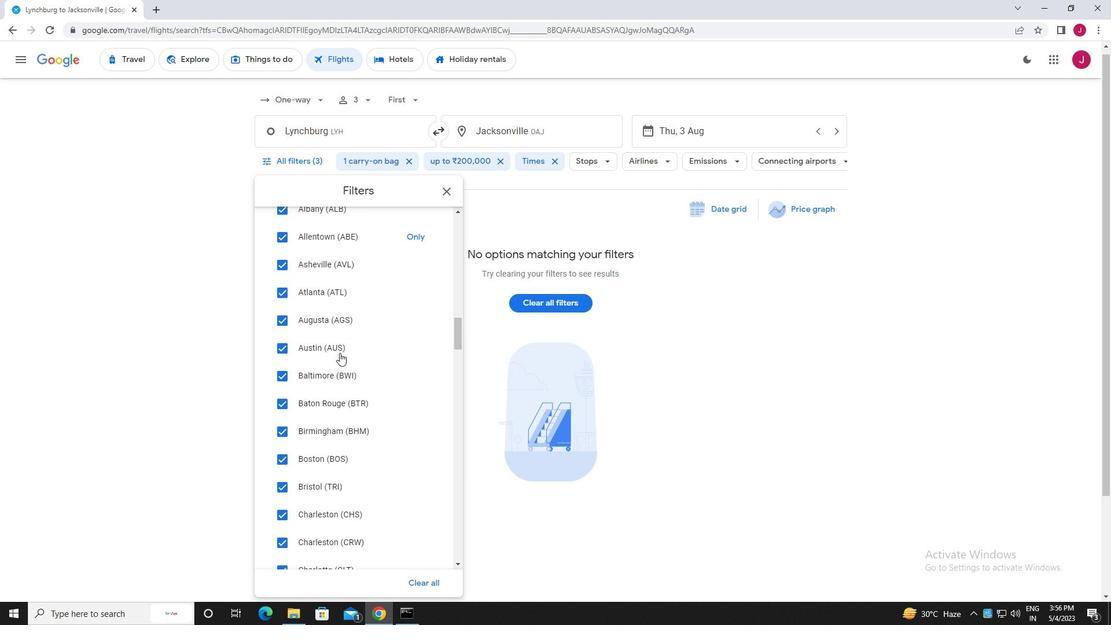 
Action: Mouse scrolled (339, 352) with delta (0, 0)
Screenshot: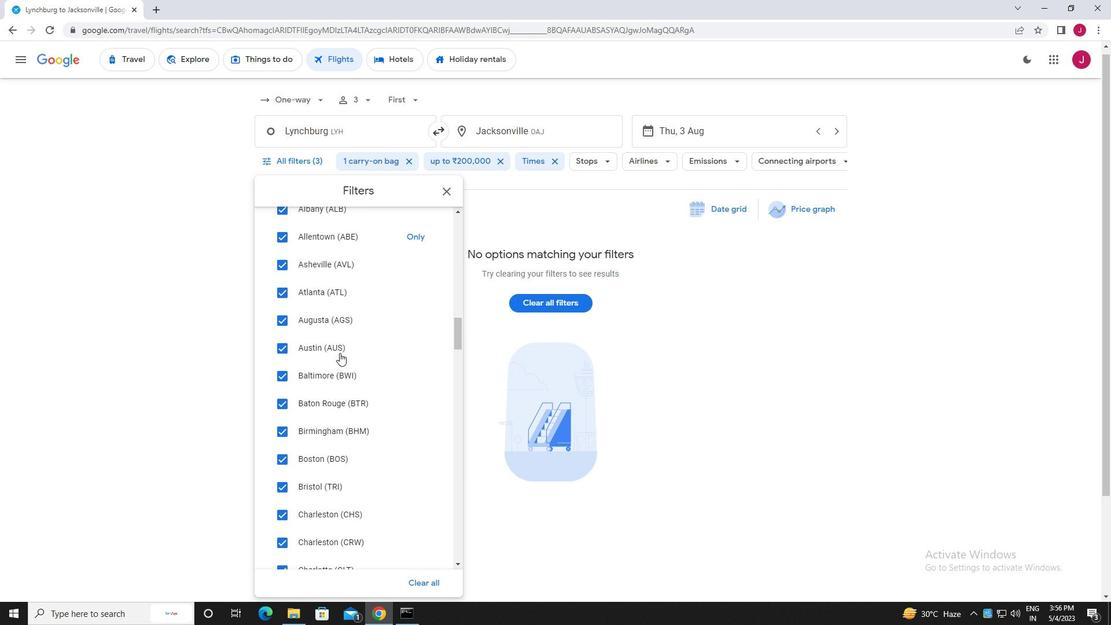 
Action: Mouse scrolled (339, 352) with delta (0, 0)
Screenshot: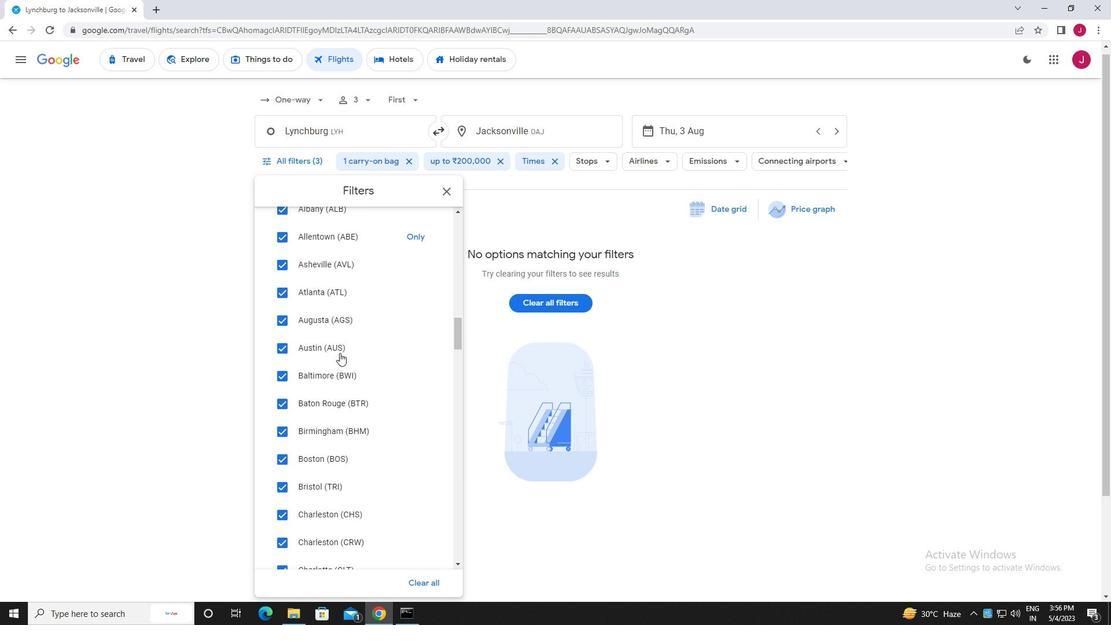 
Action: Mouse scrolled (339, 352) with delta (0, 0)
Screenshot: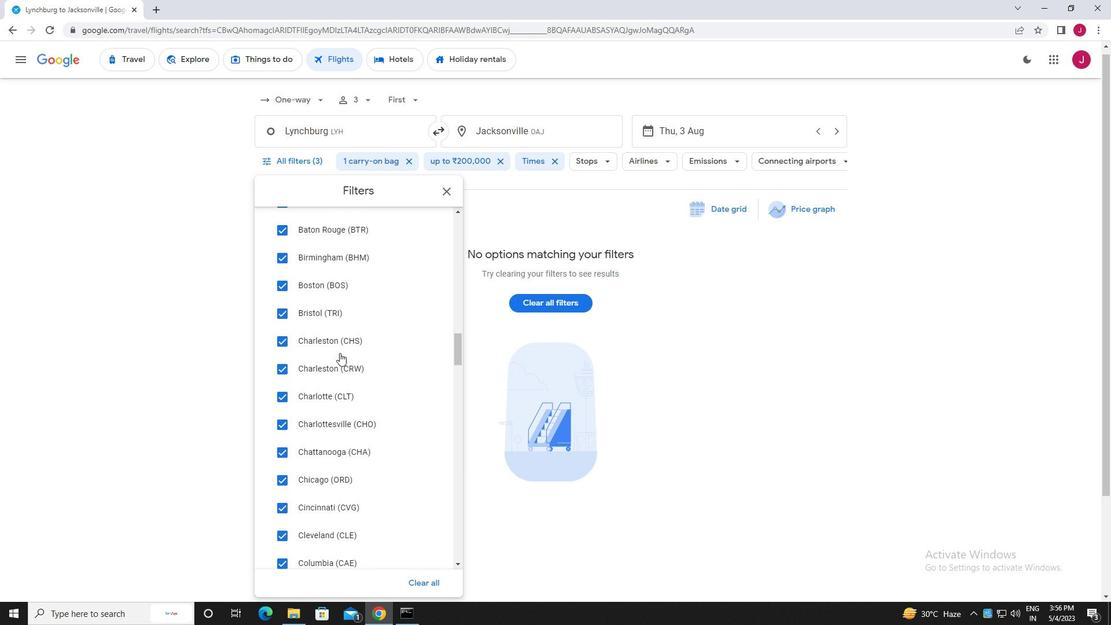 
Action: Mouse scrolled (339, 352) with delta (0, 0)
Screenshot: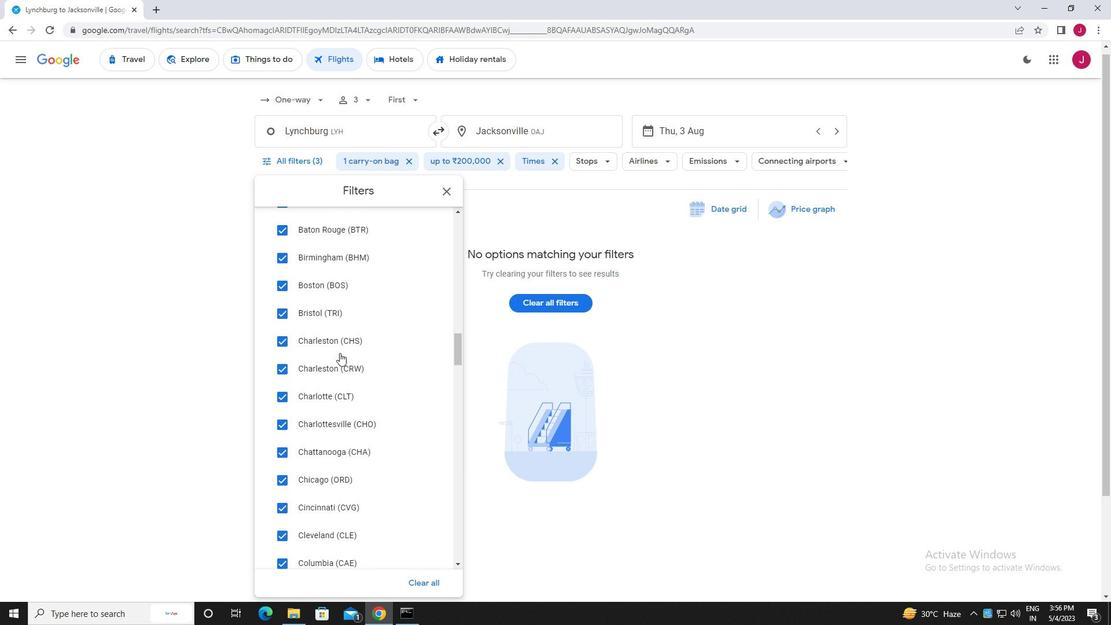
Action: Mouse scrolled (339, 352) with delta (0, 0)
Screenshot: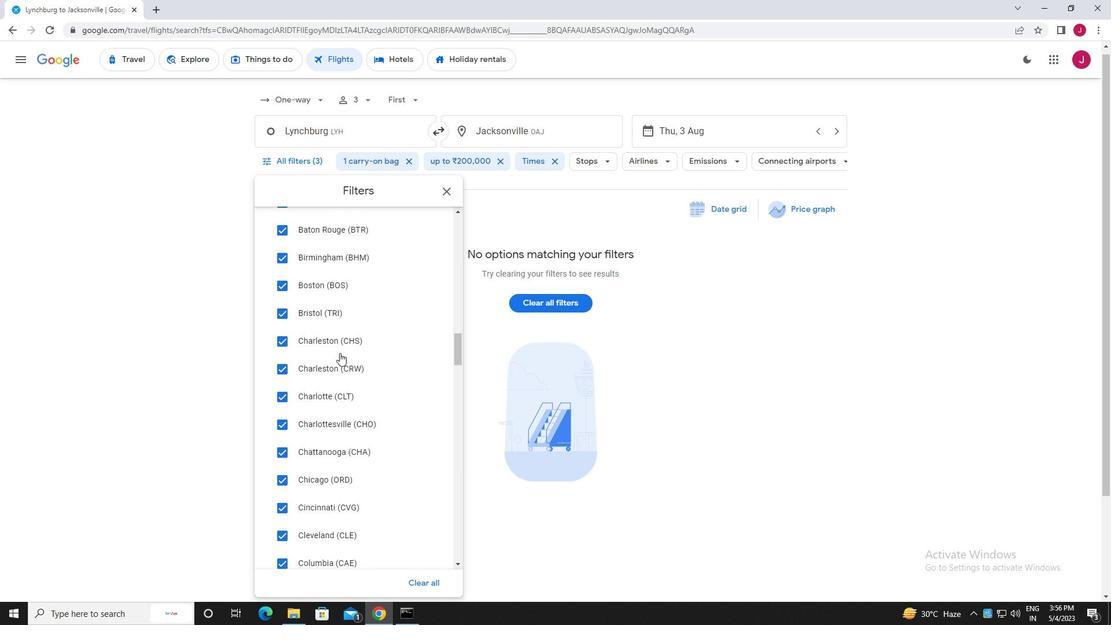 
Action: Mouse scrolled (339, 352) with delta (0, 0)
Screenshot: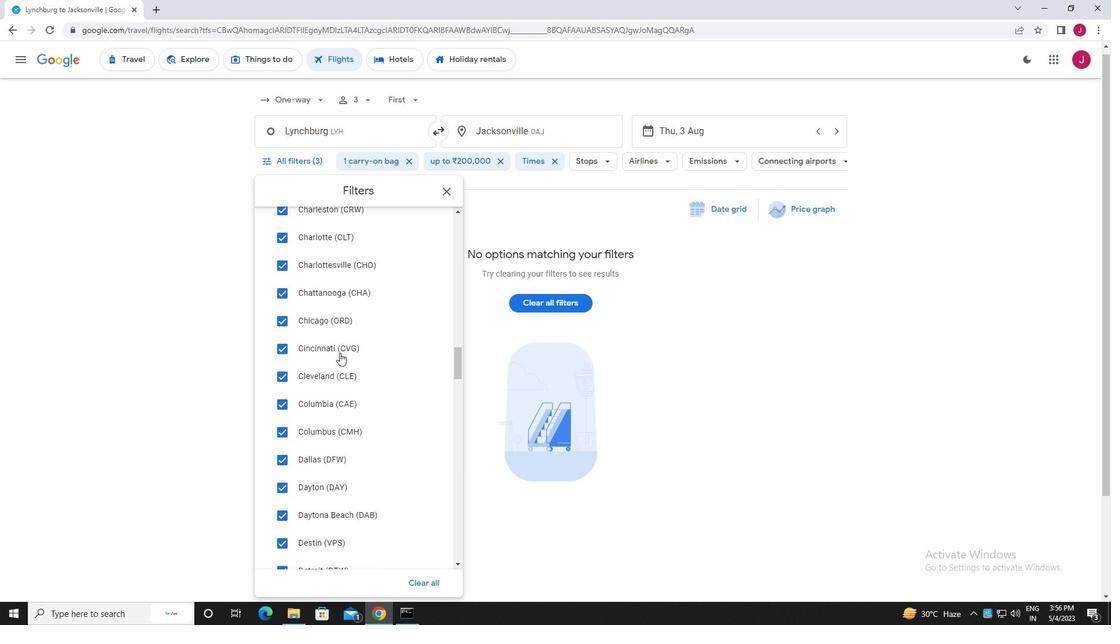 
Action: Mouse scrolled (339, 352) with delta (0, 0)
Screenshot: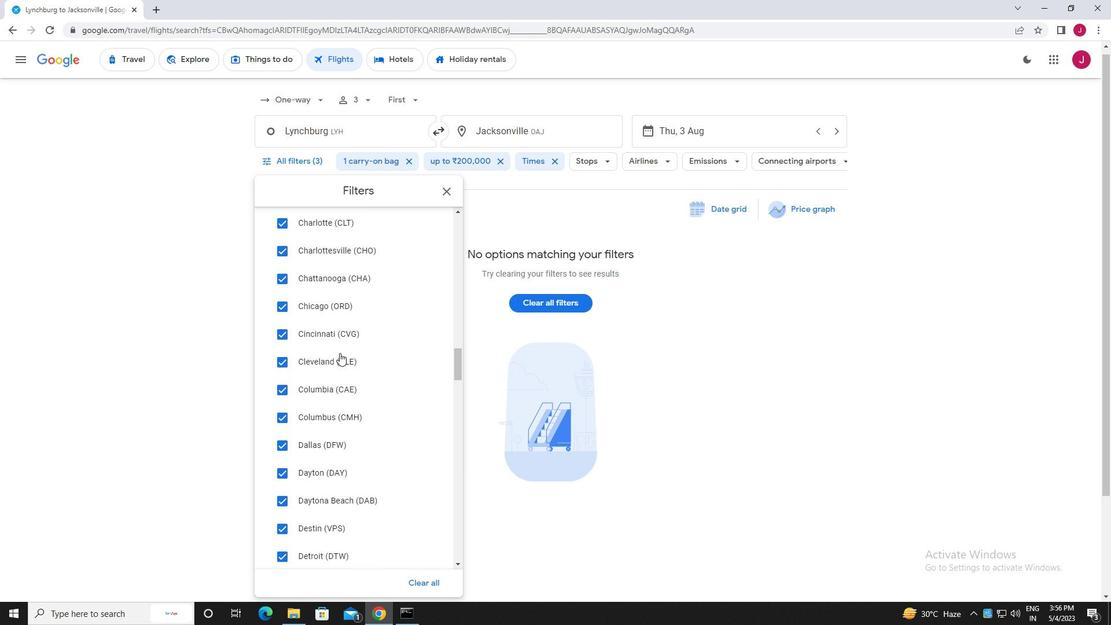 
Action: Mouse scrolled (339, 352) with delta (0, 0)
Screenshot: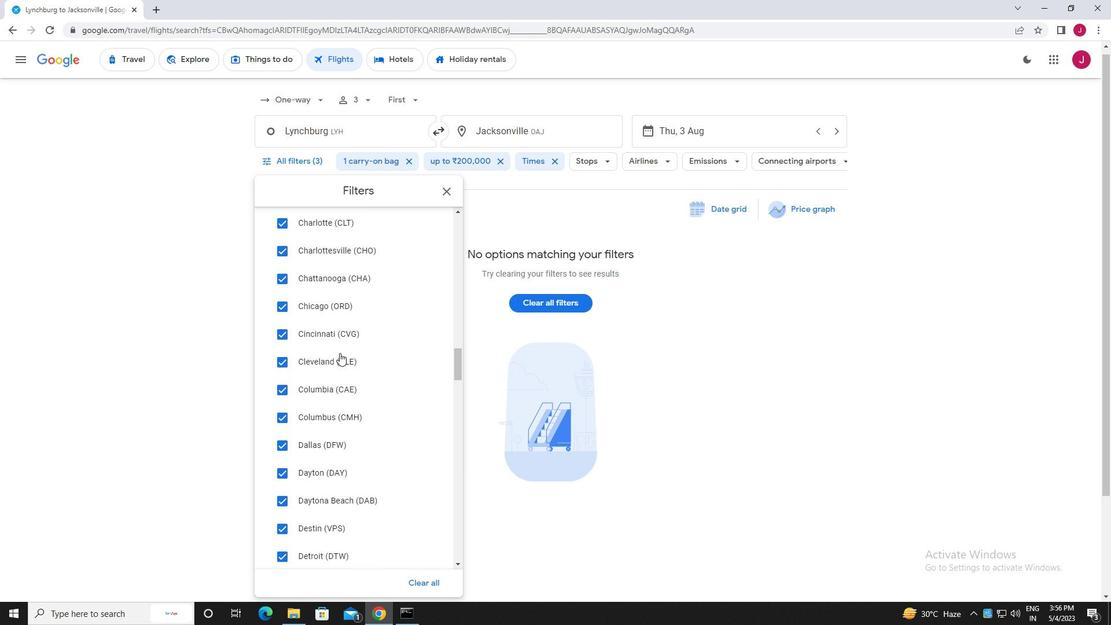 
Action: Mouse scrolled (339, 352) with delta (0, 0)
Screenshot: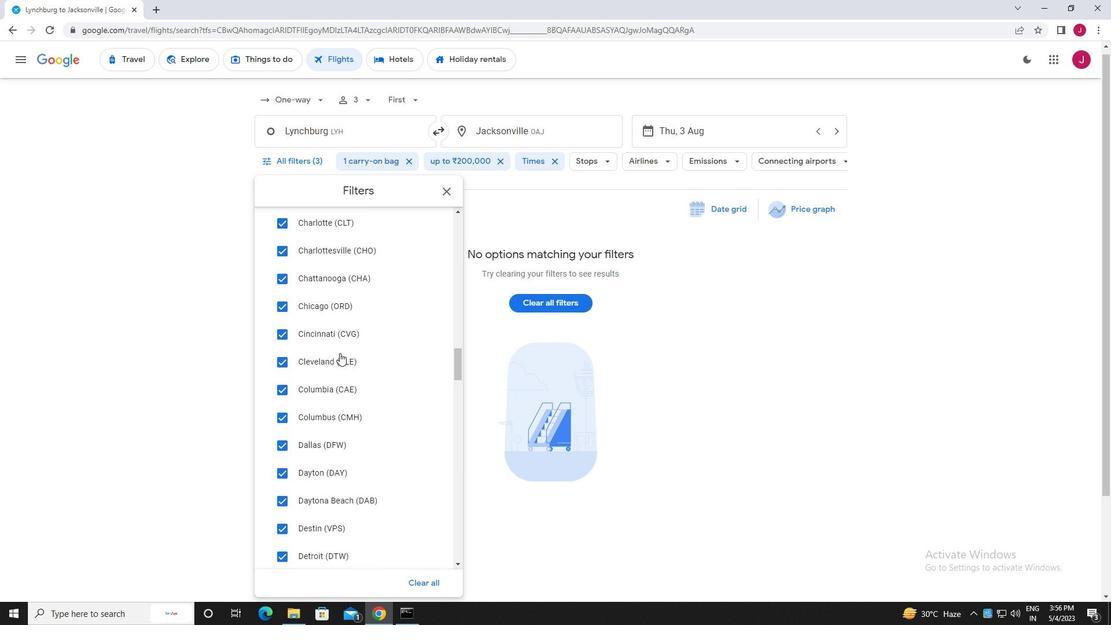 
Action: Mouse scrolled (339, 352) with delta (0, 0)
Screenshot: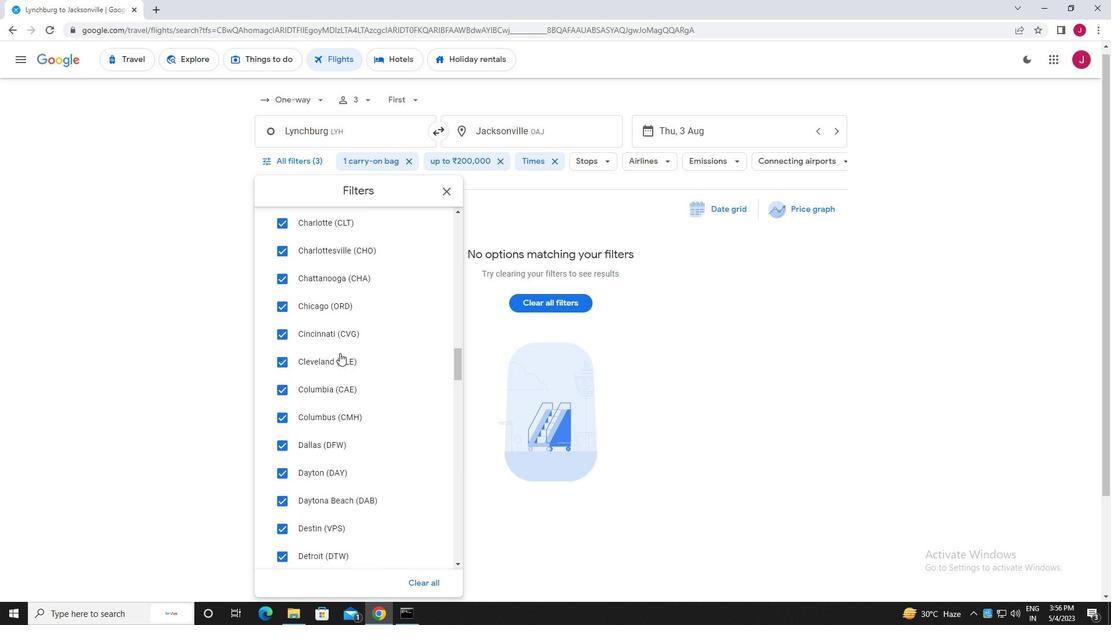 
Action: Mouse scrolled (339, 352) with delta (0, 0)
Screenshot: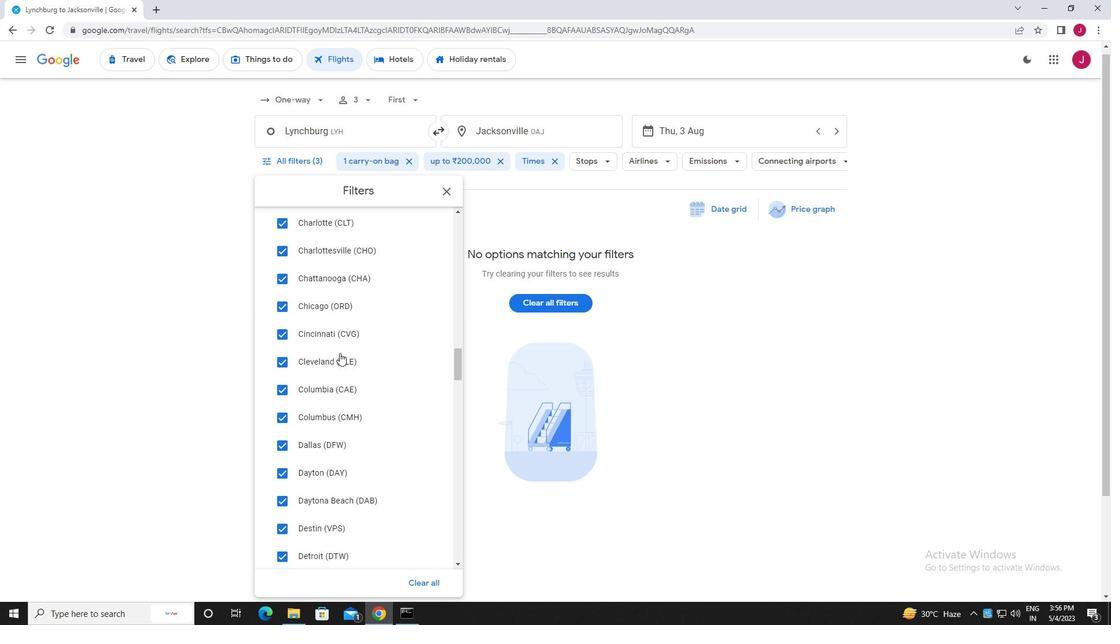 
Action: Mouse scrolled (339, 352) with delta (0, 0)
Screenshot: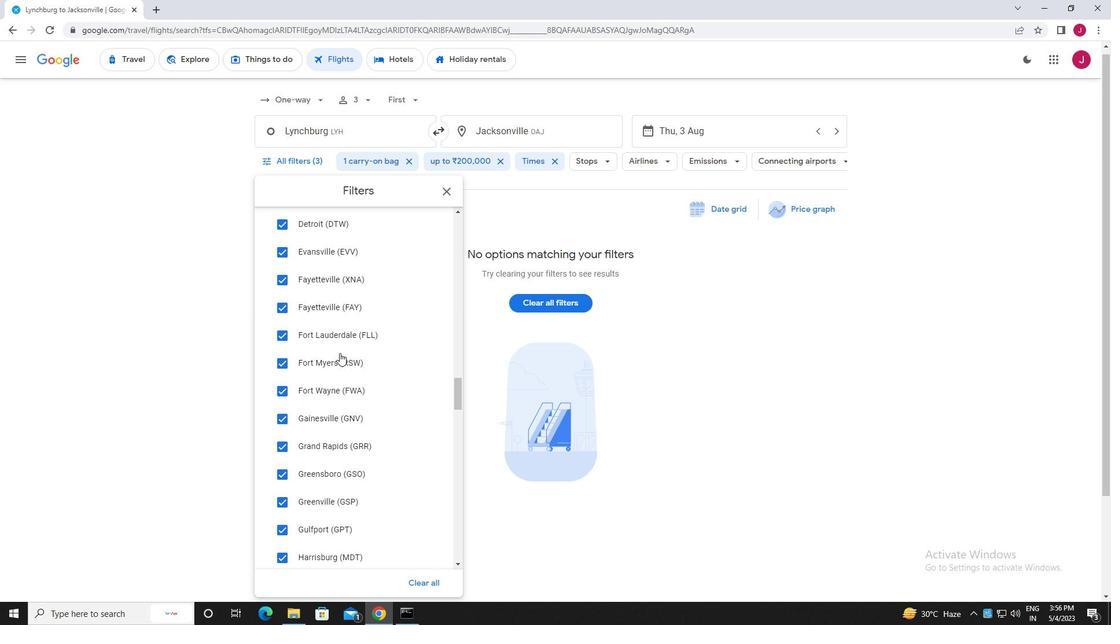 
Action: Mouse scrolled (339, 352) with delta (0, 0)
Screenshot: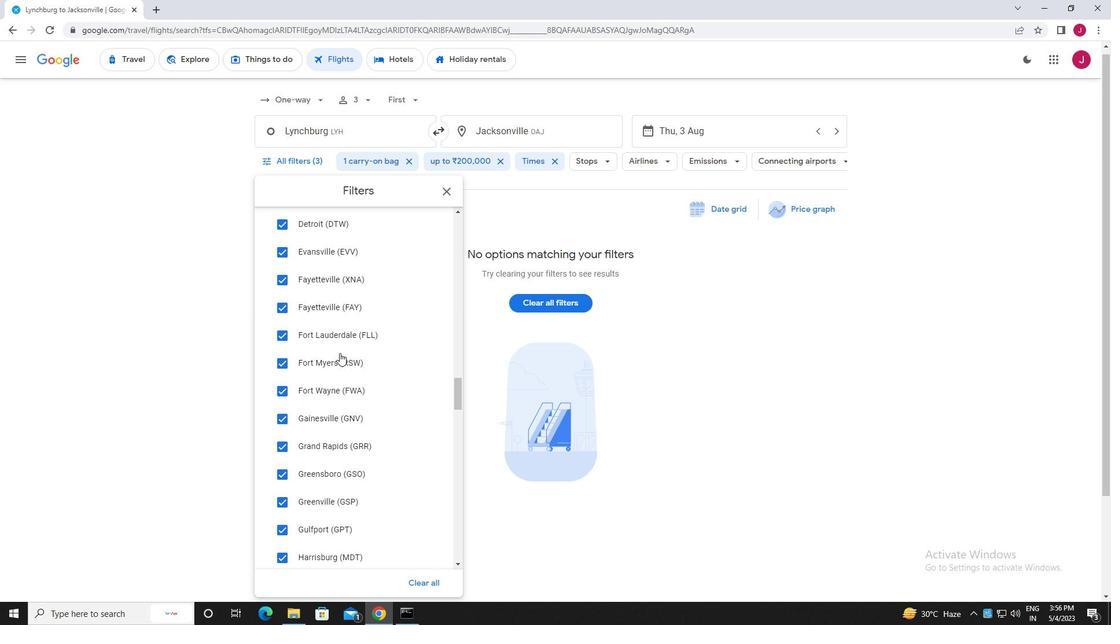 
Action: Mouse scrolled (339, 352) with delta (0, 0)
Screenshot: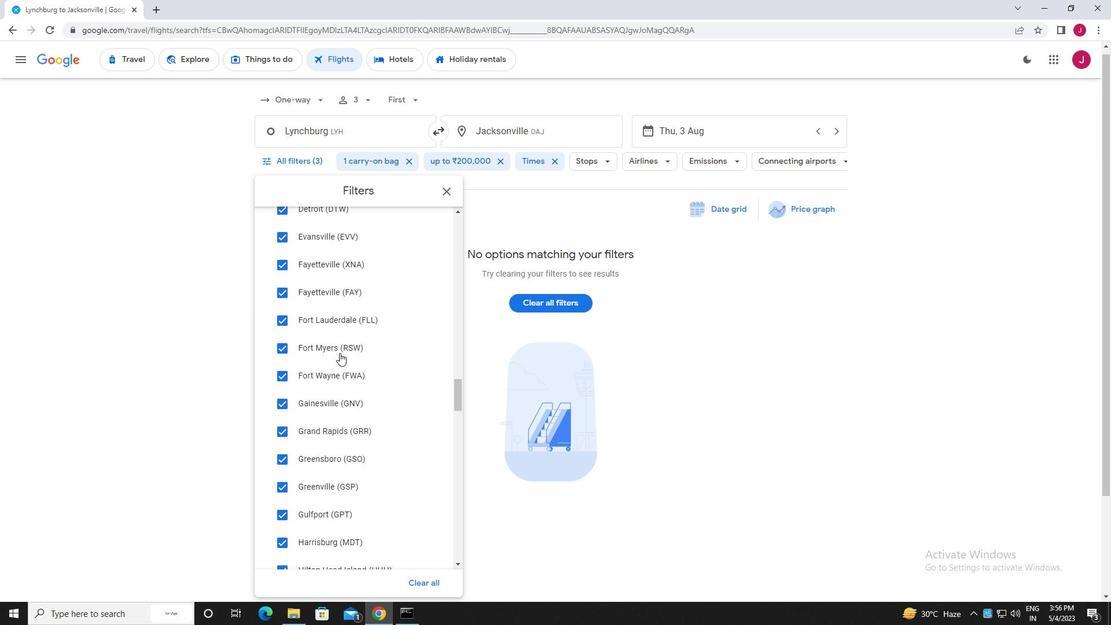 
Action: Mouse scrolled (339, 352) with delta (0, 0)
Screenshot: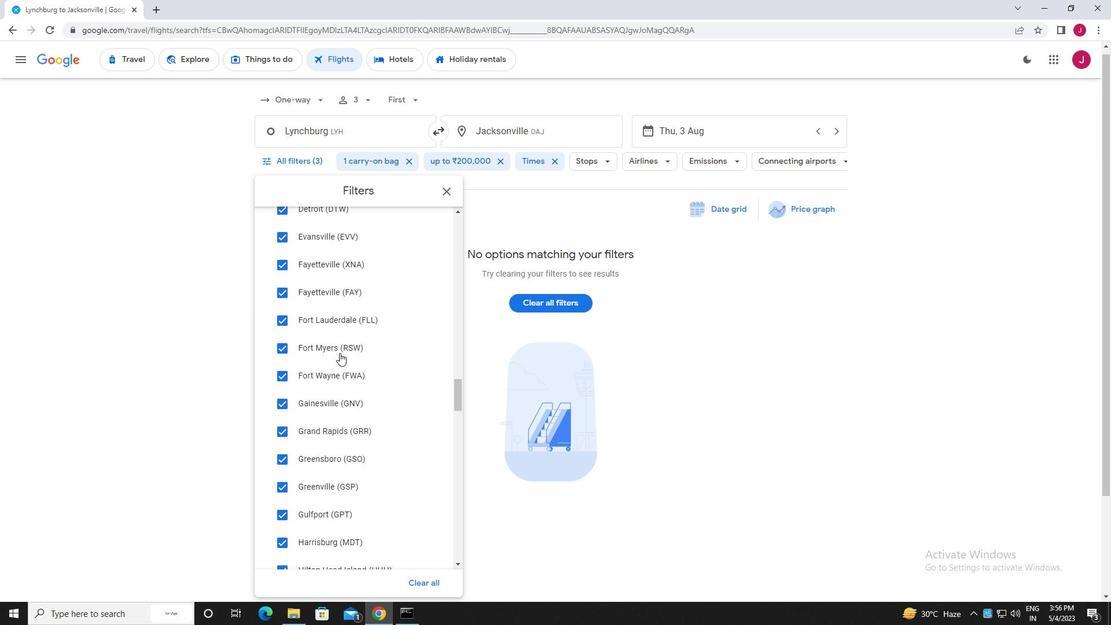 
Action: Mouse scrolled (339, 352) with delta (0, 0)
Screenshot: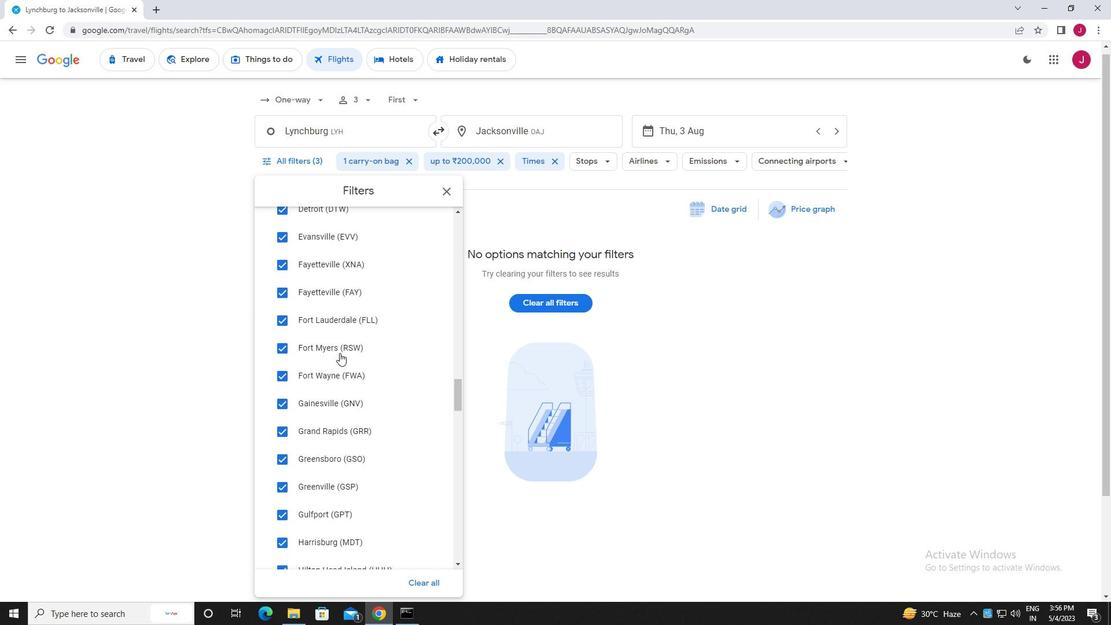 
Action: Mouse scrolled (339, 352) with delta (0, 0)
Screenshot: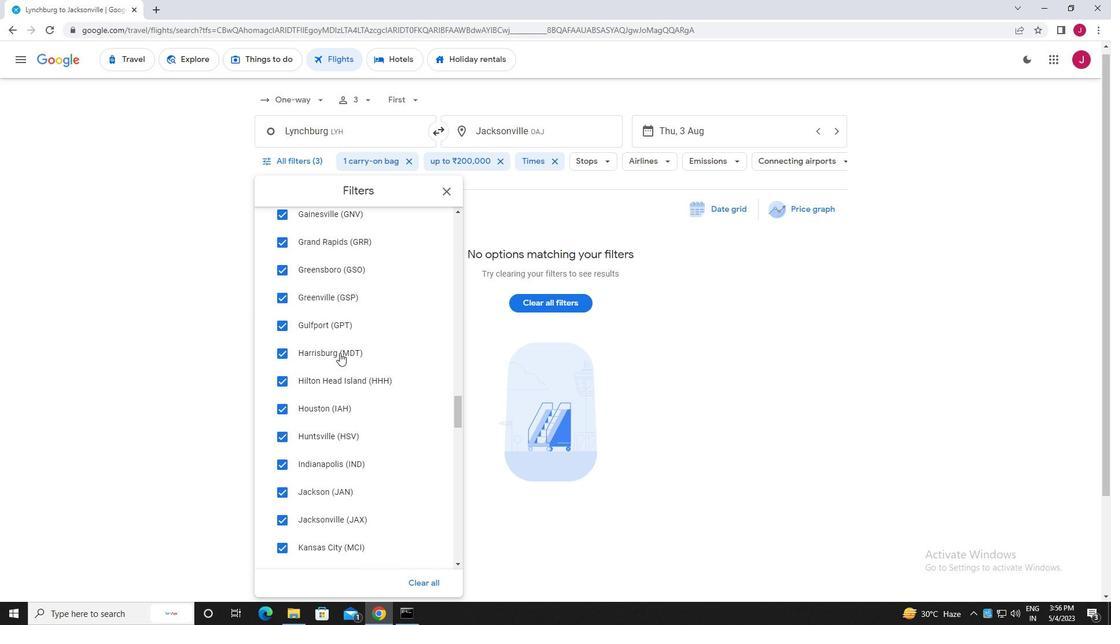 
Action: Mouse moved to (340, 353)
Screenshot: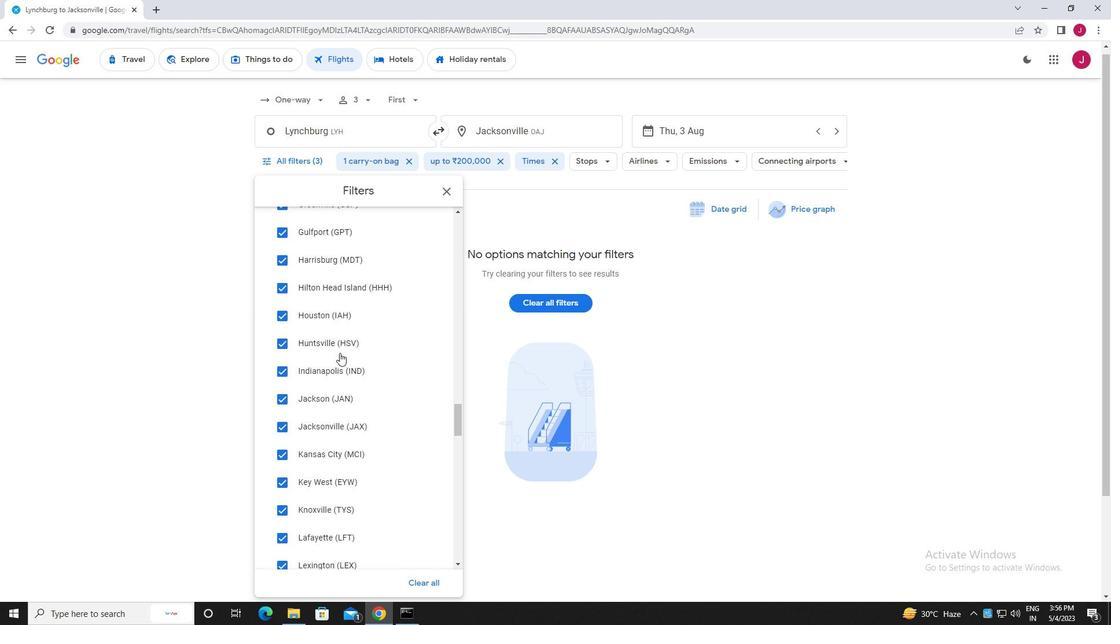 
Action: Mouse scrolled (340, 353) with delta (0, 0)
Screenshot: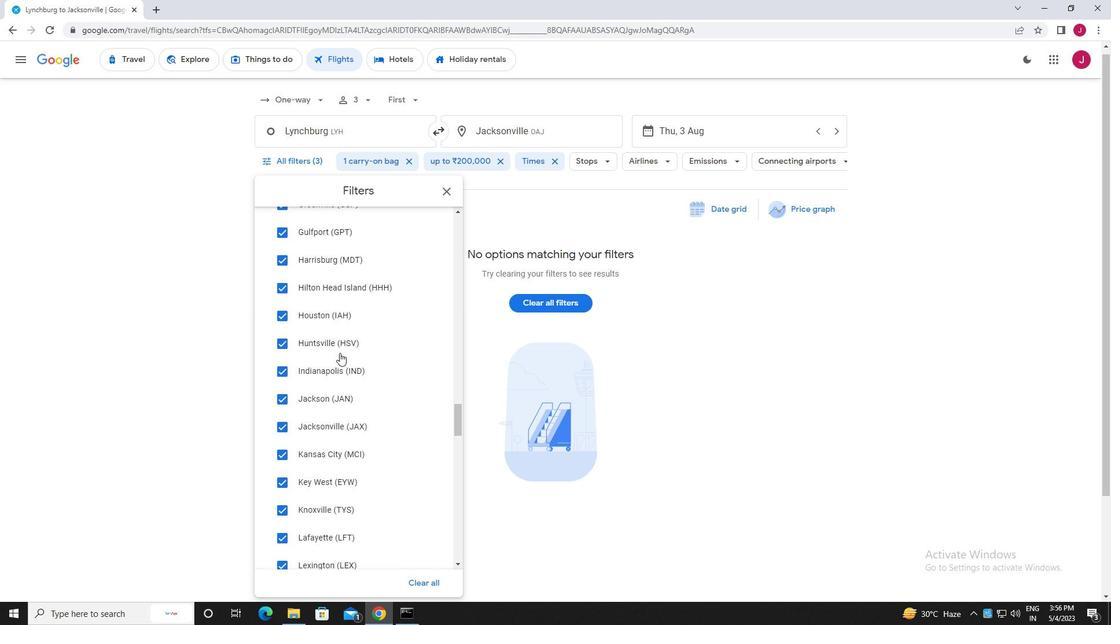 
Action: Mouse moved to (340, 353)
Screenshot: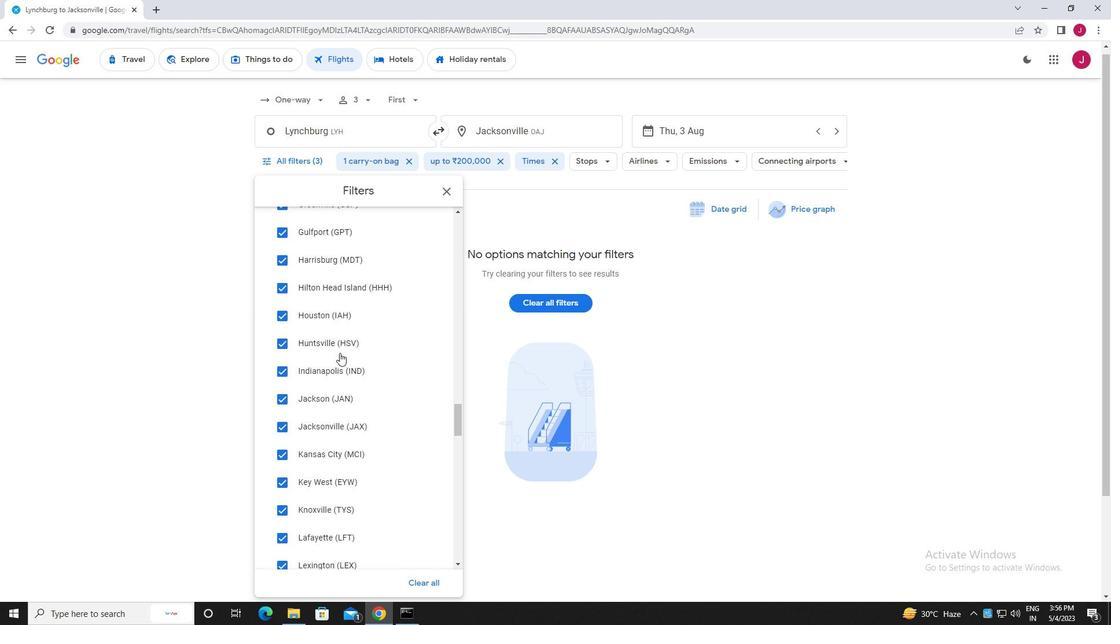 
Action: Mouse scrolled (340, 353) with delta (0, 0)
Screenshot: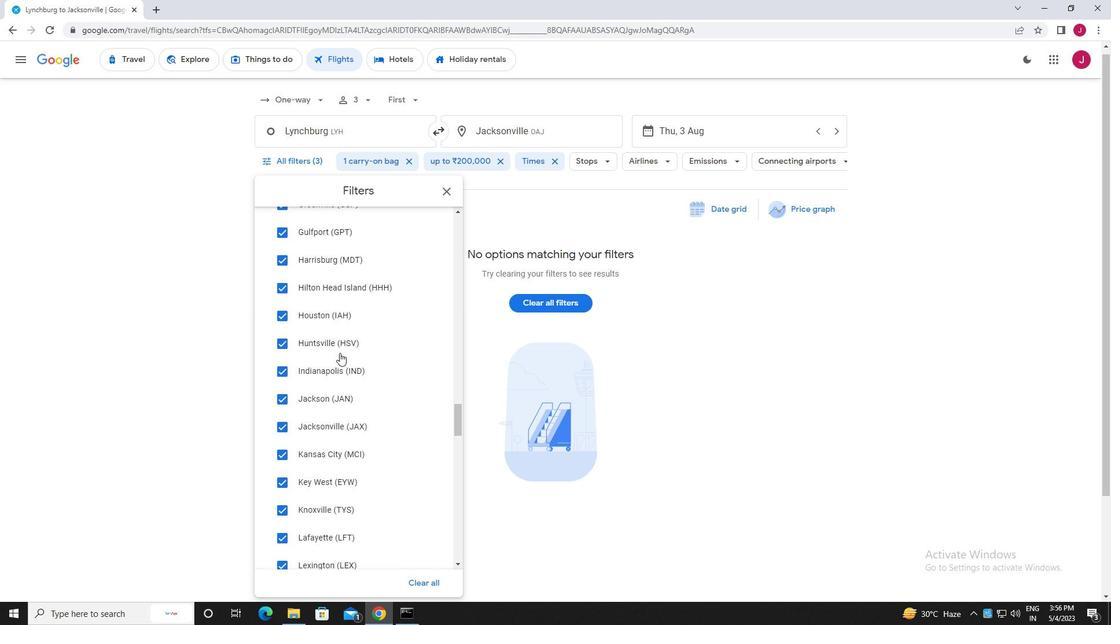 
Action: Mouse scrolled (340, 353) with delta (0, 0)
Screenshot: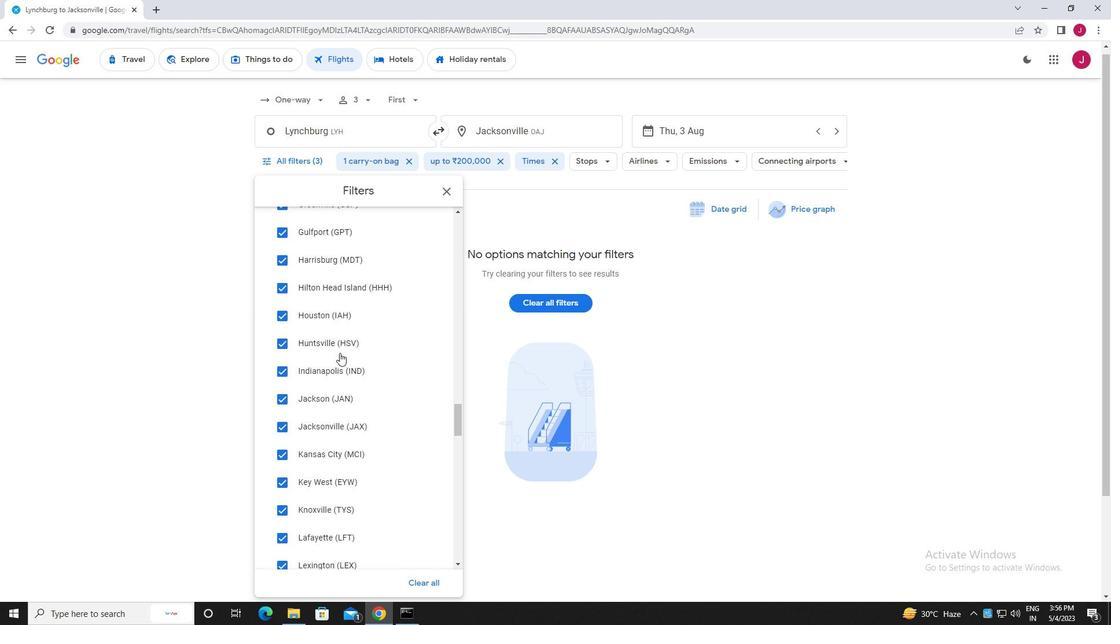 
Action: Mouse moved to (340, 354)
Screenshot: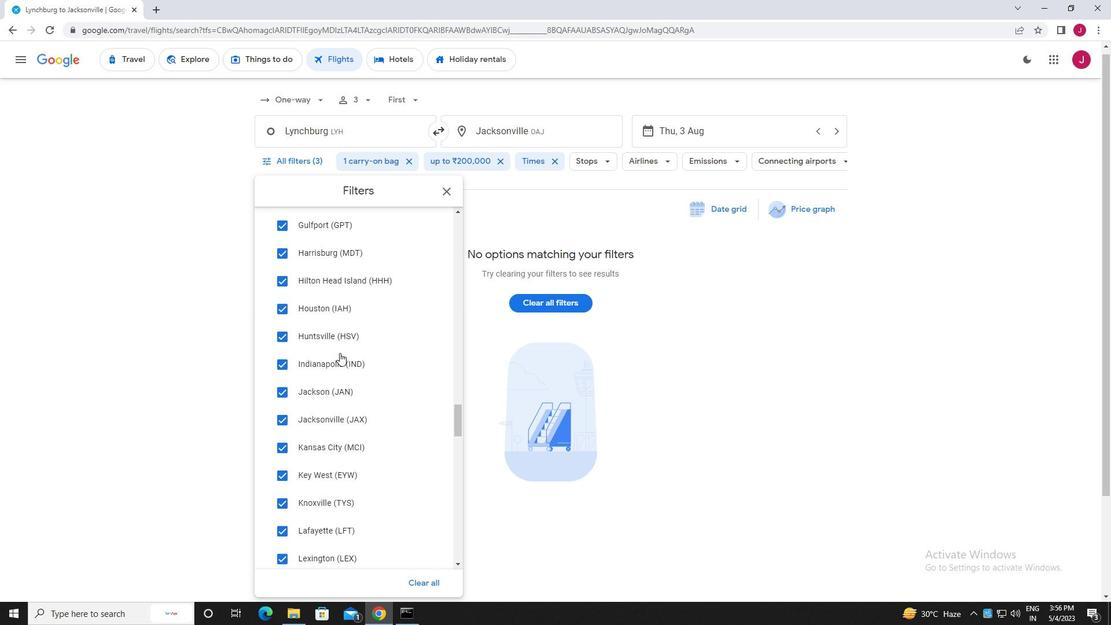 
Action: Mouse scrolled (340, 353) with delta (0, 0)
Screenshot: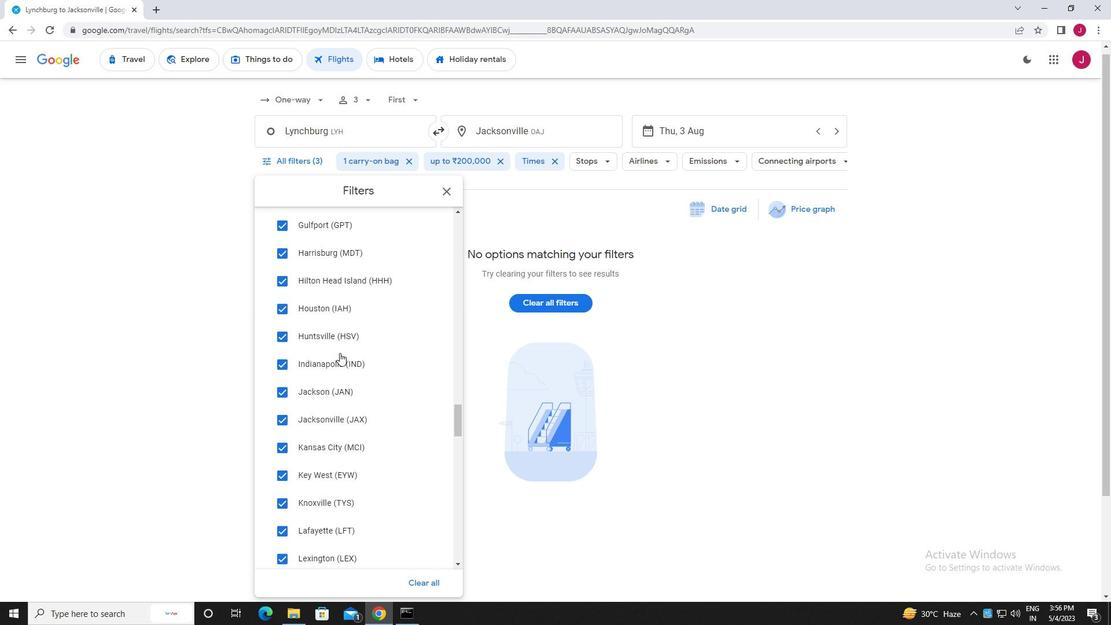 
Action: Mouse moved to (340, 354)
Screenshot: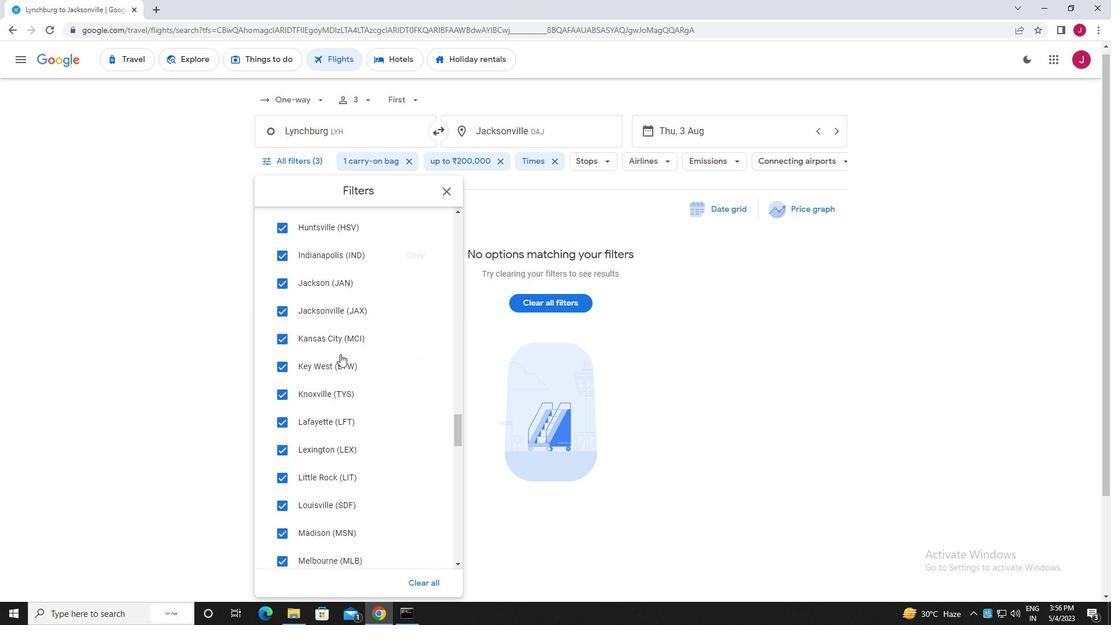 
Action: Mouse scrolled (340, 353) with delta (0, 0)
Screenshot: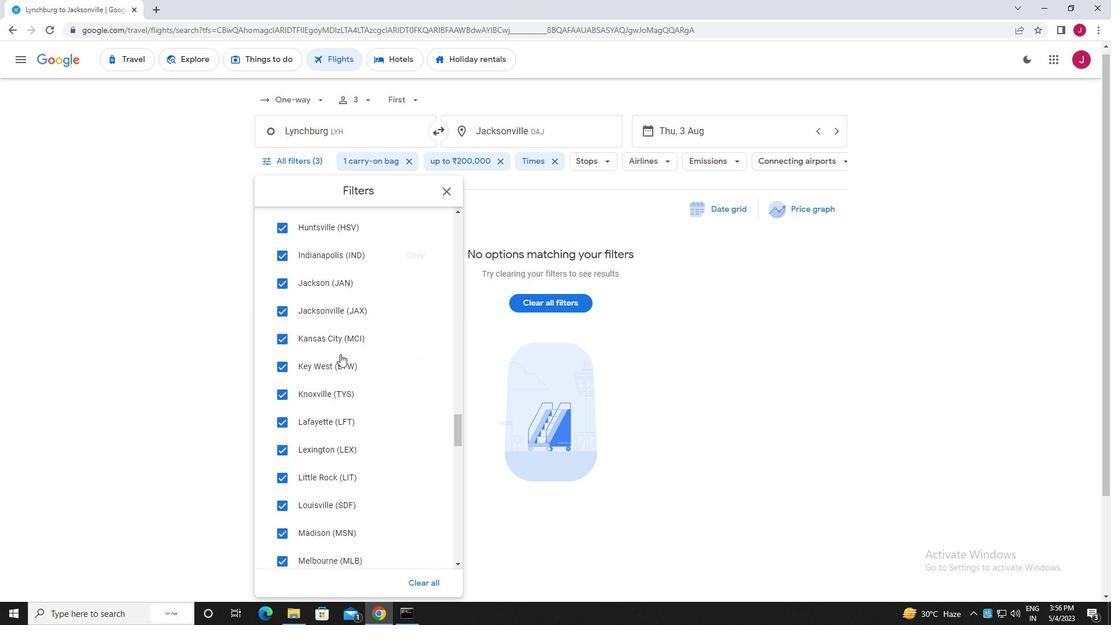 
Action: Mouse moved to (340, 354)
Screenshot: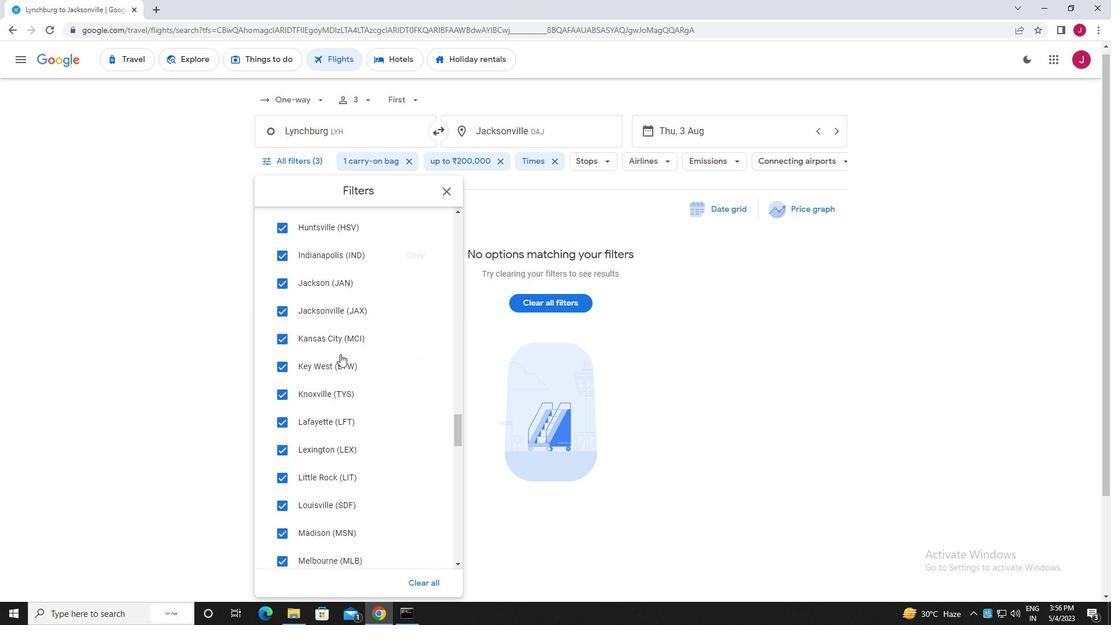 
Action: Mouse scrolled (340, 354) with delta (0, 0)
Screenshot: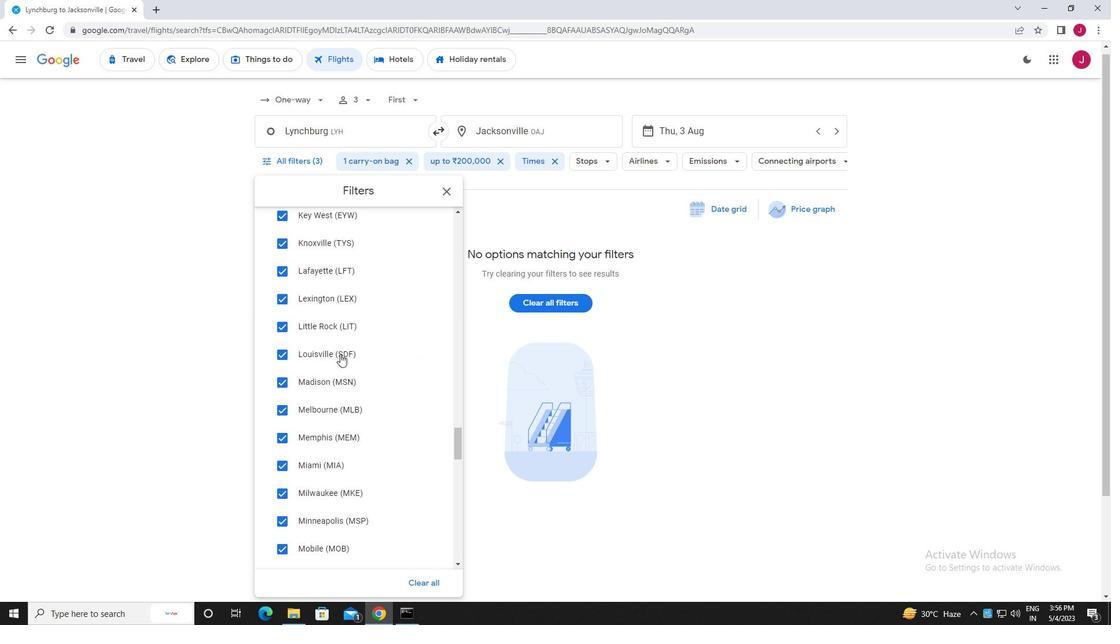 
Action: Mouse scrolled (340, 354) with delta (0, 0)
Screenshot: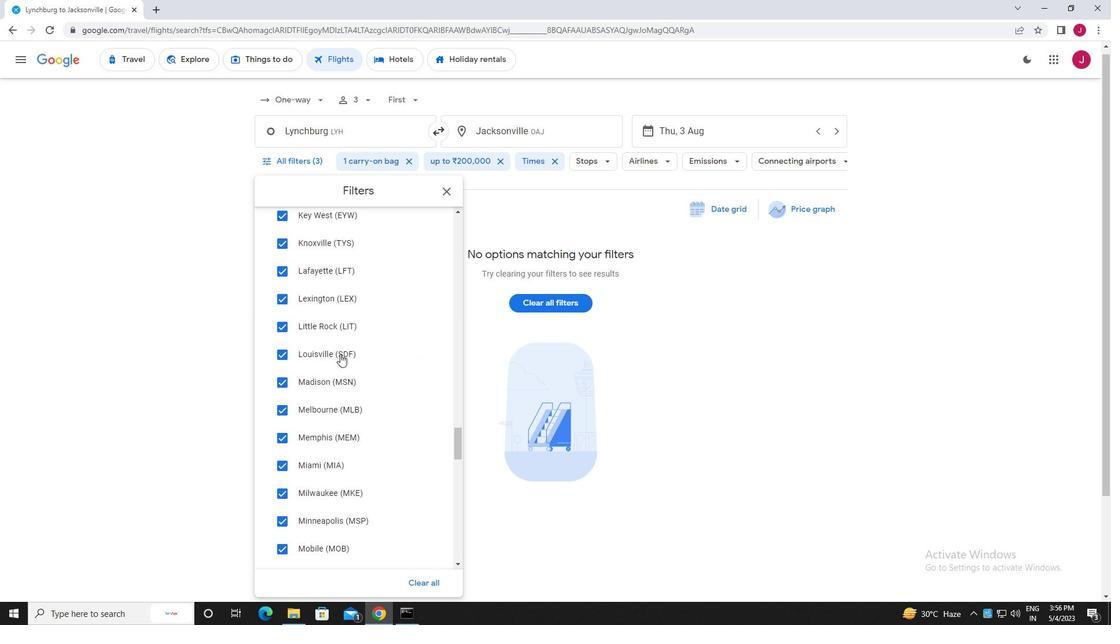 
Action: Mouse scrolled (340, 354) with delta (0, 0)
Screenshot: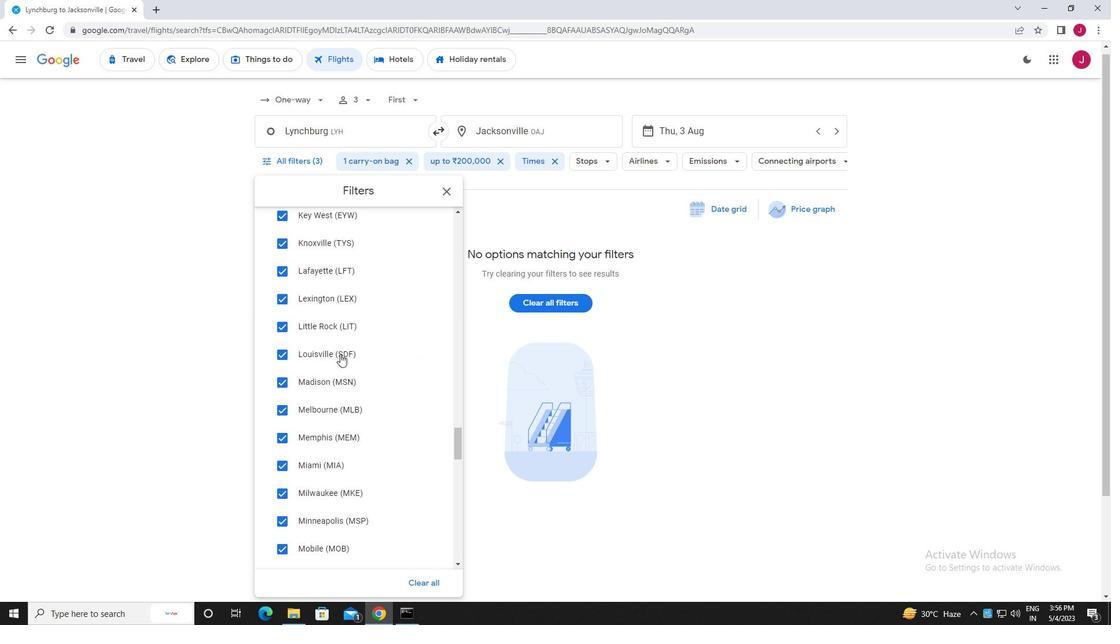
Action: Mouse scrolled (340, 354) with delta (0, 0)
Screenshot: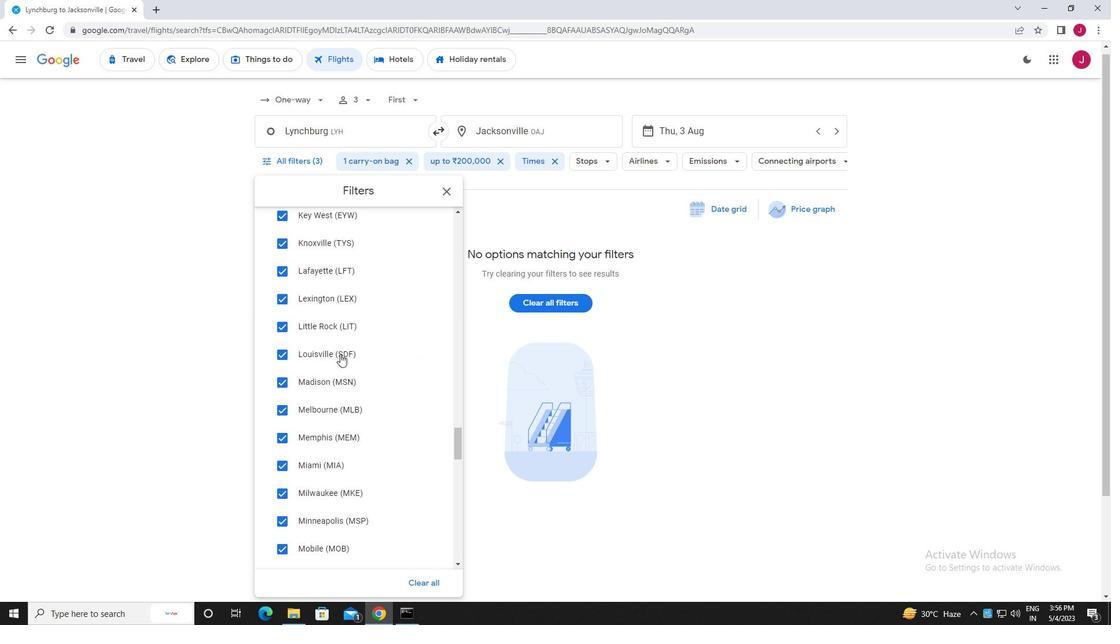 
Action: Mouse scrolled (340, 354) with delta (0, 0)
Screenshot: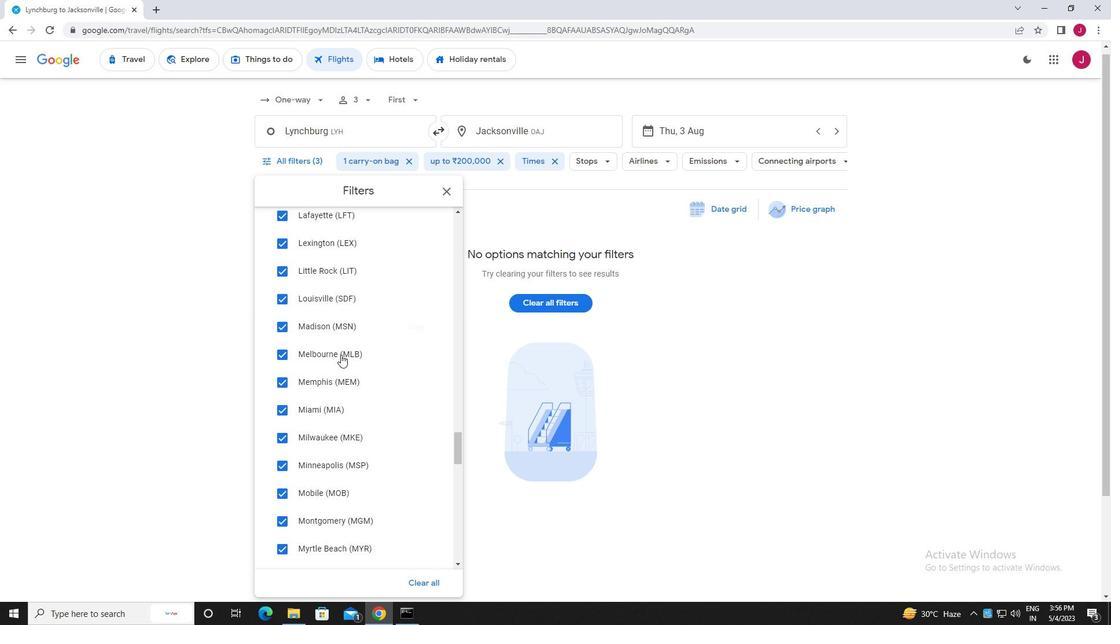 
Action: Mouse scrolled (340, 354) with delta (0, 0)
Screenshot: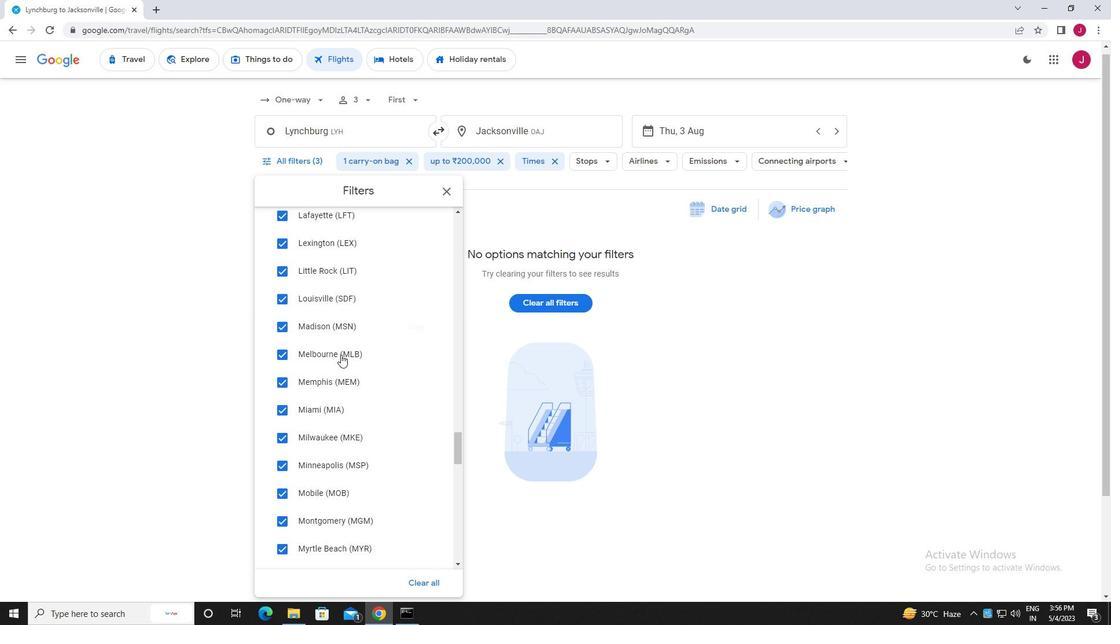 
Action: Mouse scrolled (340, 354) with delta (0, 0)
Screenshot: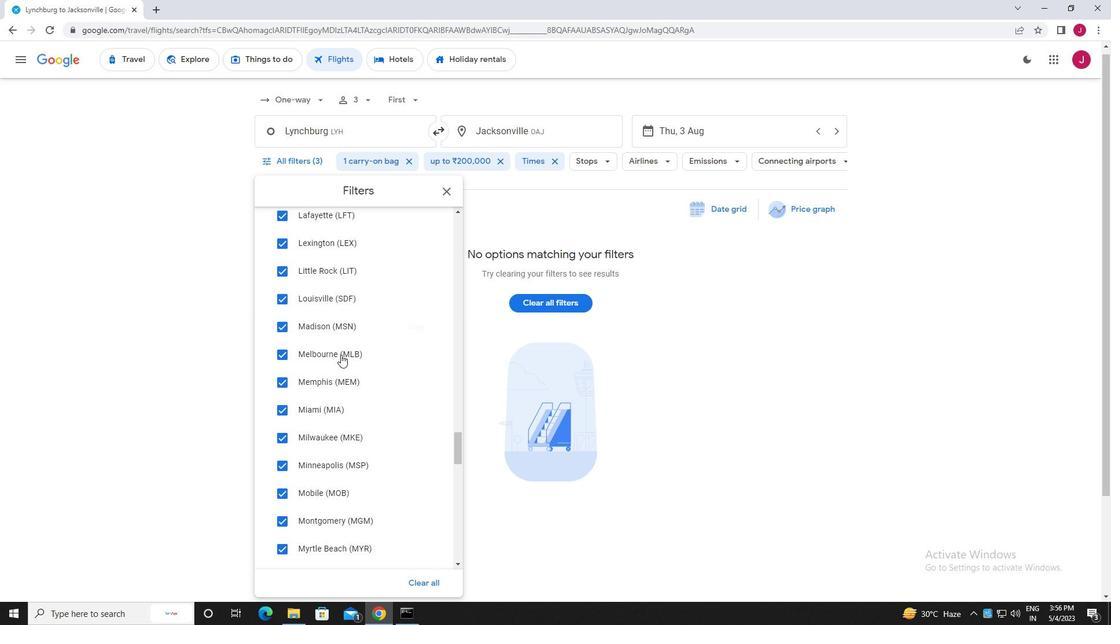 
Action: Mouse scrolled (340, 354) with delta (0, 0)
Screenshot: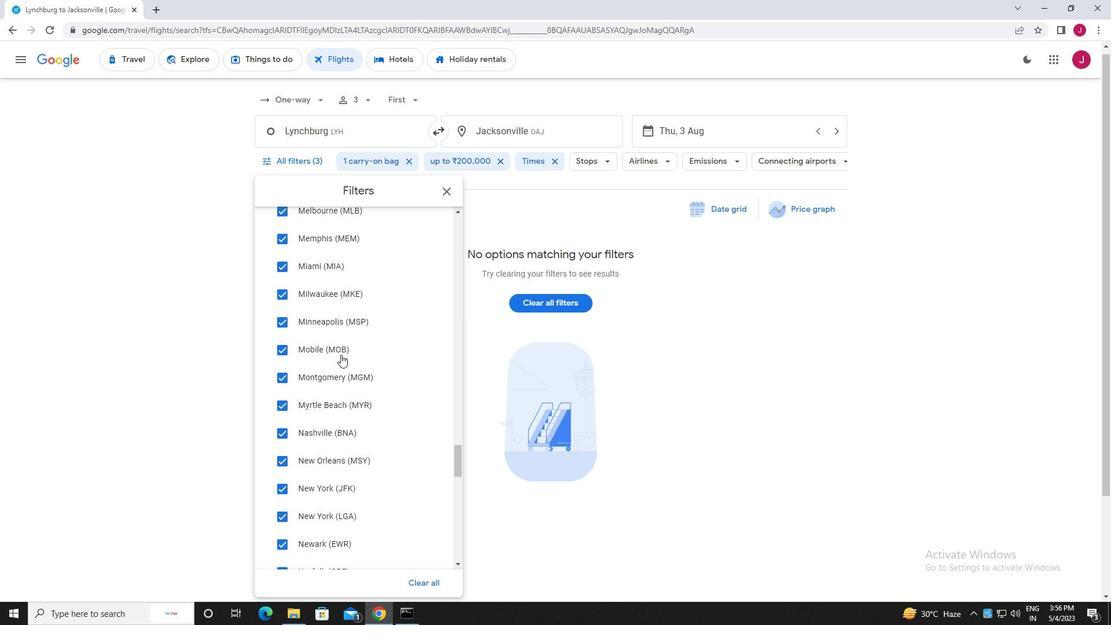 
Action: Mouse scrolled (340, 354) with delta (0, 0)
Screenshot: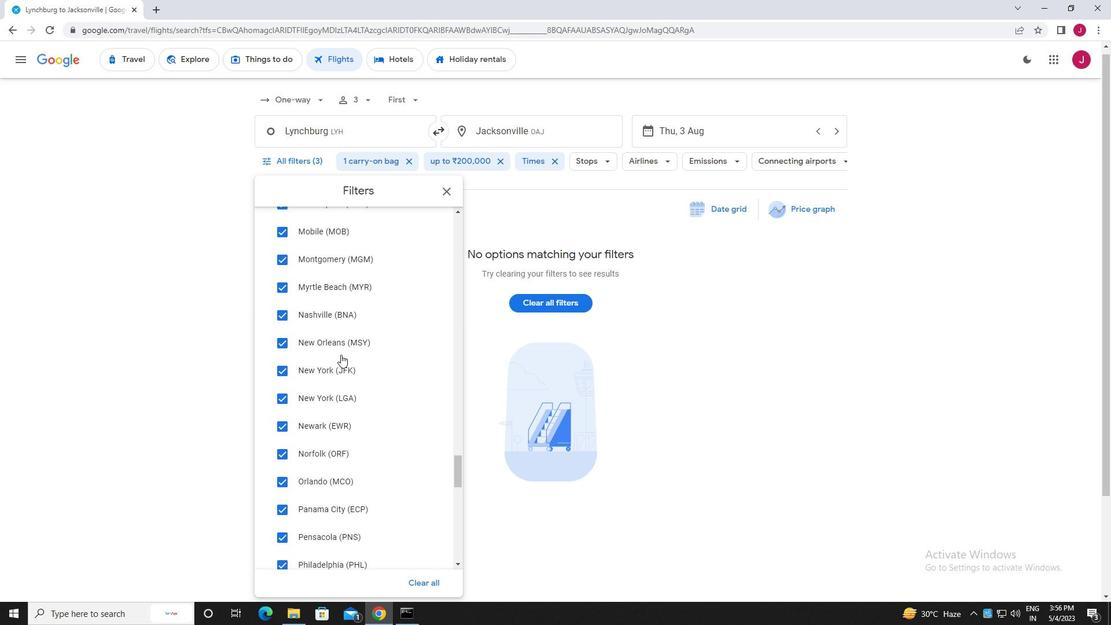 
Action: Mouse moved to (342, 355)
Screenshot: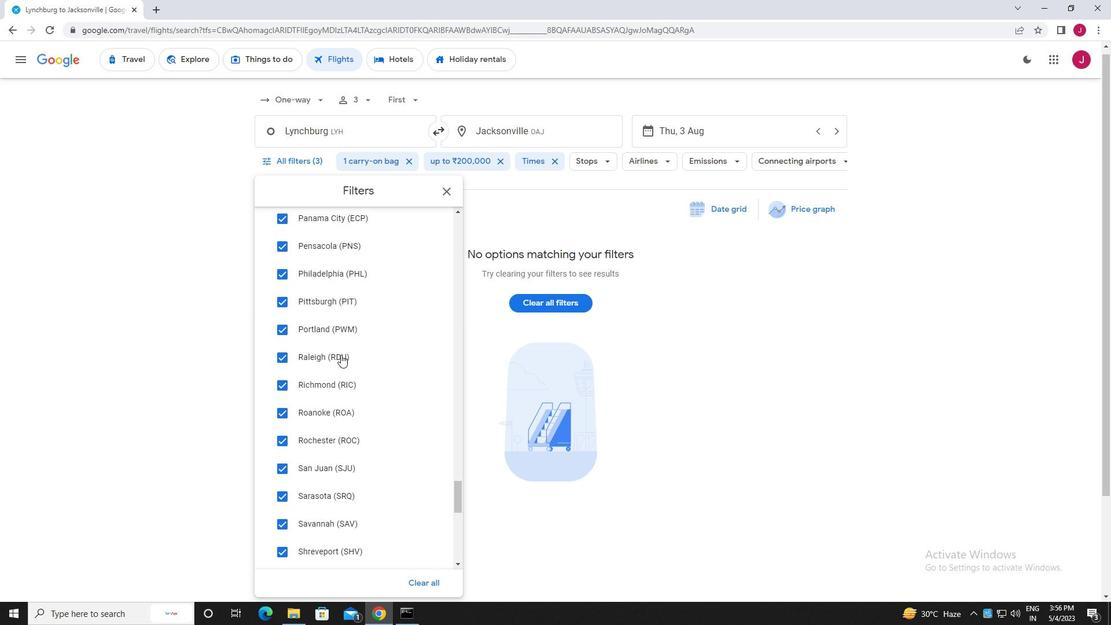 
Action: Mouse scrolled (342, 355) with delta (0, 0)
Screenshot: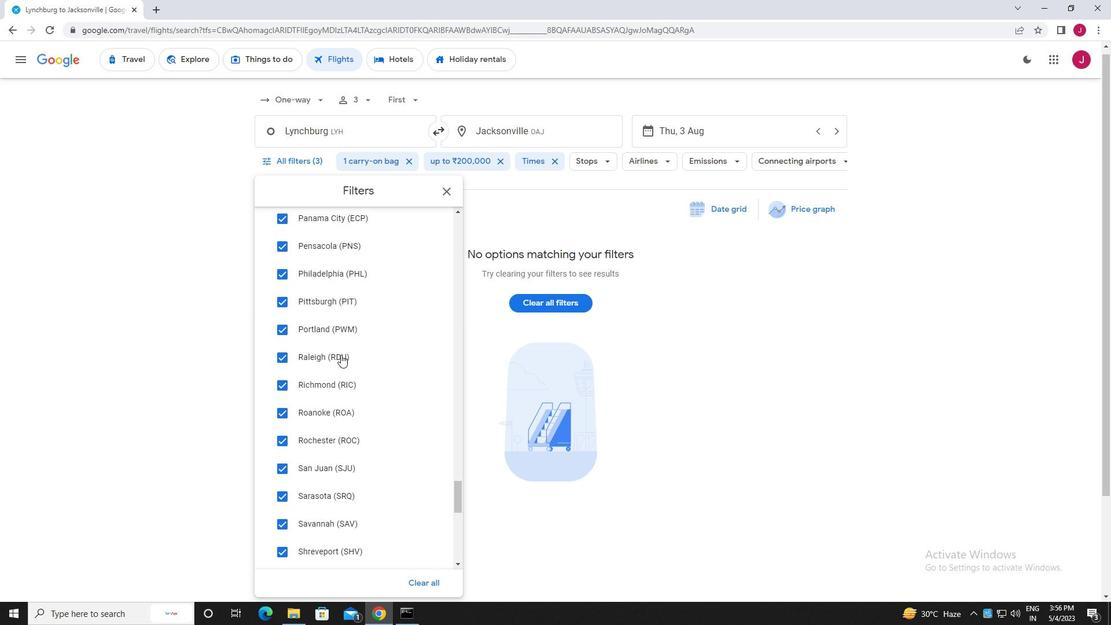 
Action: Mouse moved to (343, 355)
Screenshot: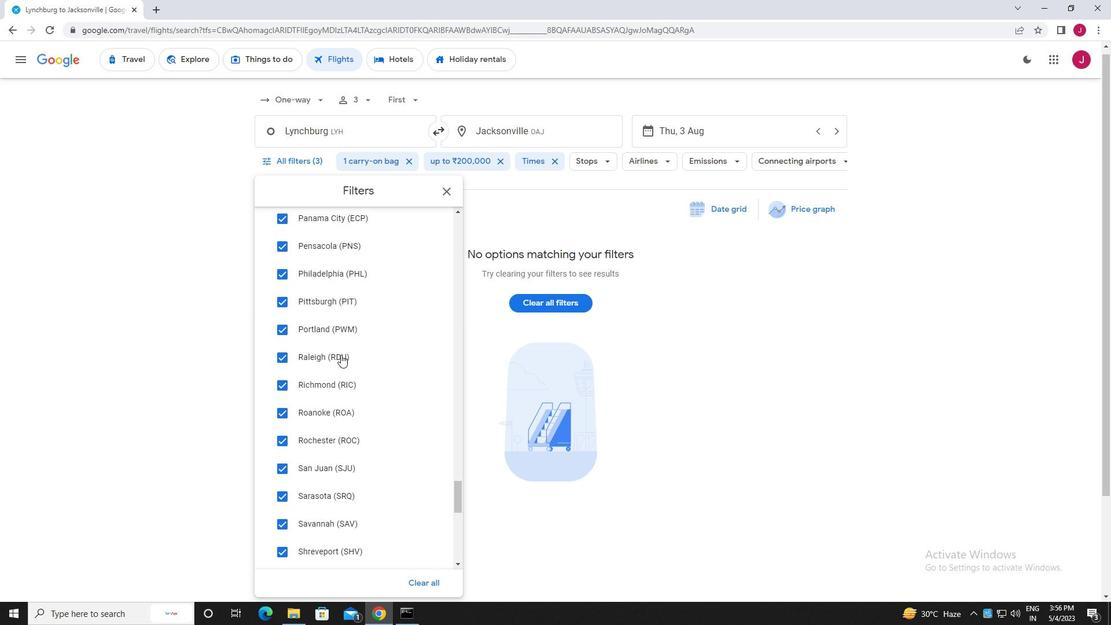 
Action: Mouse scrolled (343, 355) with delta (0, 0)
Screenshot: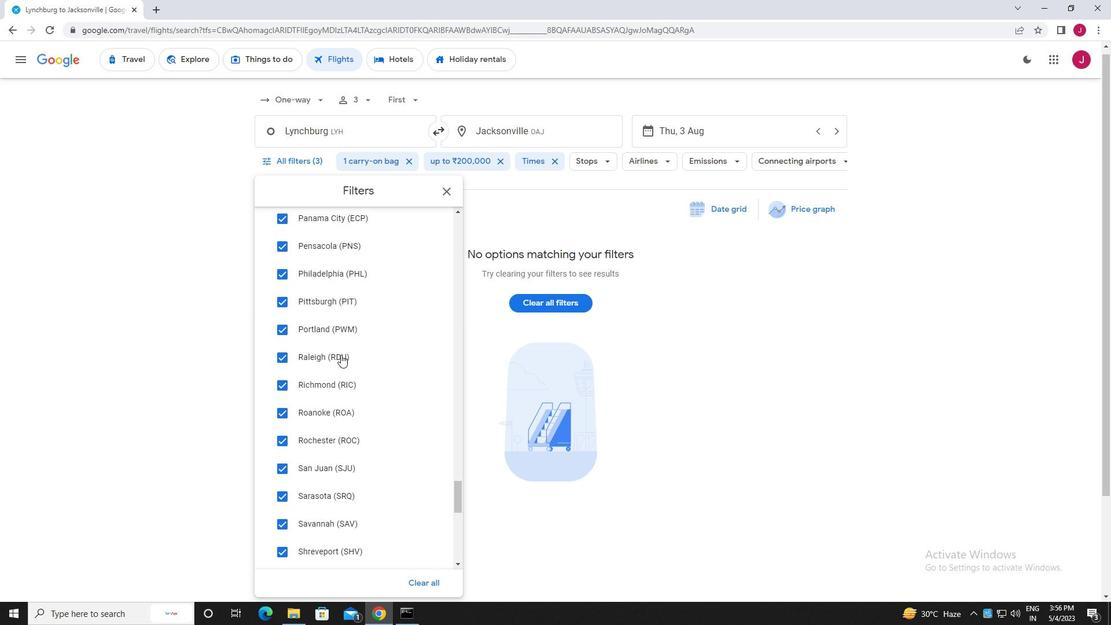 
Action: Mouse scrolled (343, 355) with delta (0, 0)
Screenshot: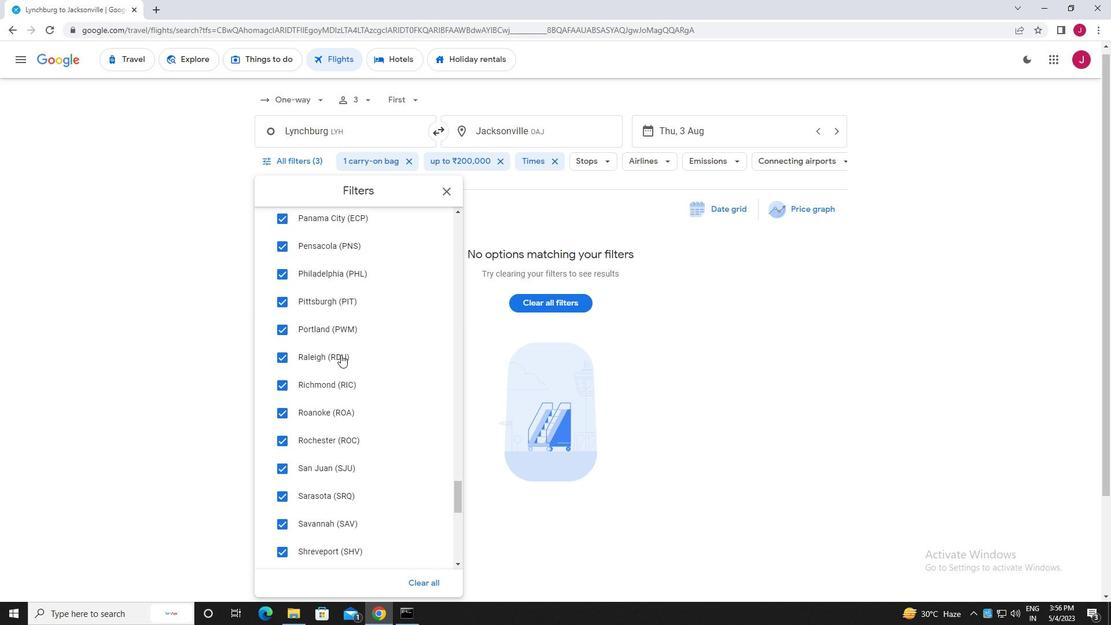 
Action: Mouse scrolled (343, 355) with delta (0, 0)
Screenshot: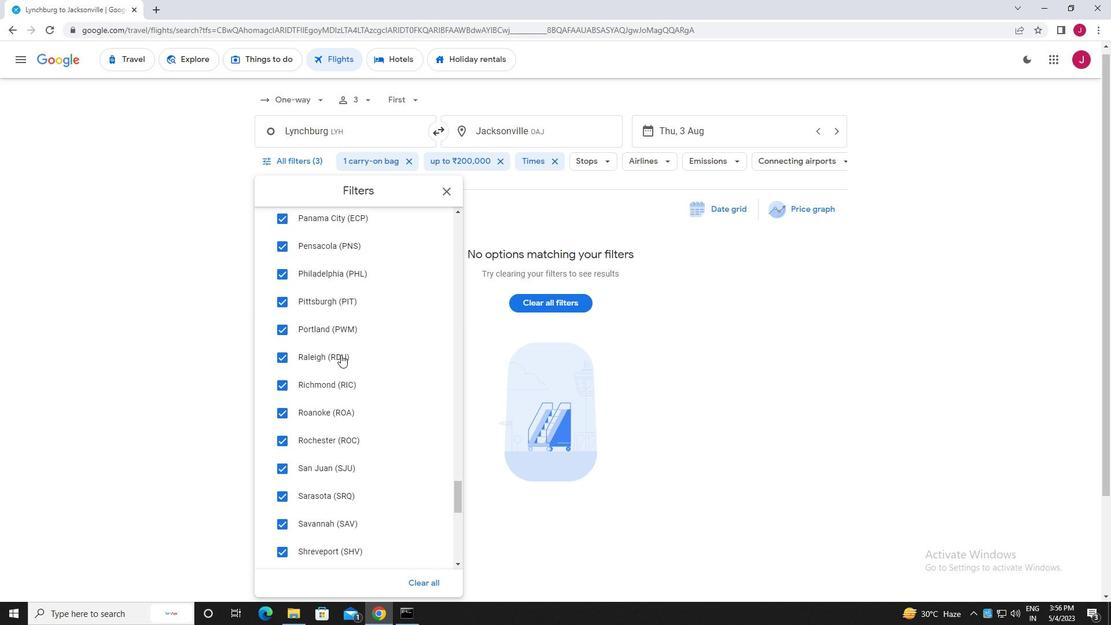 
Action: Mouse scrolled (343, 355) with delta (0, 0)
Screenshot: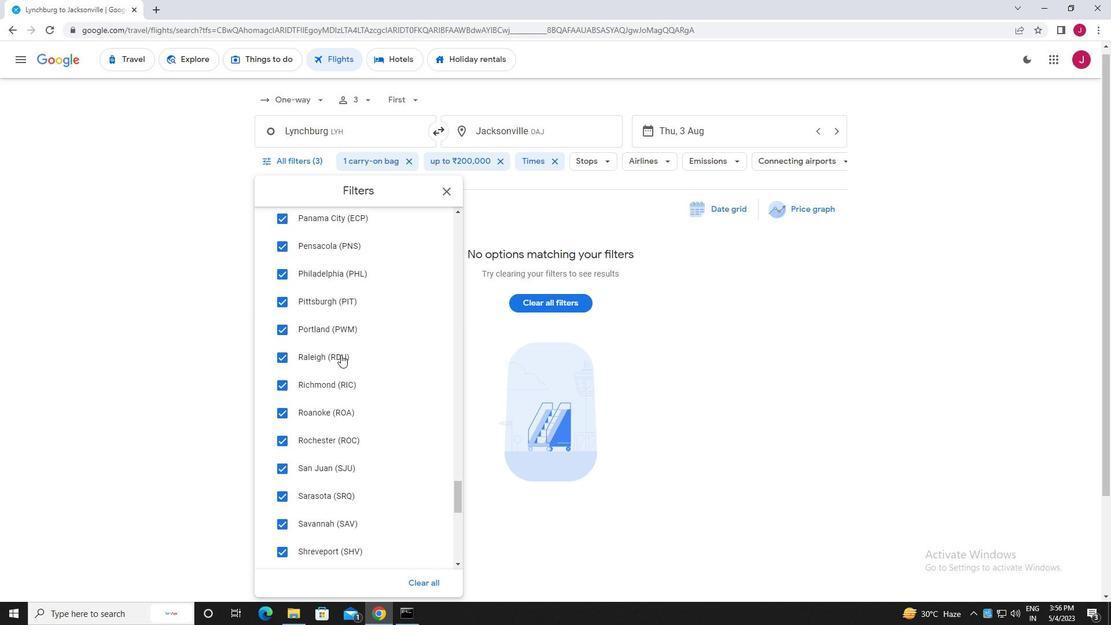 
Action: Mouse moved to (351, 349)
Screenshot: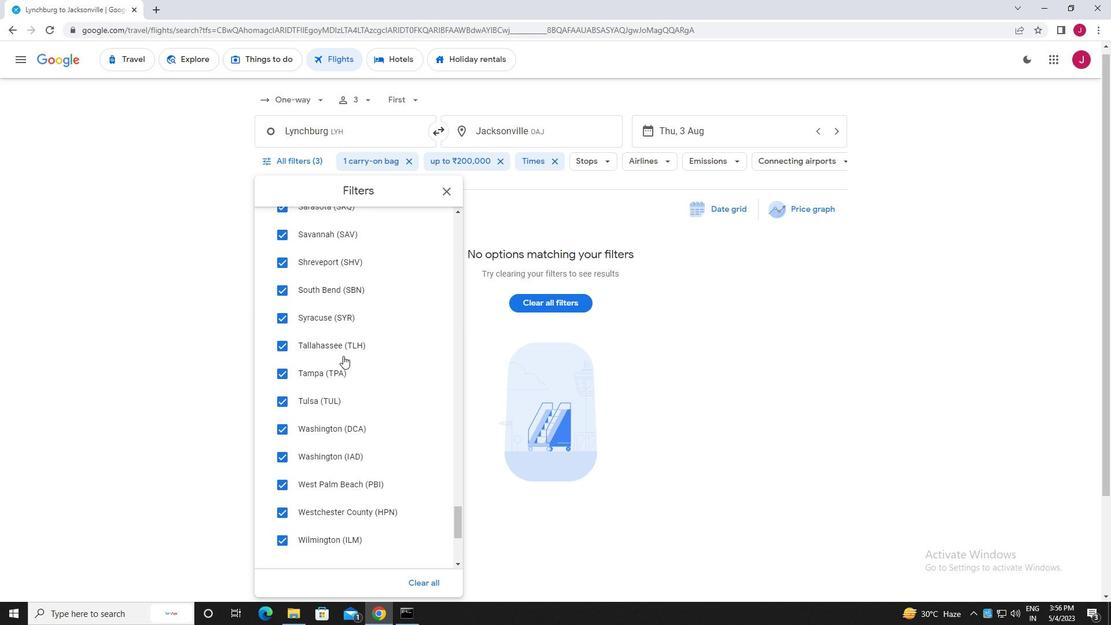 
Action: Mouse scrolled (351, 350) with delta (0, 0)
Screenshot: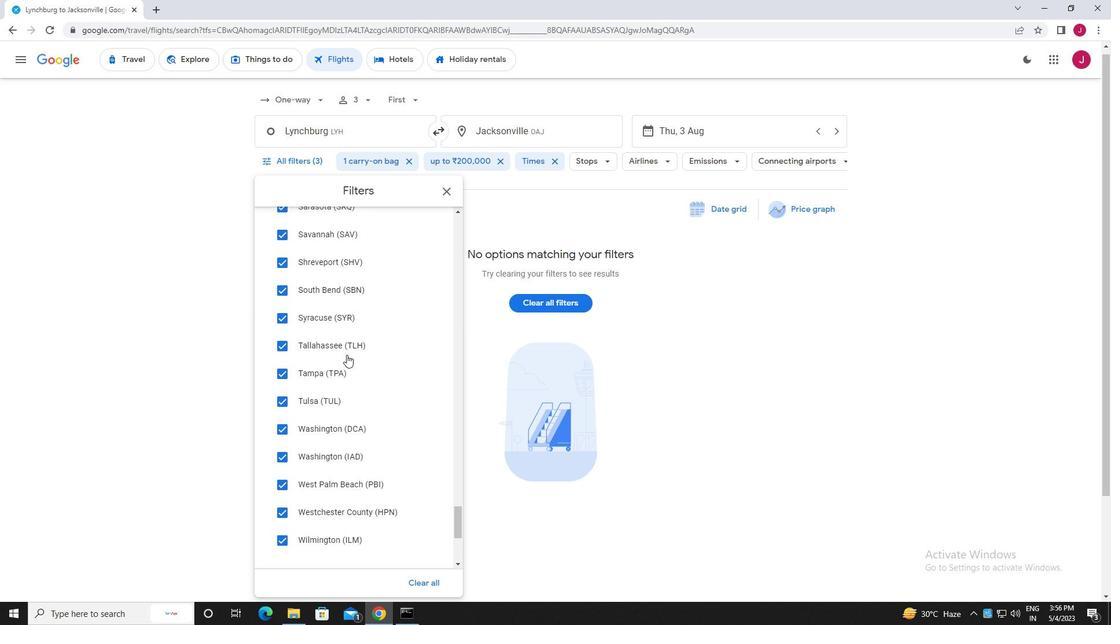 
Action: Mouse scrolled (351, 350) with delta (0, 0)
Screenshot: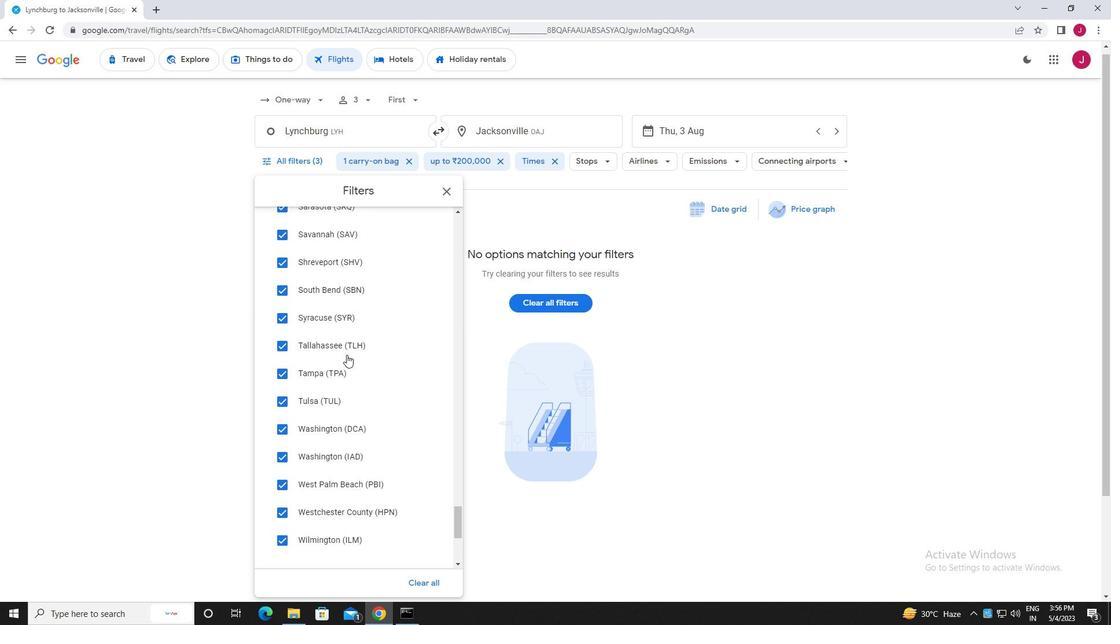 
Action: Mouse scrolled (351, 350) with delta (0, 0)
Screenshot: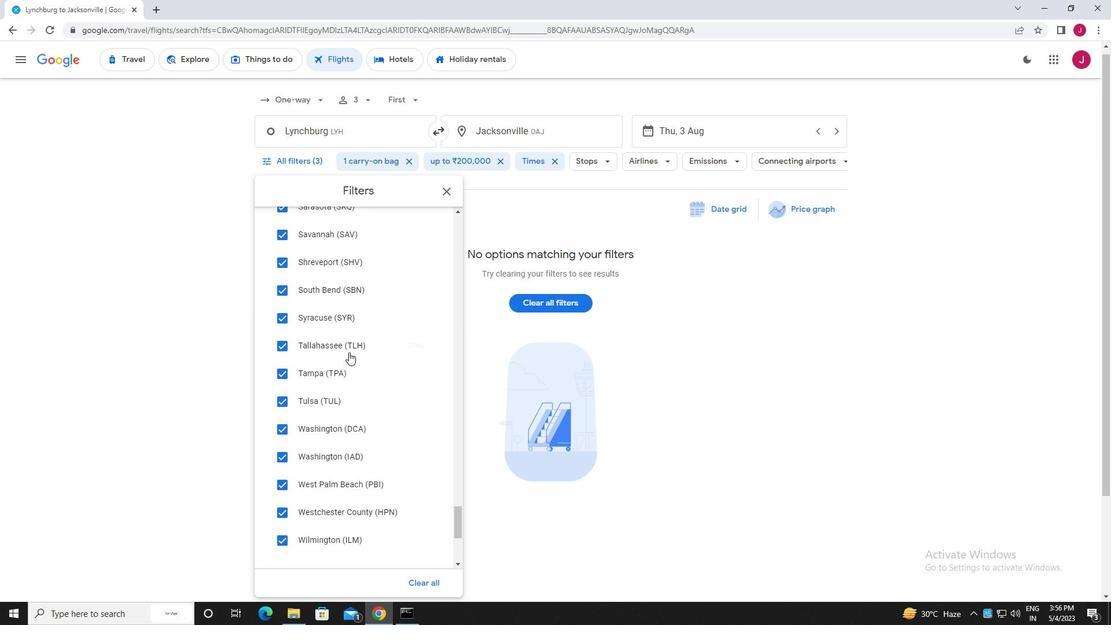 
Action: Mouse moved to (351, 349)
Screenshot: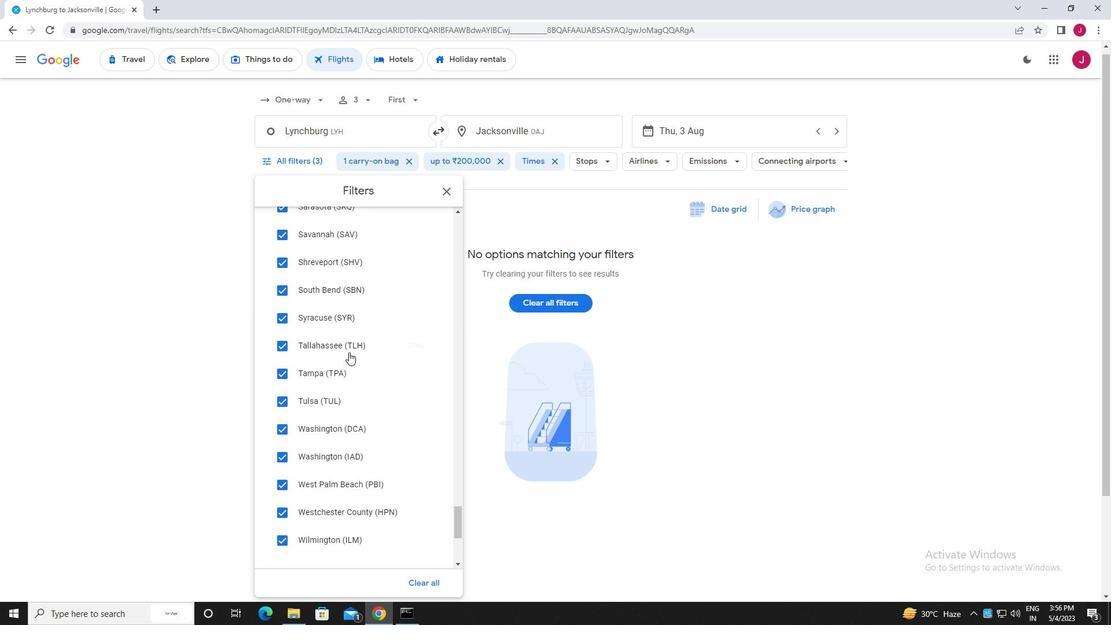
Action: Mouse scrolled (351, 350) with delta (0, 0)
Screenshot: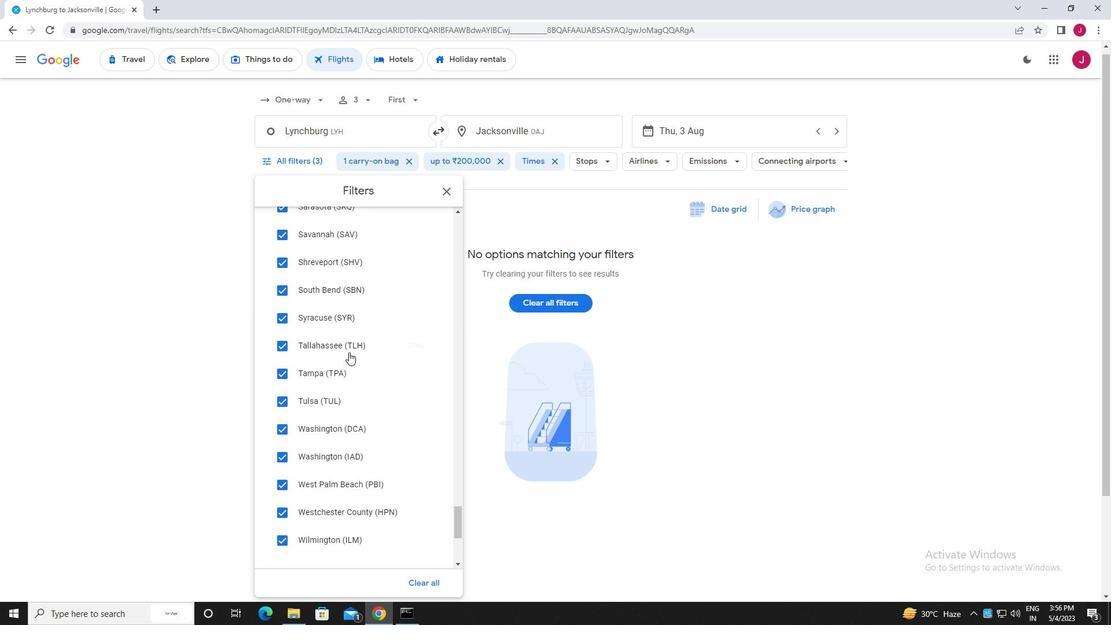
Action: Mouse scrolled (351, 350) with delta (0, 0)
Screenshot: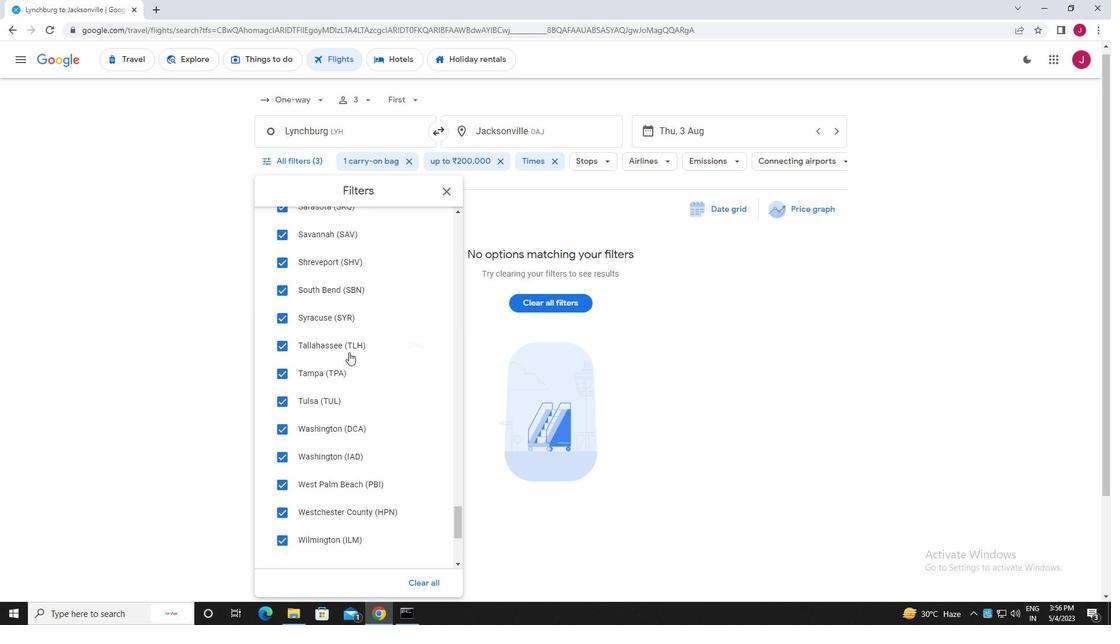 
Action: Mouse scrolled (351, 350) with delta (0, 0)
Screenshot: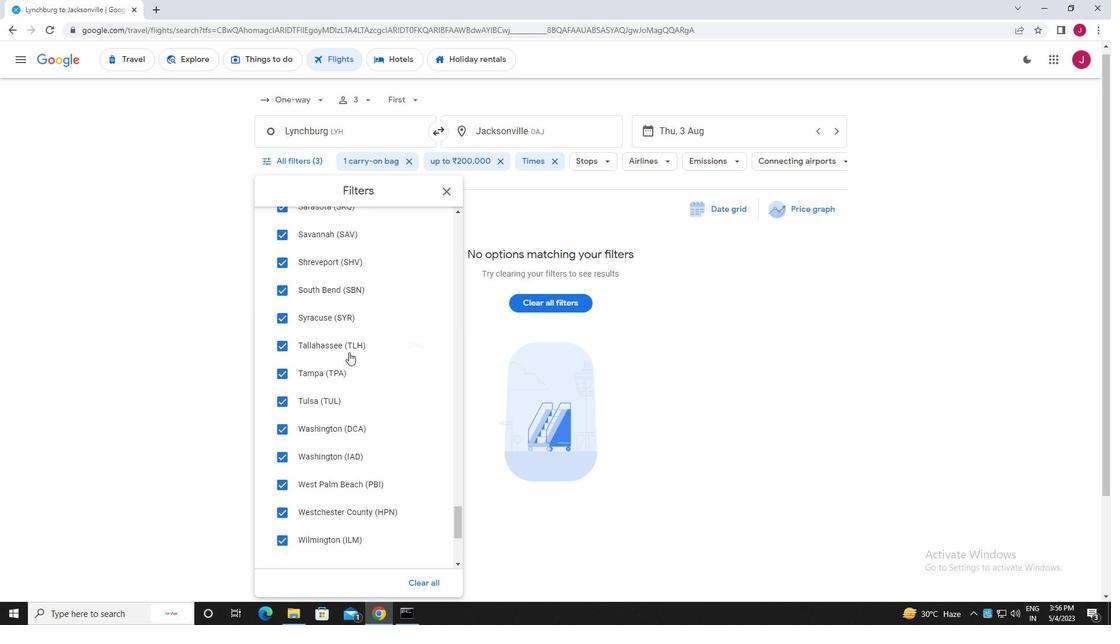 
Action: Mouse moved to (440, 193)
Screenshot: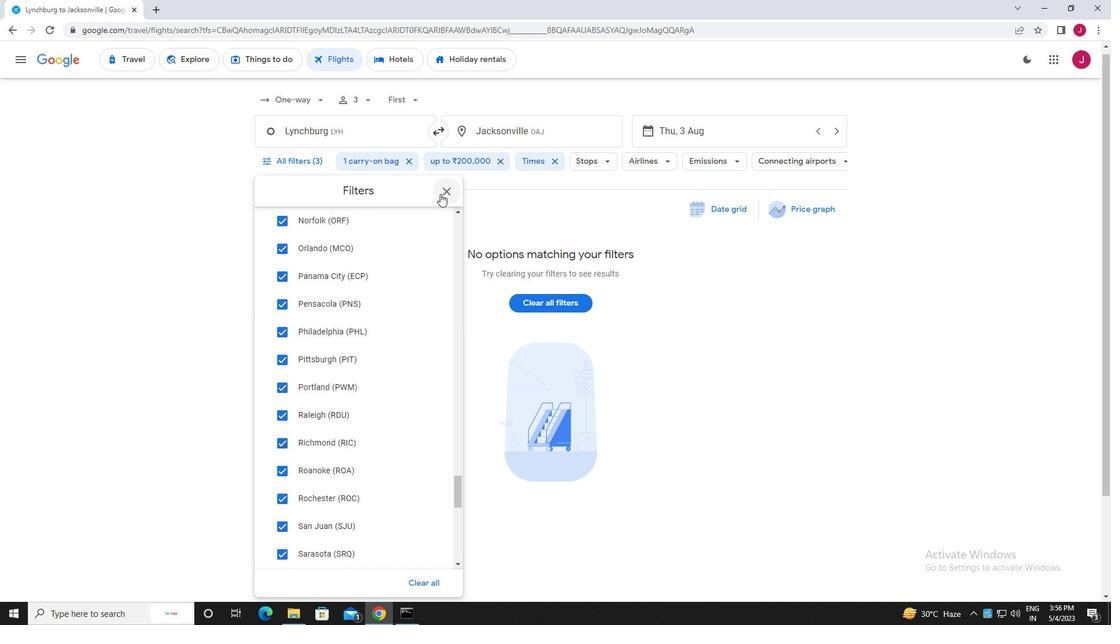 
Action: Mouse pressed left at (440, 193)
Screenshot: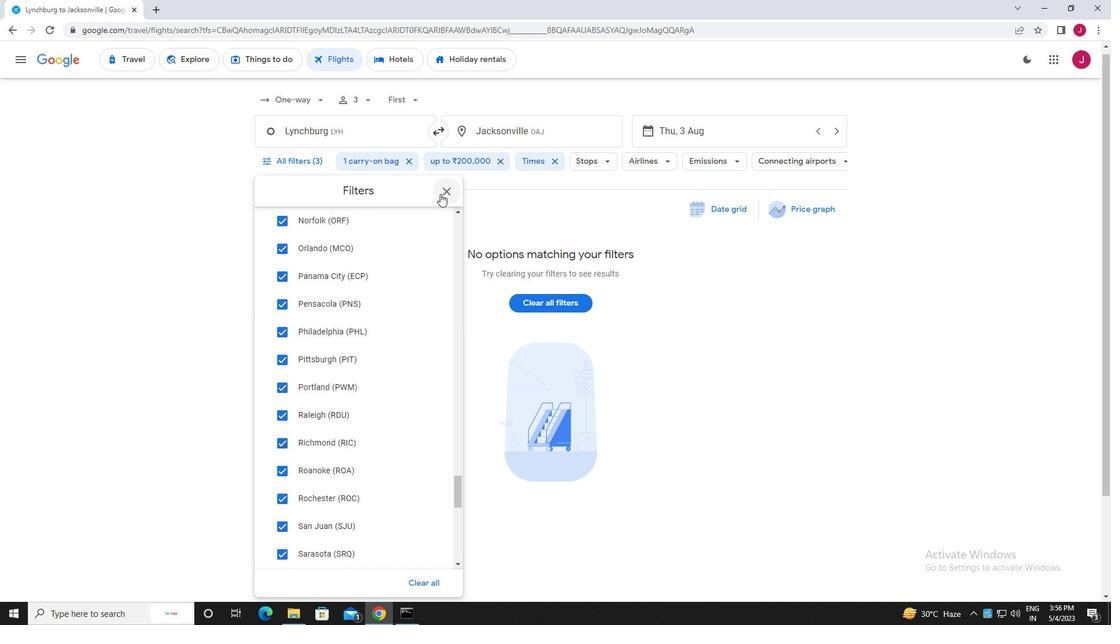 
Action: Mouse moved to (440, 195)
Screenshot: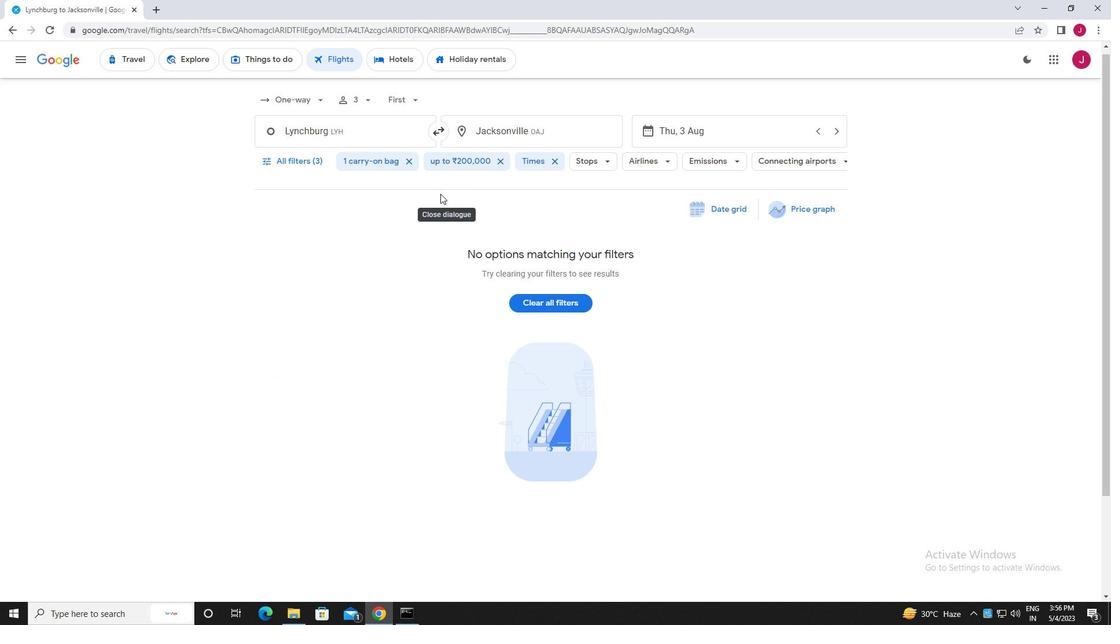 
